 Task: Find connections with filter location Dharmanagar with filter topic #newyearwith filter profile language Potuguese with filter current company Indman with filter school Tagore Engineering College with filter industry Paper and Forest Product Manufacturing with filter service category Headshot Photography with filter keywords title Payroll Manager
Action: Mouse moved to (639, 74)
Screenshot: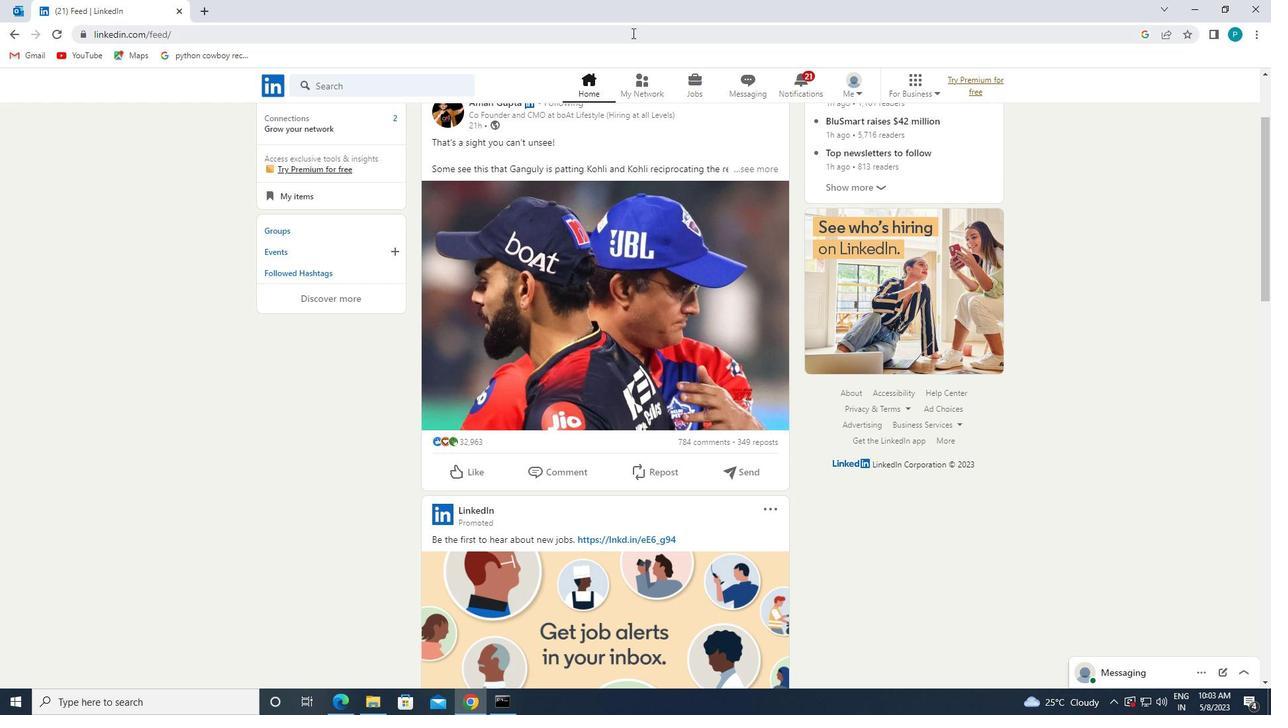 
Action: Mouse pressed left at (639, 74)
Screenshot: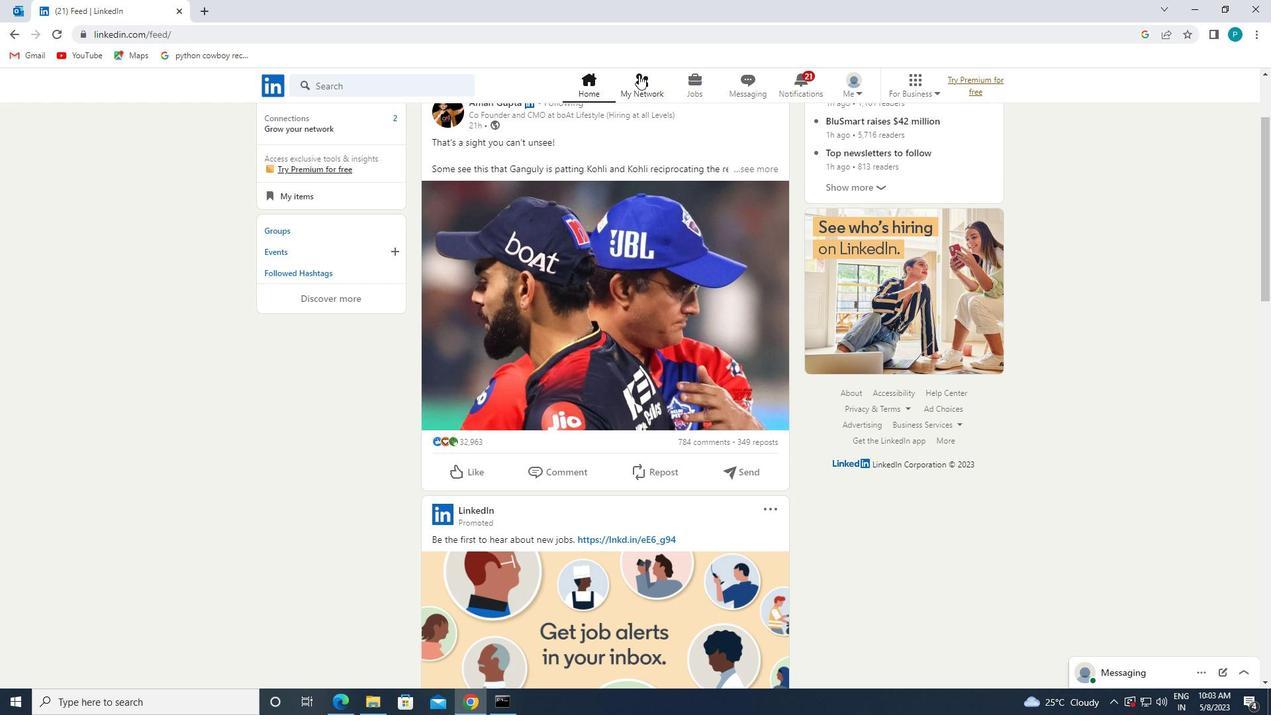 
Action: Mouse moved to (346, 170)
Screenshot: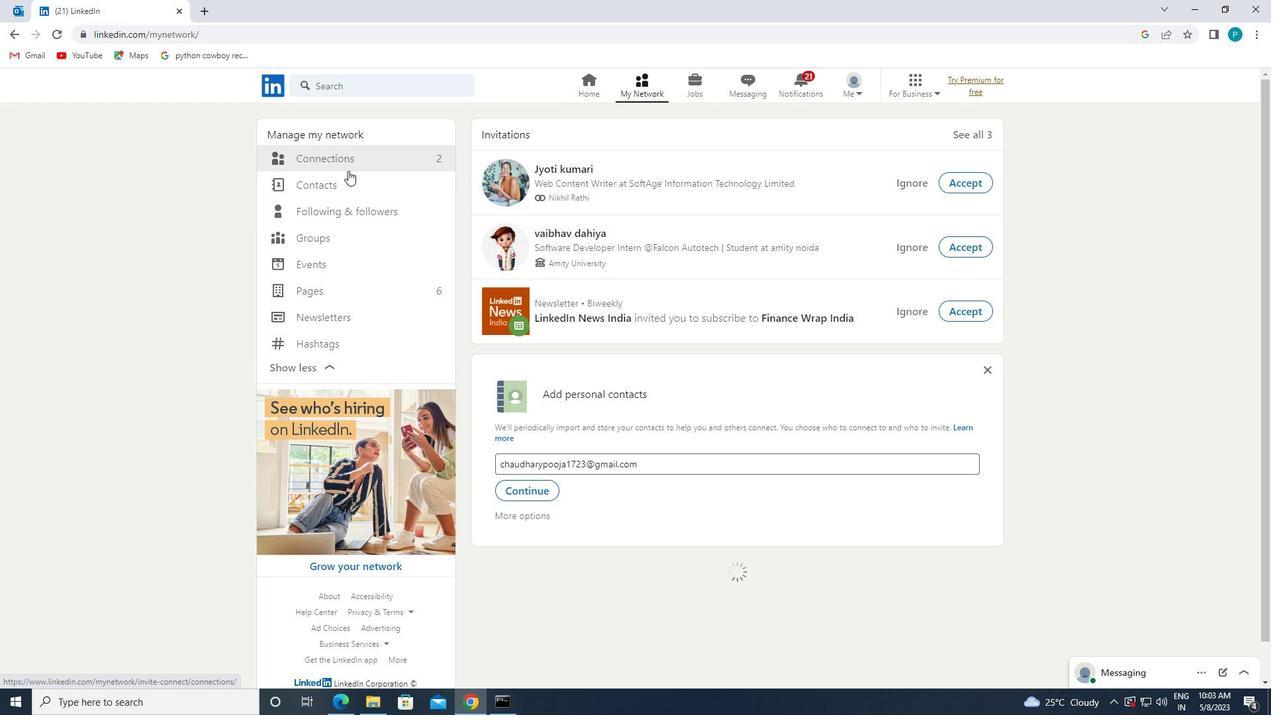 
Action: Mouse pressed left at (346, 170)
Screenshot: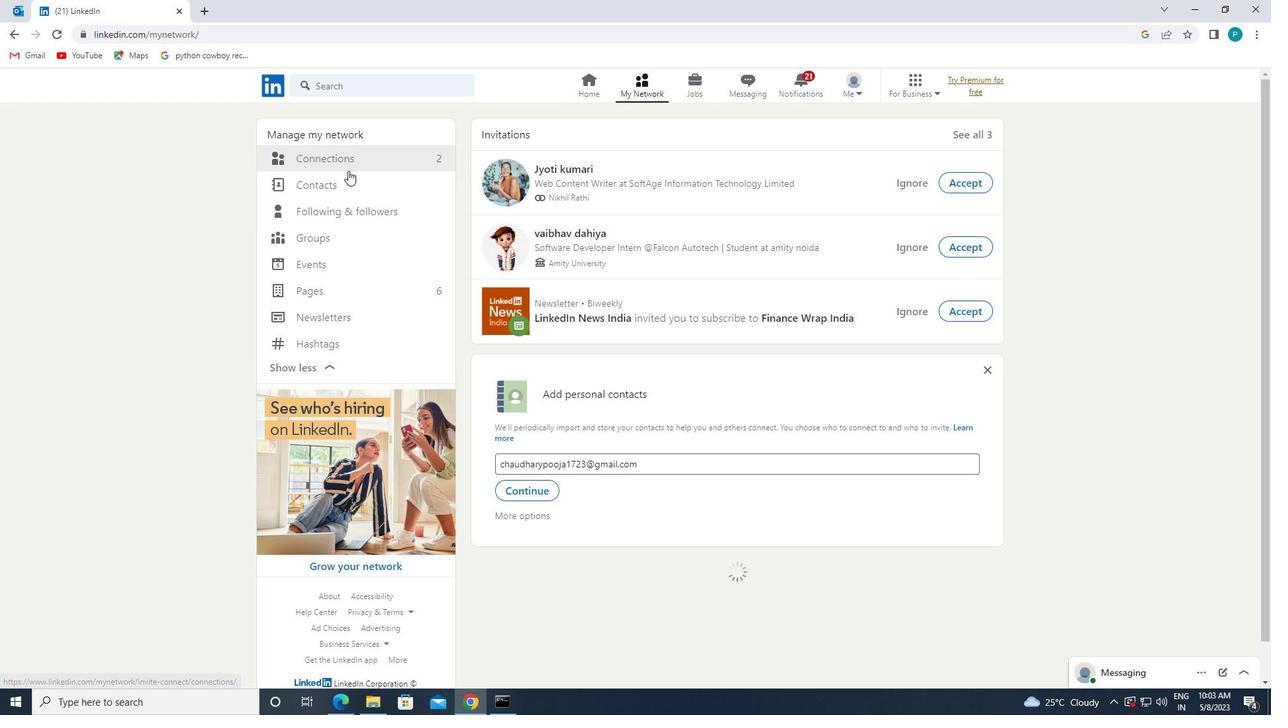 
Action: Mouse moved to (402, 158)
Screenshot: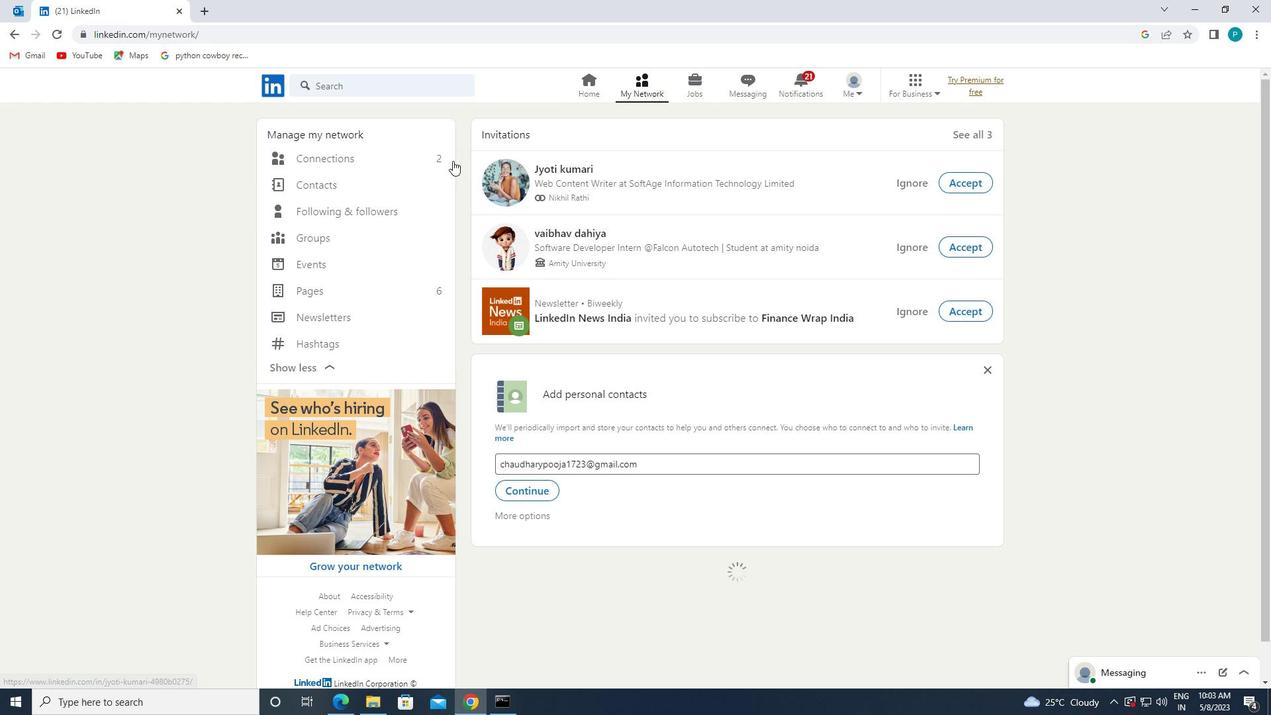
Action: Mouse pressed left at (402, 158)
Screenshot: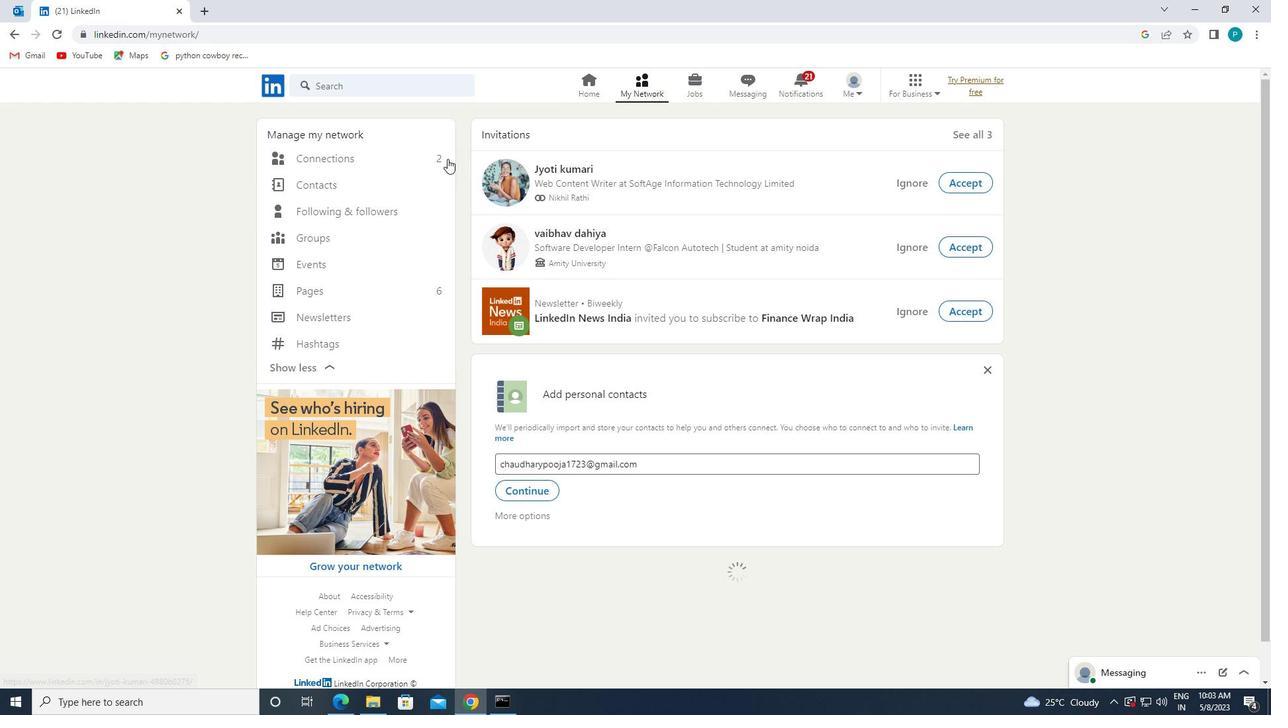 
Action: Mouse moved to (739, 162)
Screenshot: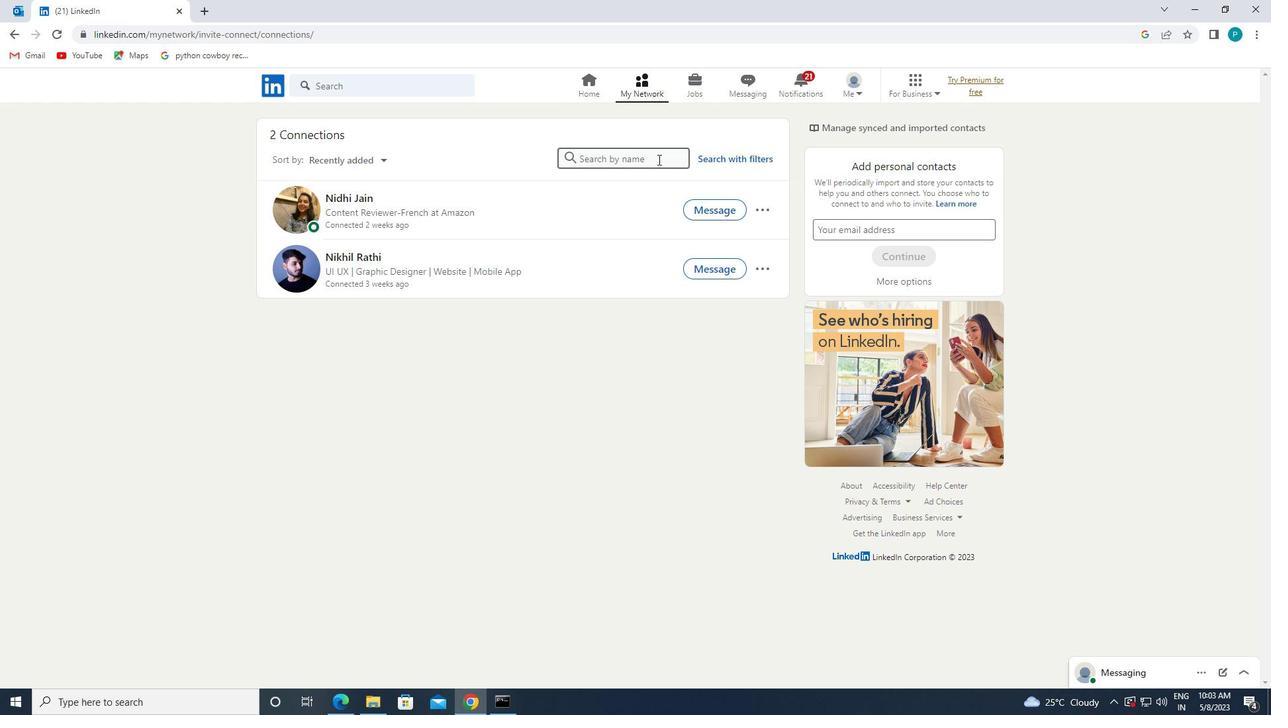 
Action: Mouse pressed left at (739, 162)
Screenshot: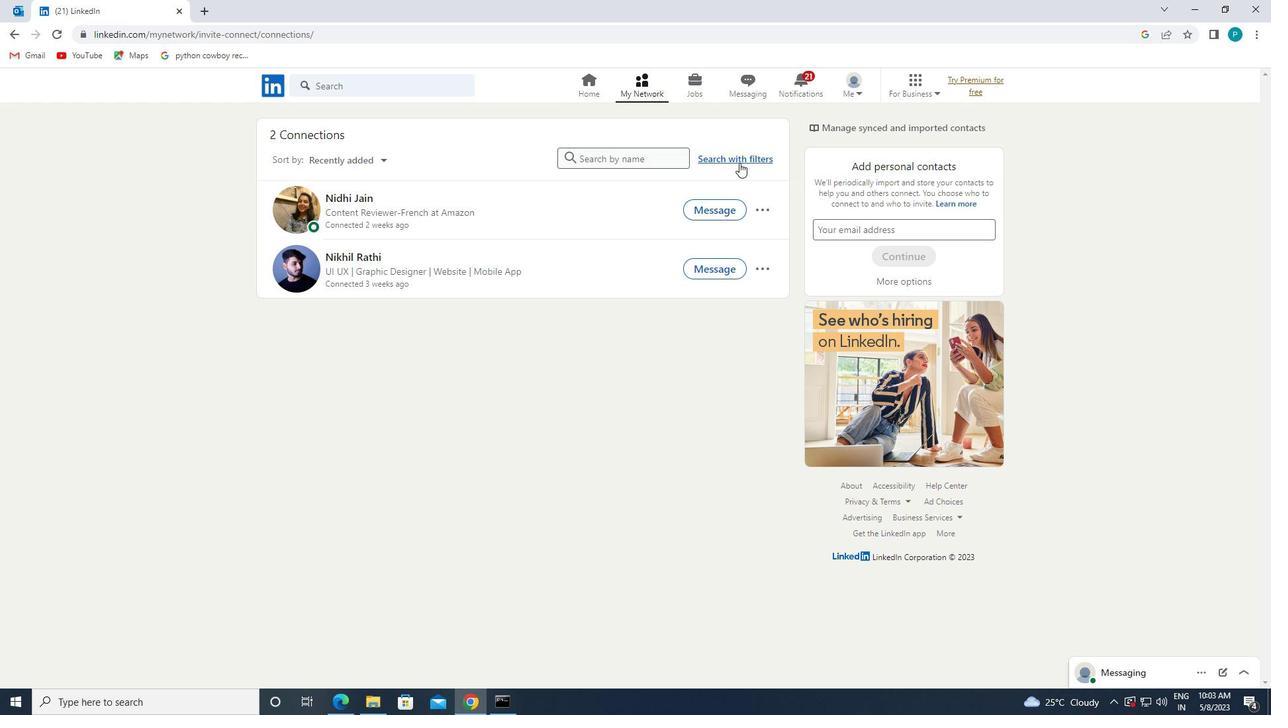 
Action: Mouse moved to (679, 123)
Screenshot: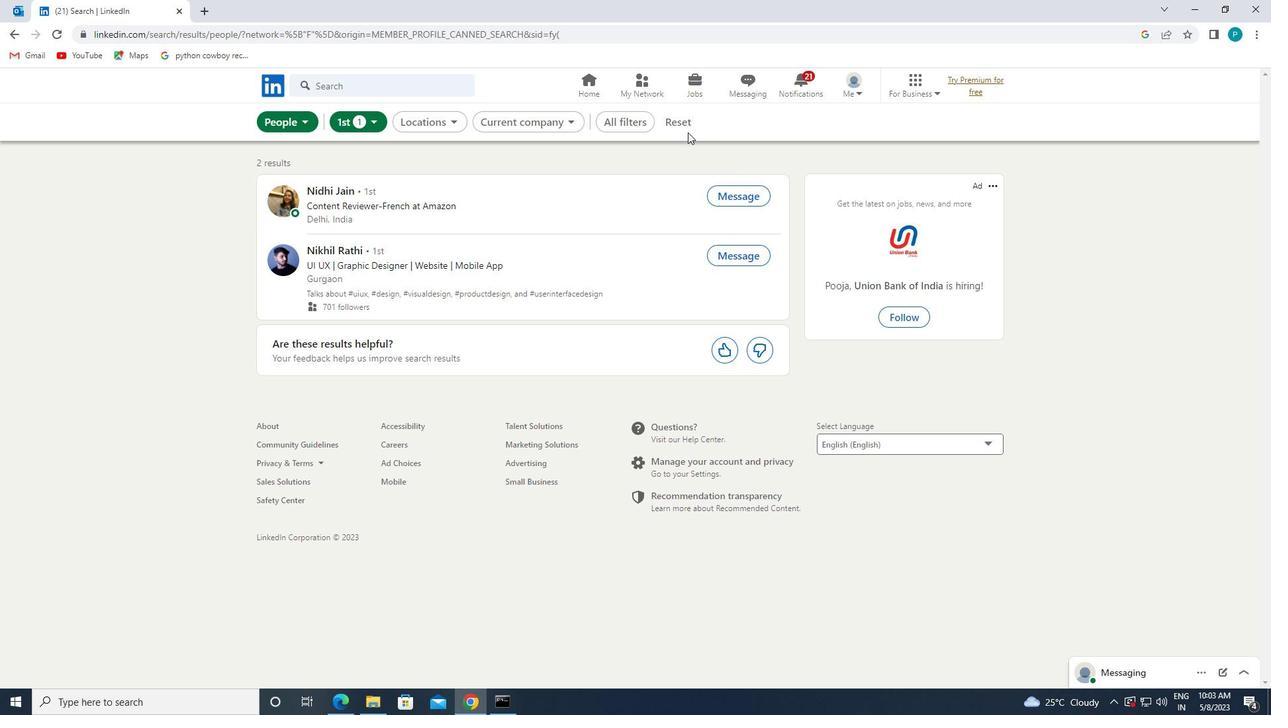 
Action: Mouse pressed left at (679, 123)
Screenshot: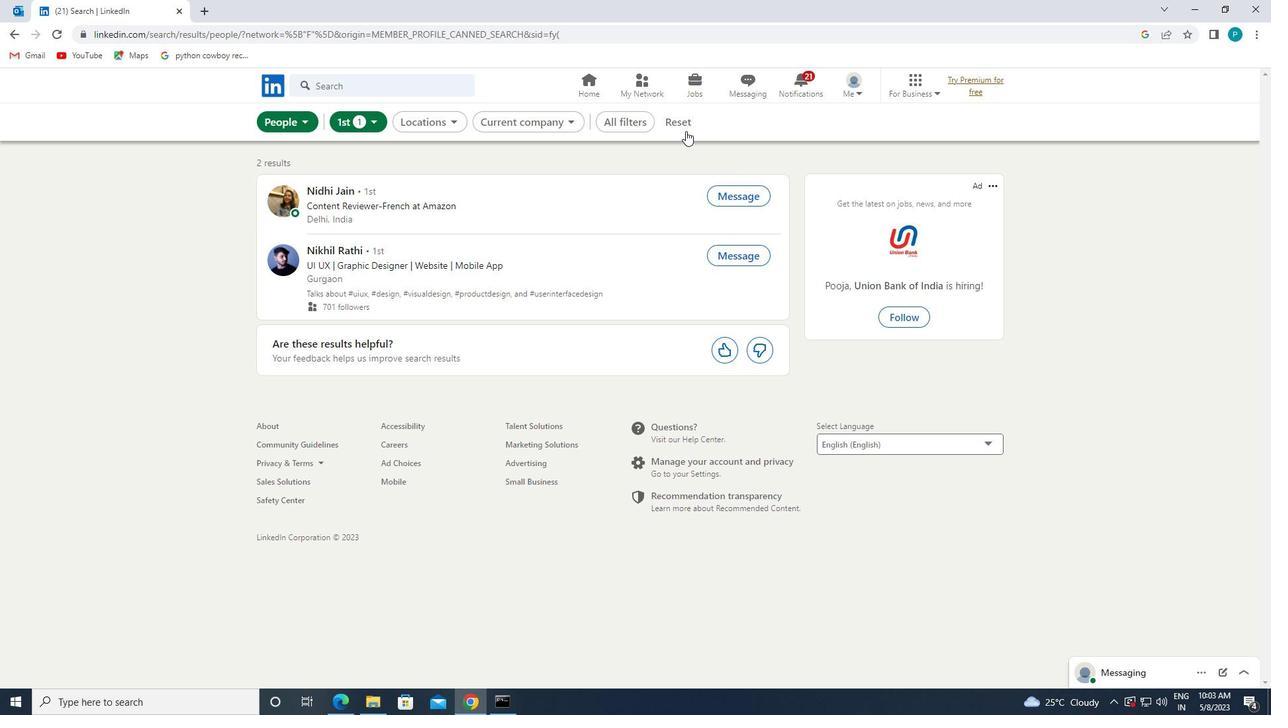 
Action: Mouse moved to (666, 117)
Screenshot: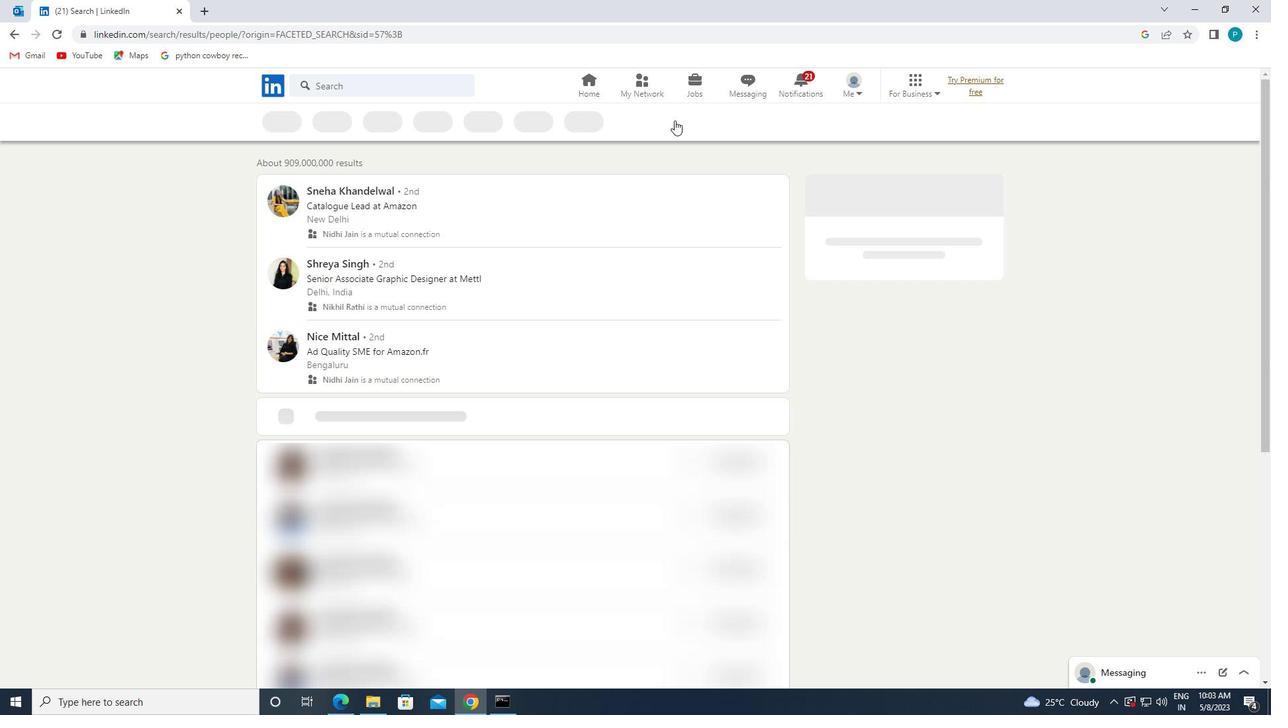 
Action: Mouse pressed left at (666, 117)
Screenshot: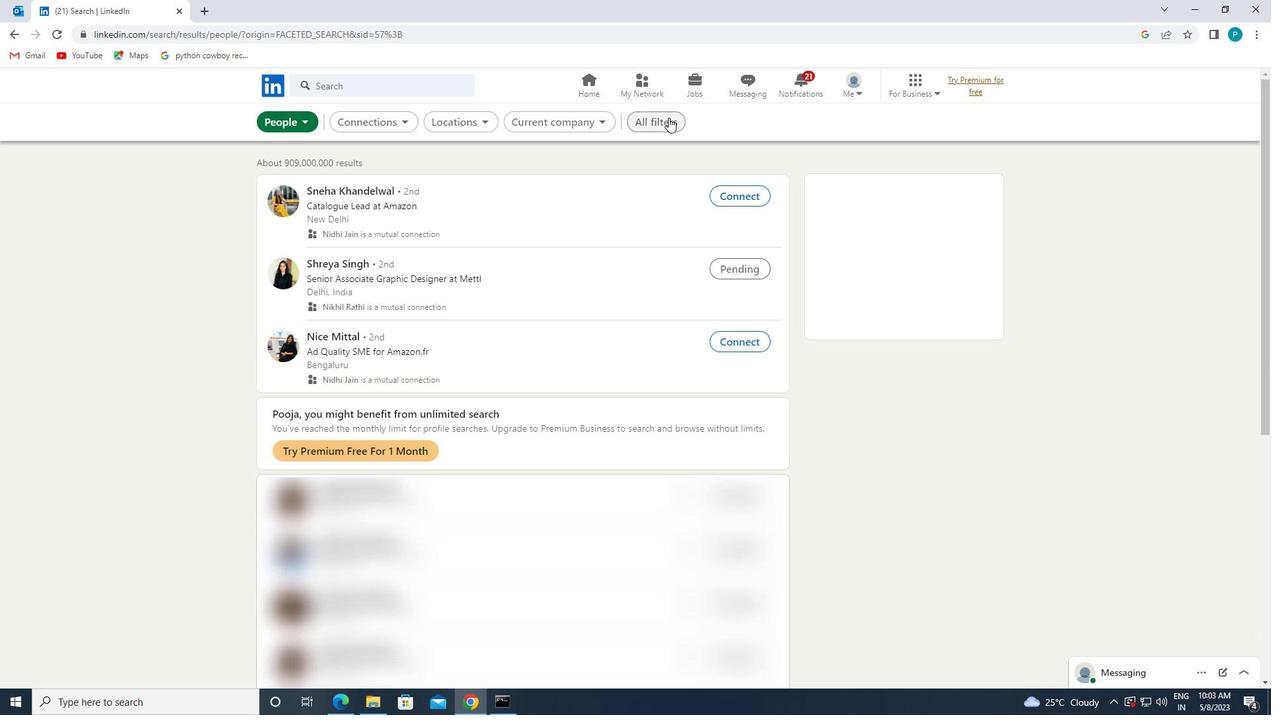 
Action: Mouse moved to (1162, 366)
Screenshot: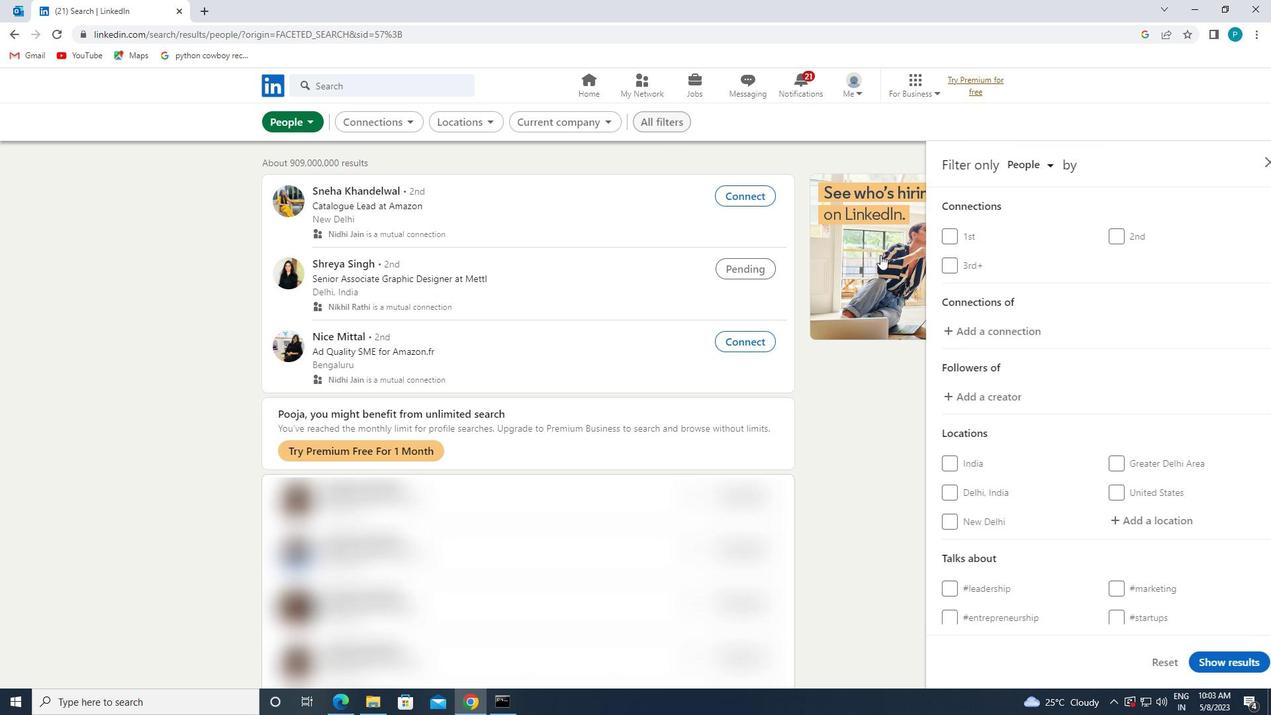 
Action: Mouse scrolled (1162, 366) with delta (0, 0)
Screenshot: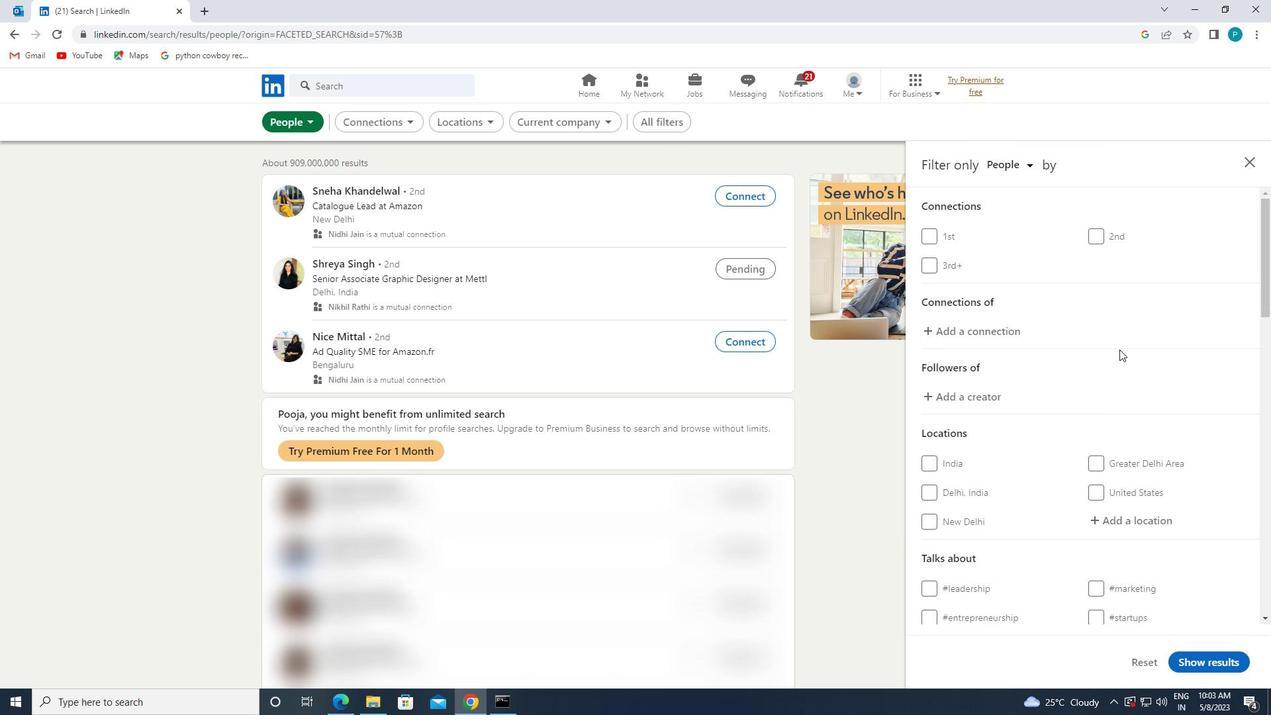 
Action: Mouse scrolled (1162, 366) with delta (0, 0)
Screenshot: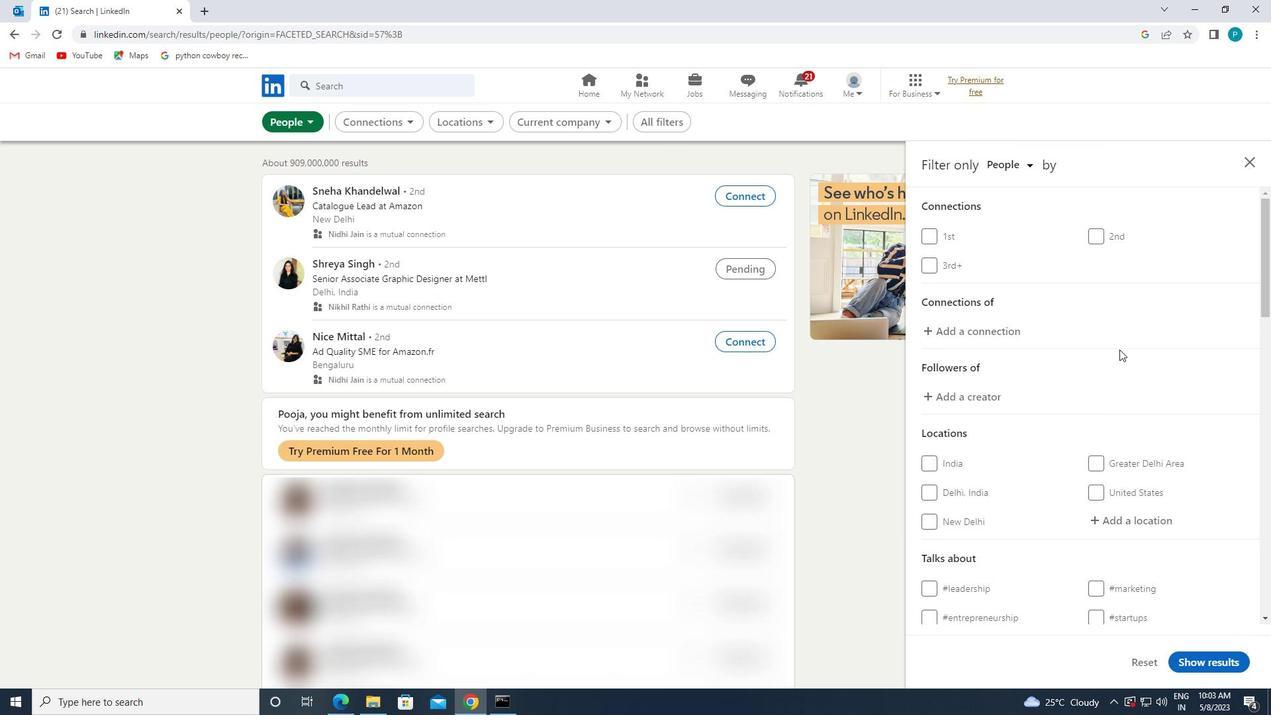 
Action: Mouse moved to (1148, 396)
Screenshot: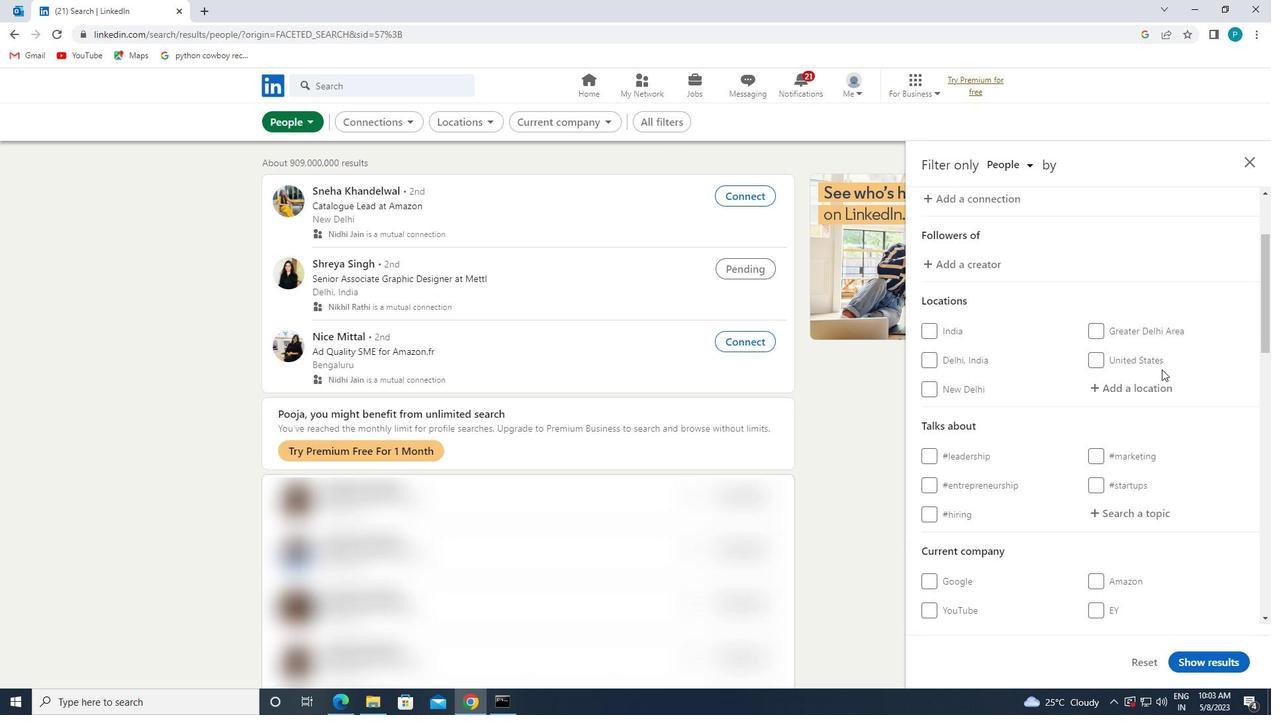 
Action: Mouse pressed left at (1148, 396)
Screenshot: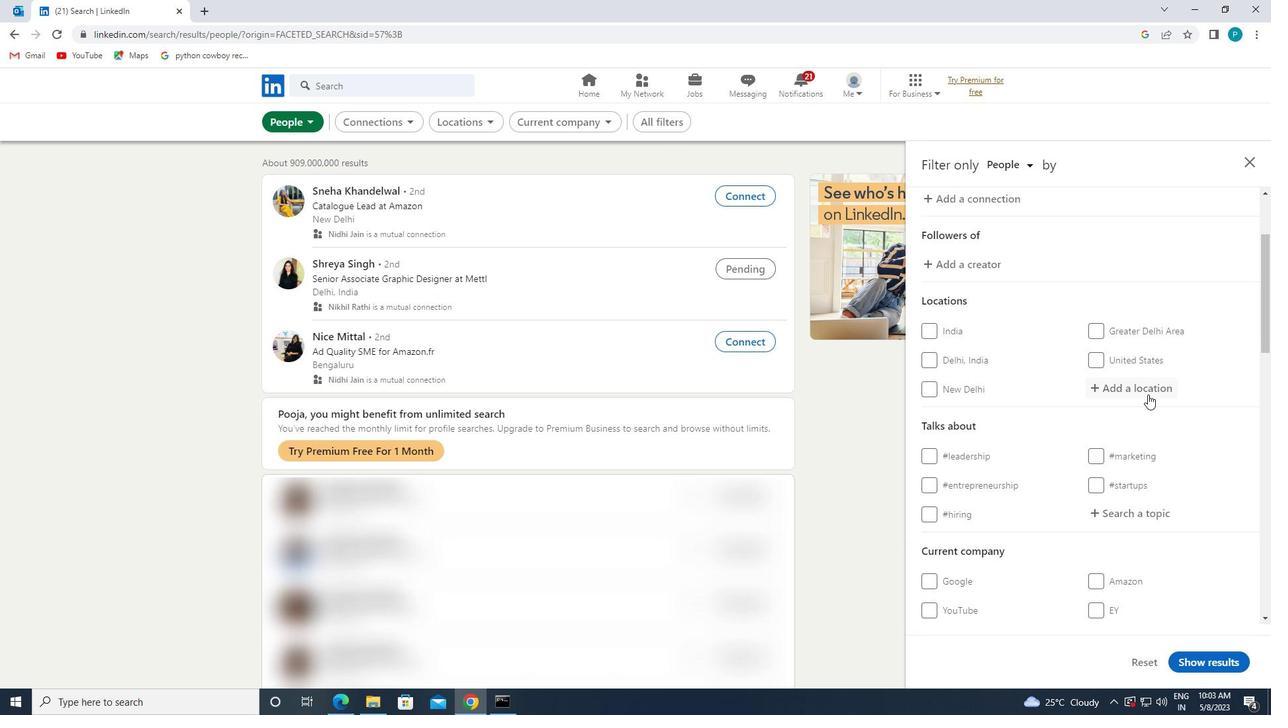 
Action: Key pressed <Key.caps_lock>d<Key.caps_lock>harmanager<Key.backspace><Key.backspace>ar
Screenshot: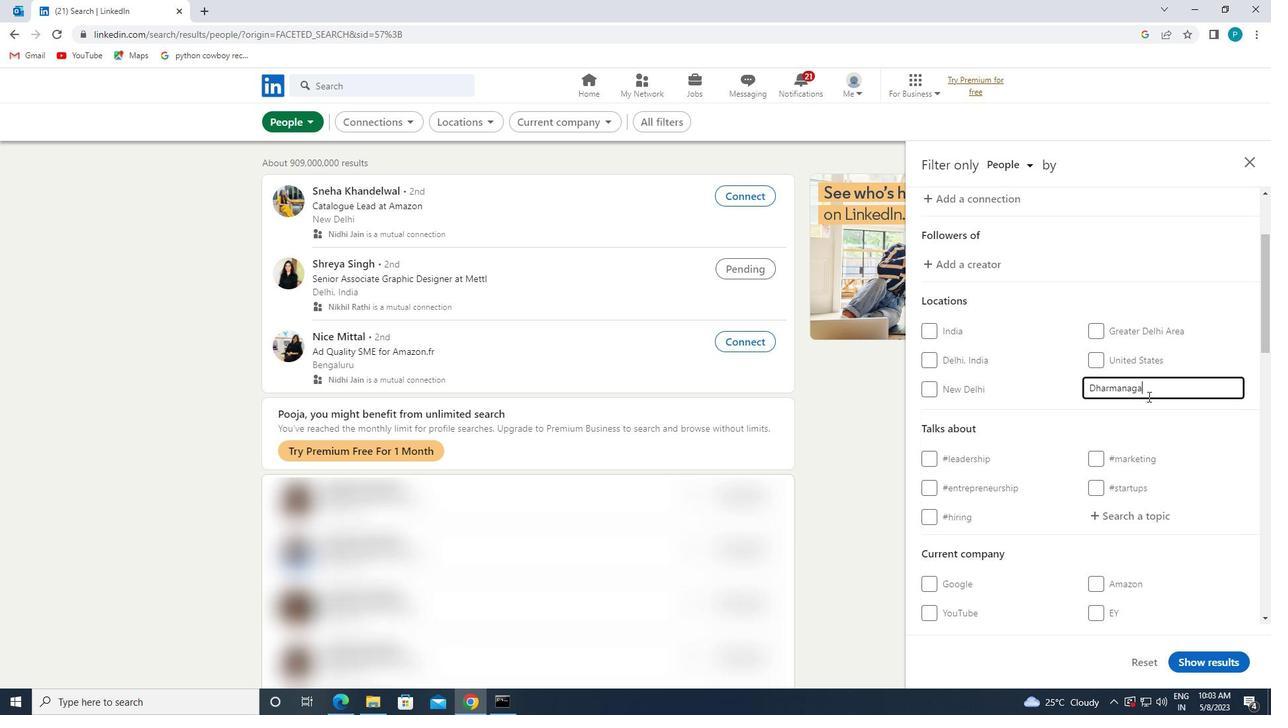 
Action: Mouse moved to (1091, 511)
Screenshot: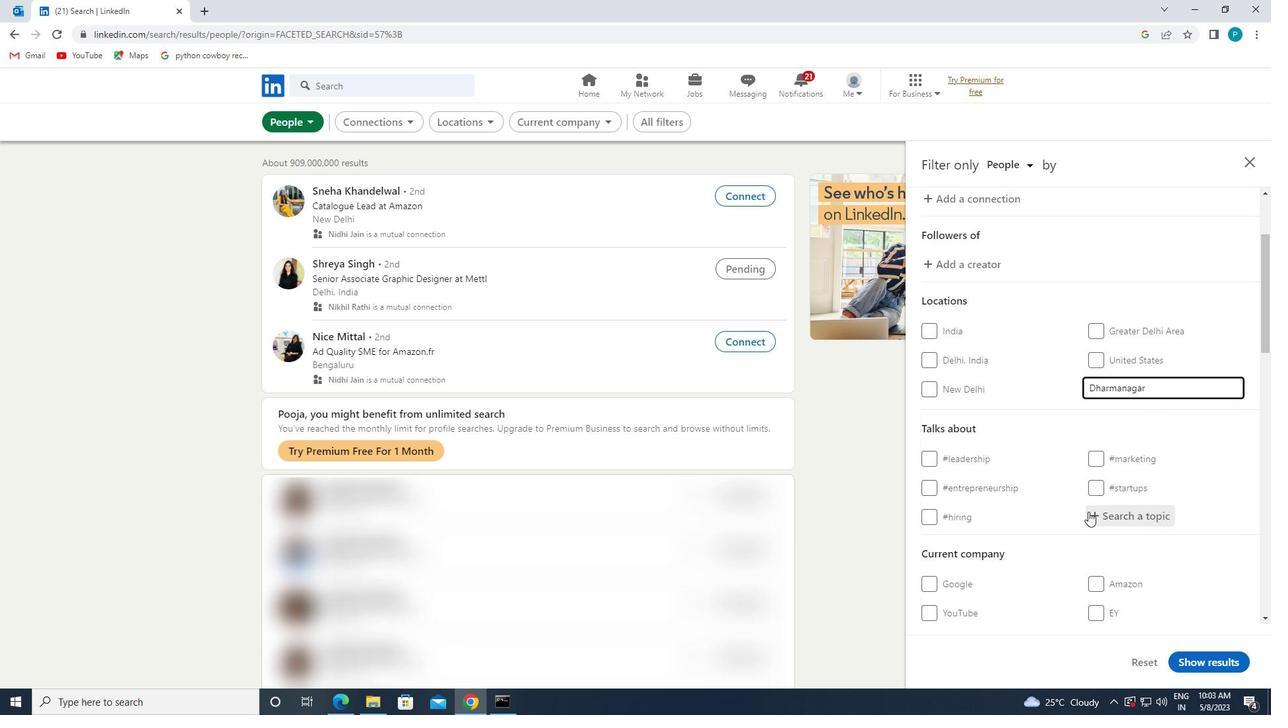 
Action: Mouse pressed left at (1091, 511)
Screenshot: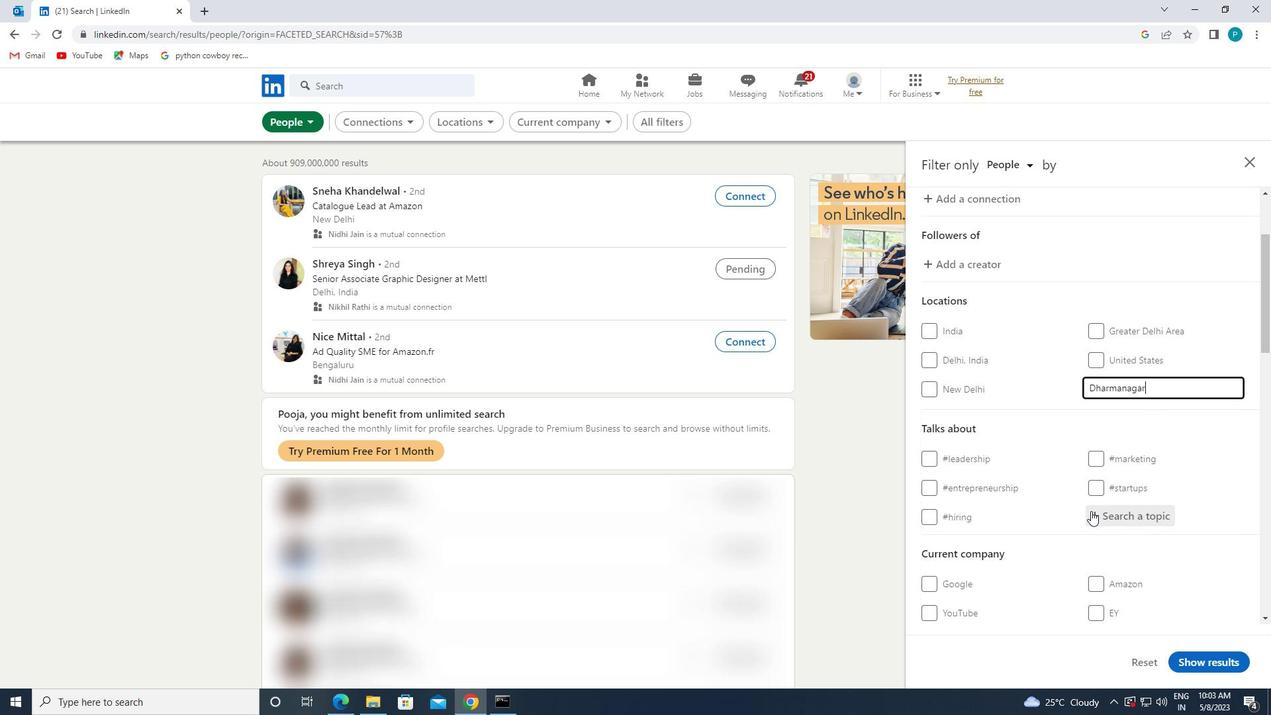
Action: Key pressed <Key.shift><Key.shift><Key.shift><Key.shift><Key.shift><Key.shift><Key.shift><Key.shift><Key.shift>#NEWYR<Key.backspace>EAR
Screenshot: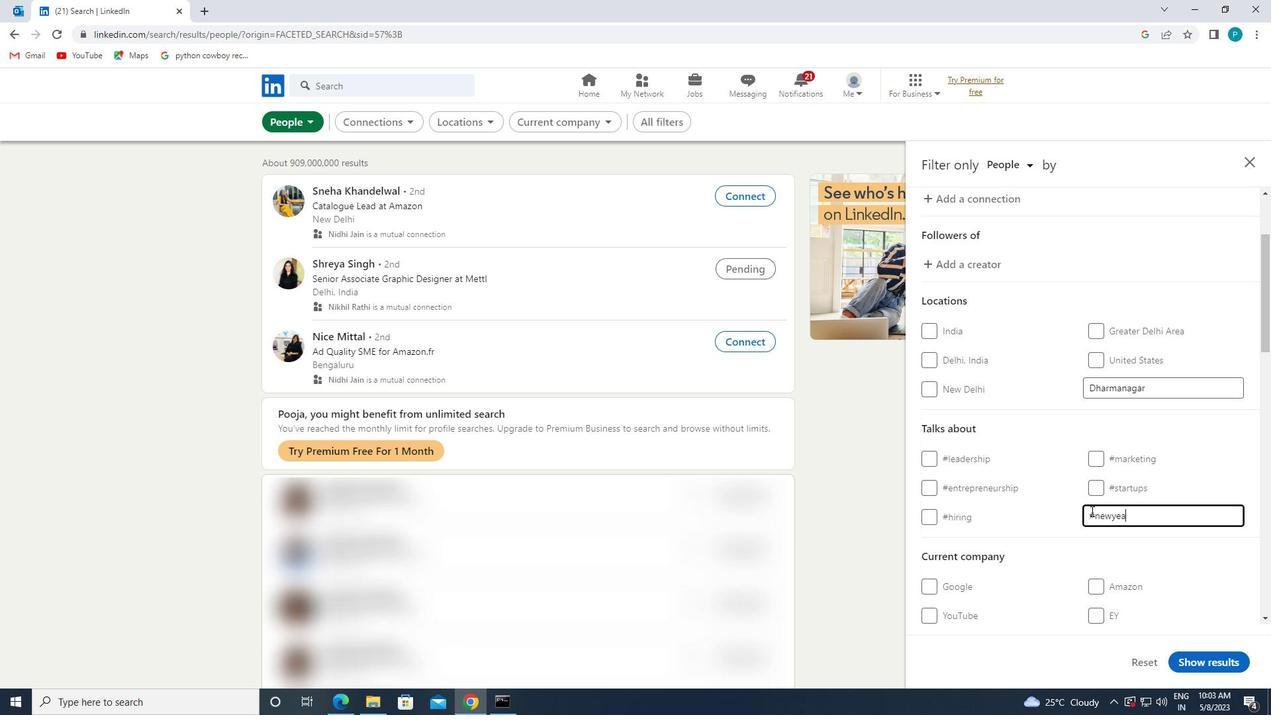 
Action: Mouse moved to (1073, 515)
Screenshot: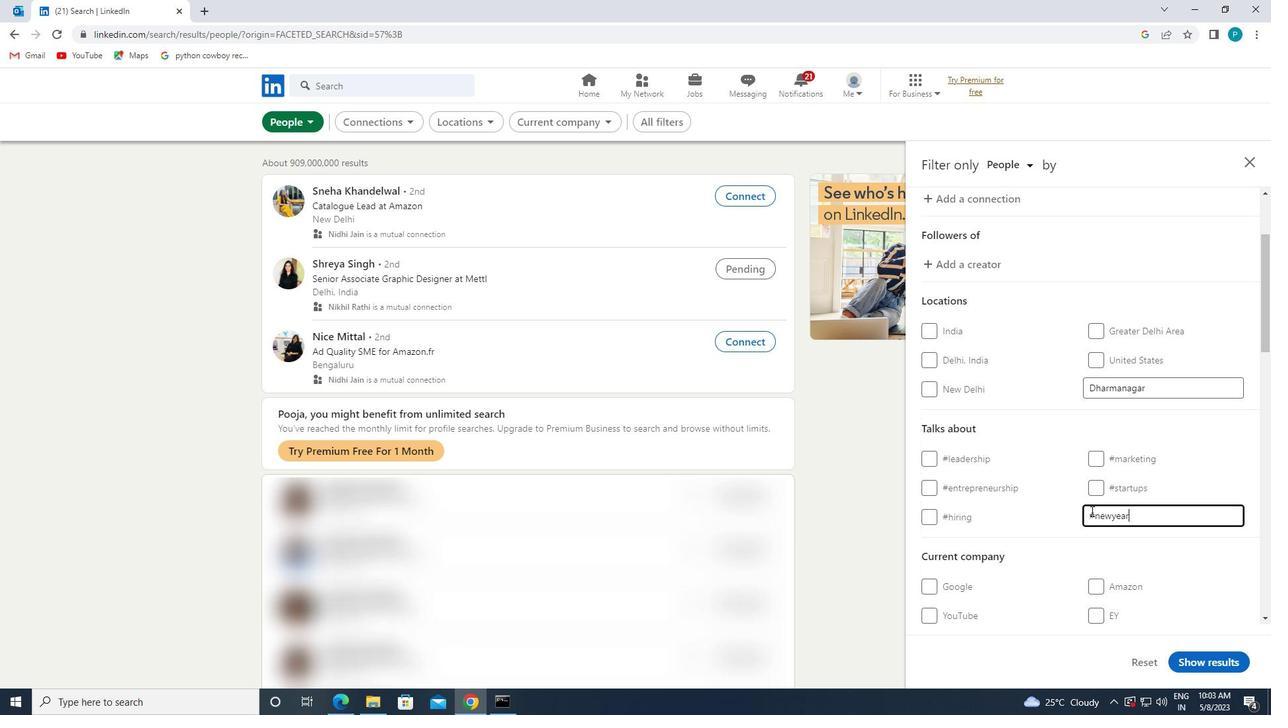
Action: Mouse scrolled (1073, 514) with delta (0, 0)
Screenshot: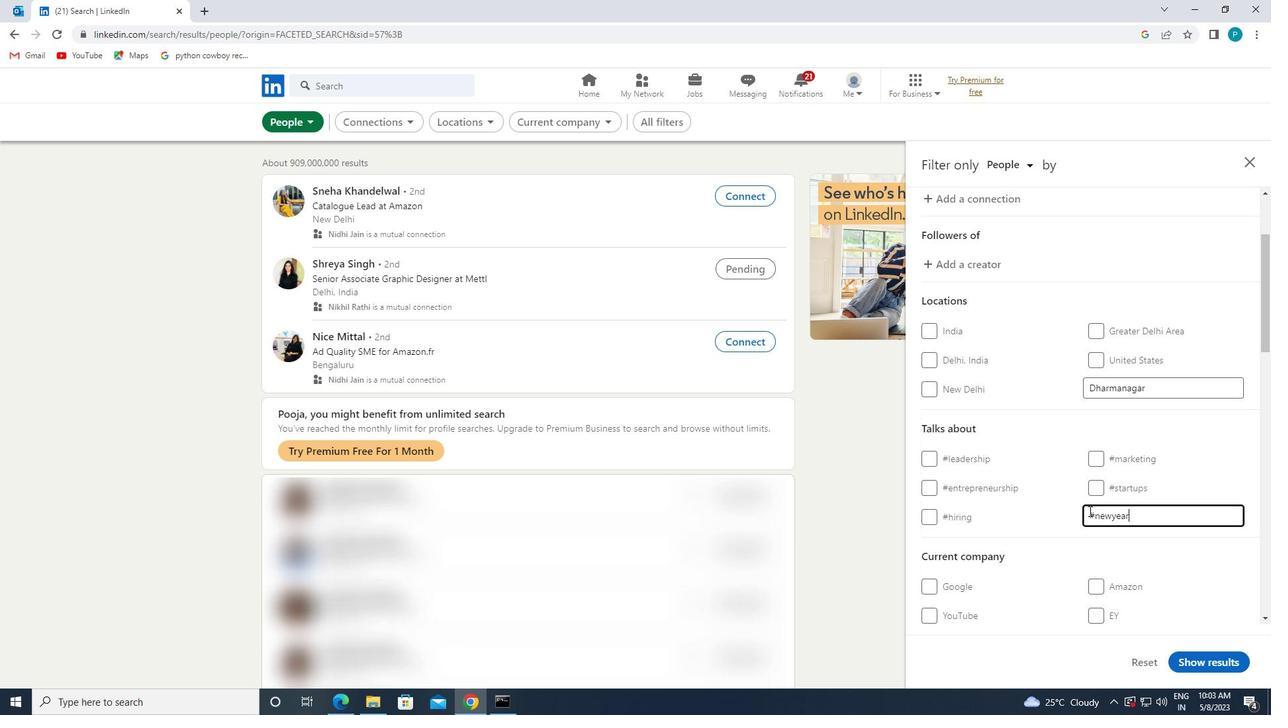 
Action: Mouse moved to (1073, 515)
Screenshot: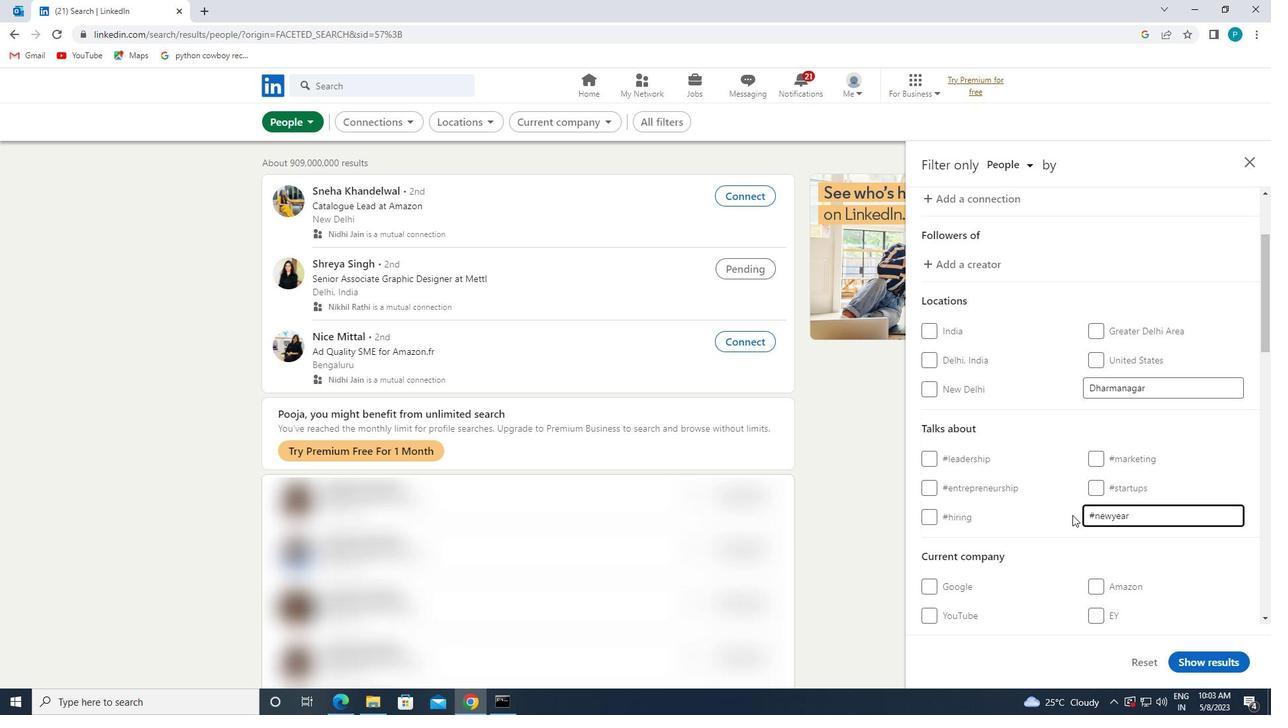 
Action: Mouse scrolled (1073, 515) with delta (0, 0)
Screenshot: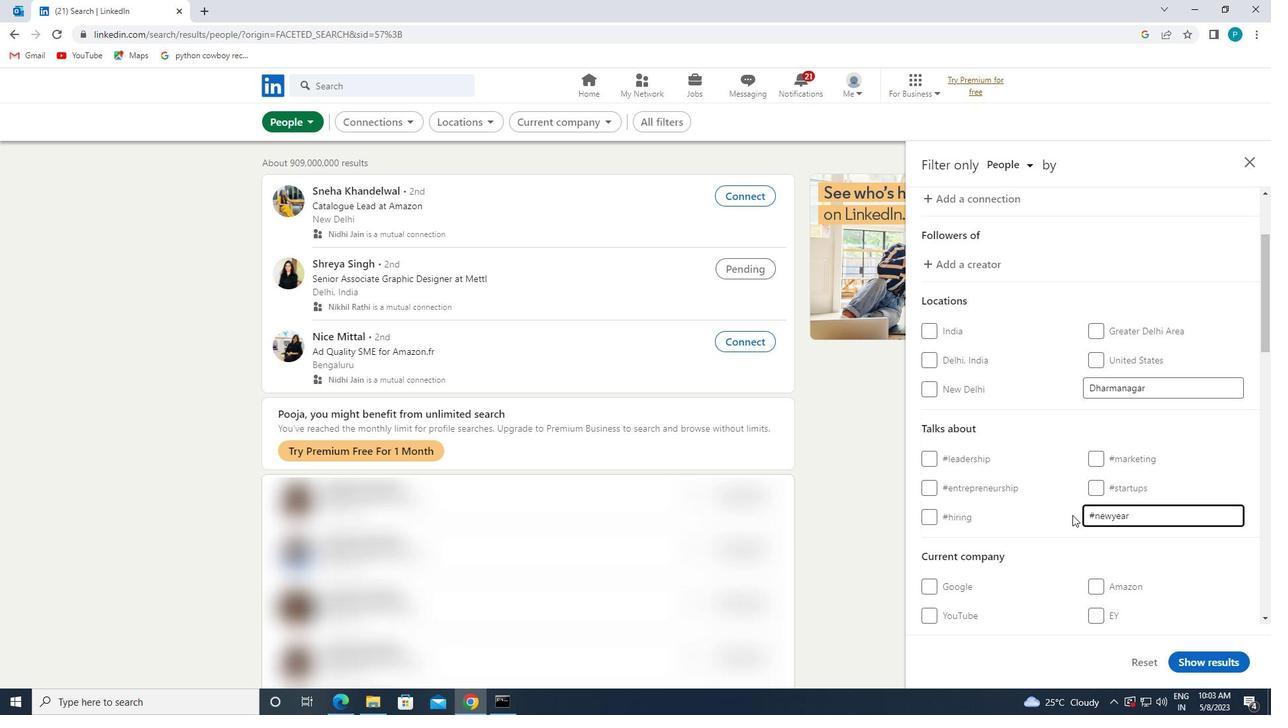 
Action: Mouse moved to (1074, 517)
Screenshot: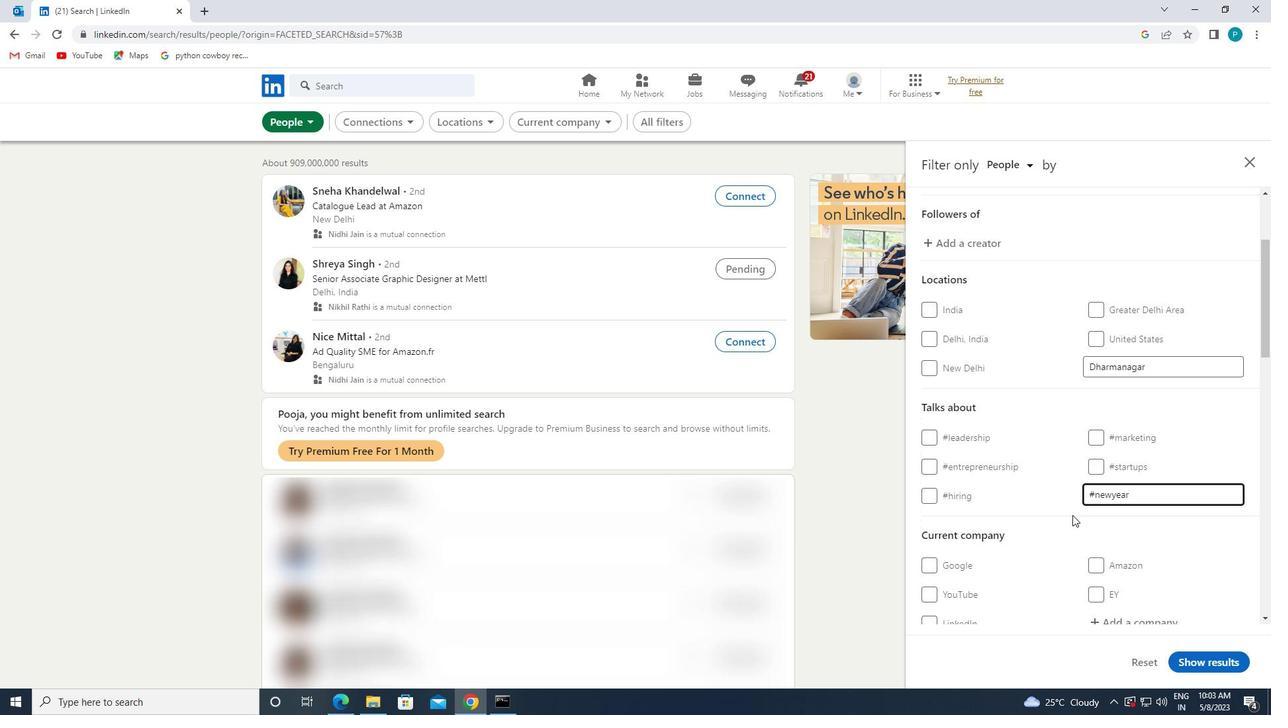 
Action: Mouse scrolled (1074, 516) with delta (0, 0)
Screenshot: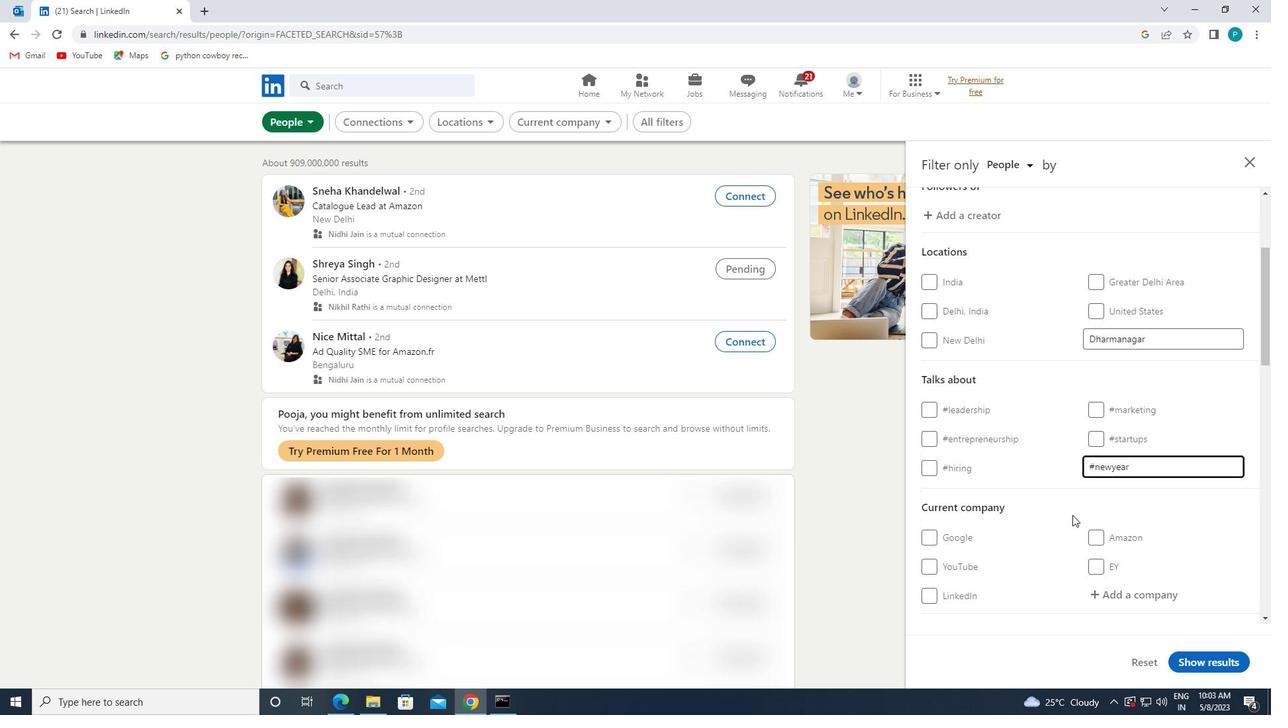 
Action: Mouse scrolled (1074, 516) with delta (0, 0)
Screenshot: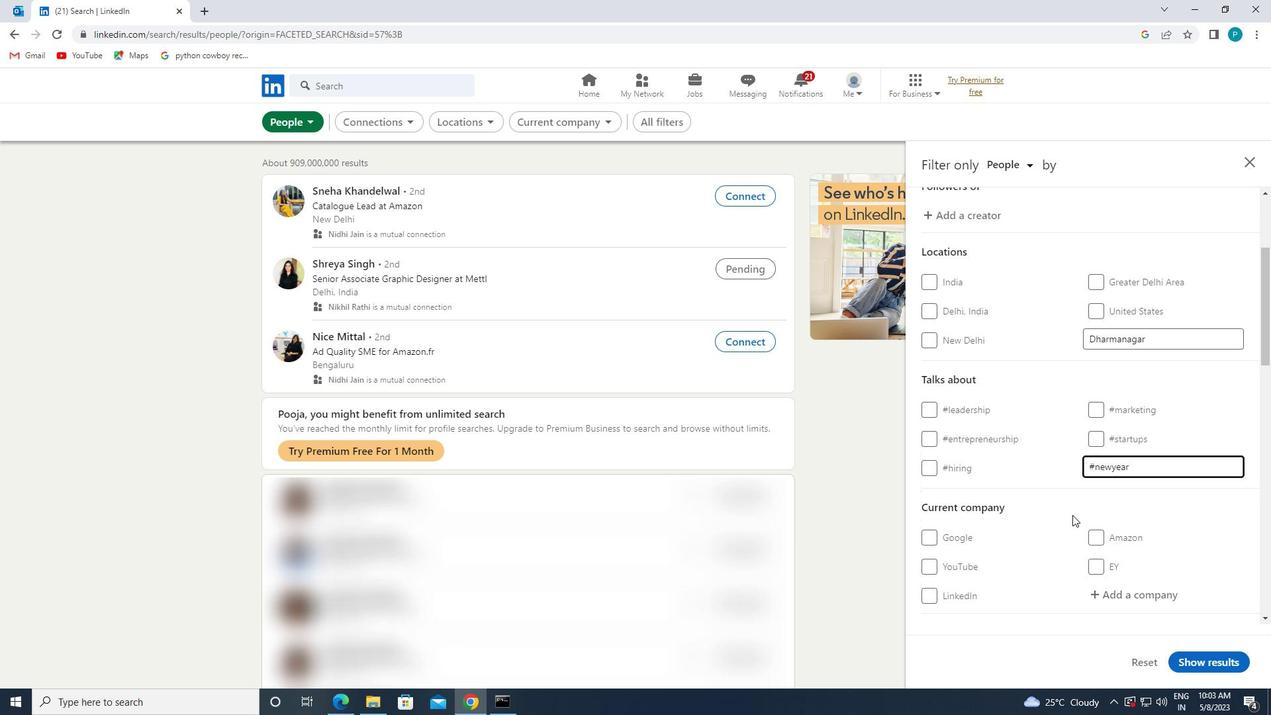 
Action: Mouse moved to (1076, 517)
Screenshot: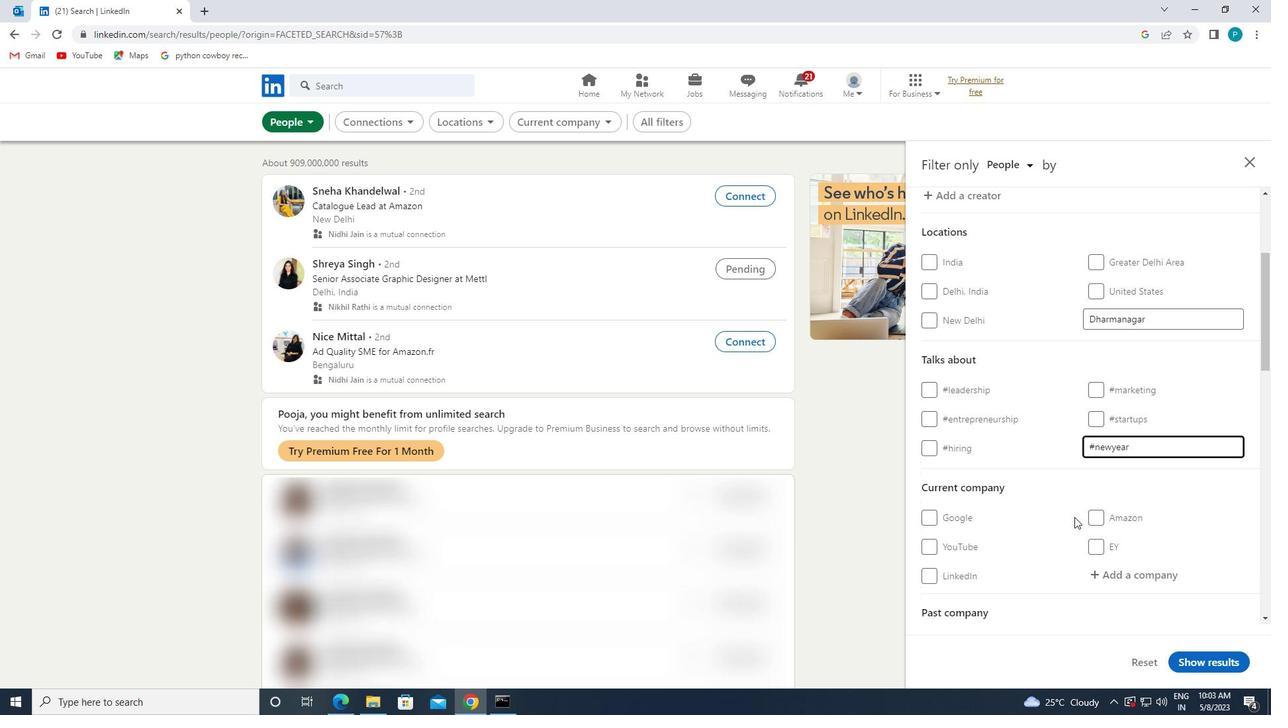 
Action: Mouse scrolled (1076, 517) with delta (0, 0)
Screenshot: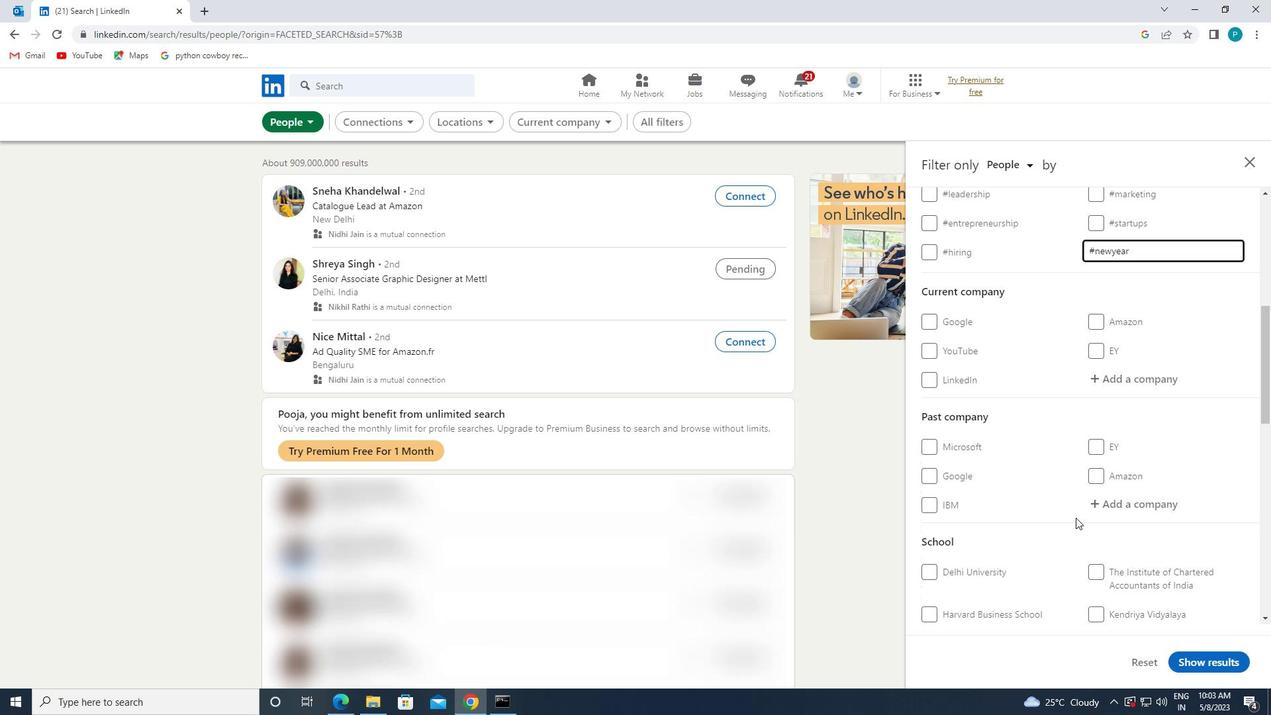 
Action: Mouse scrolled (1076, 517) with delta (0, 0)
Screenshot: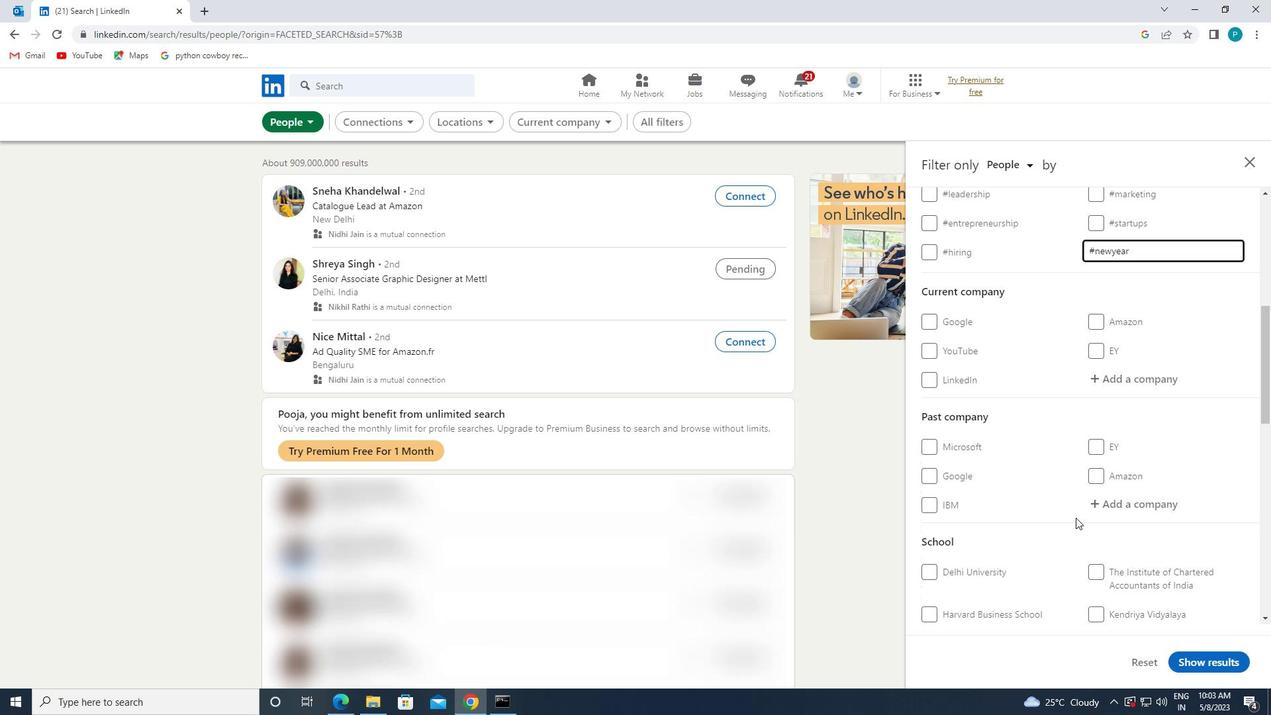 
Action: Mouse scrolled (1076, 517) with delta (0, 0)
Screenshot: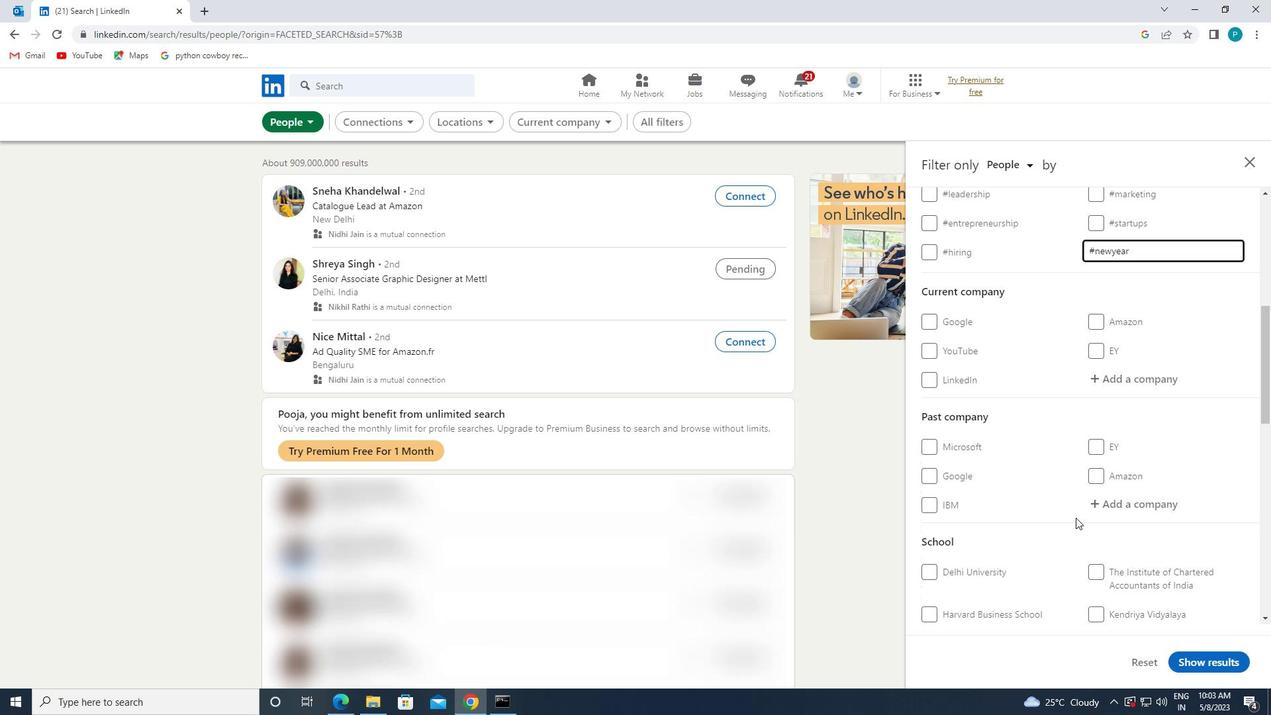
Action: Mouse moved to (1056, 511)
Screenshot: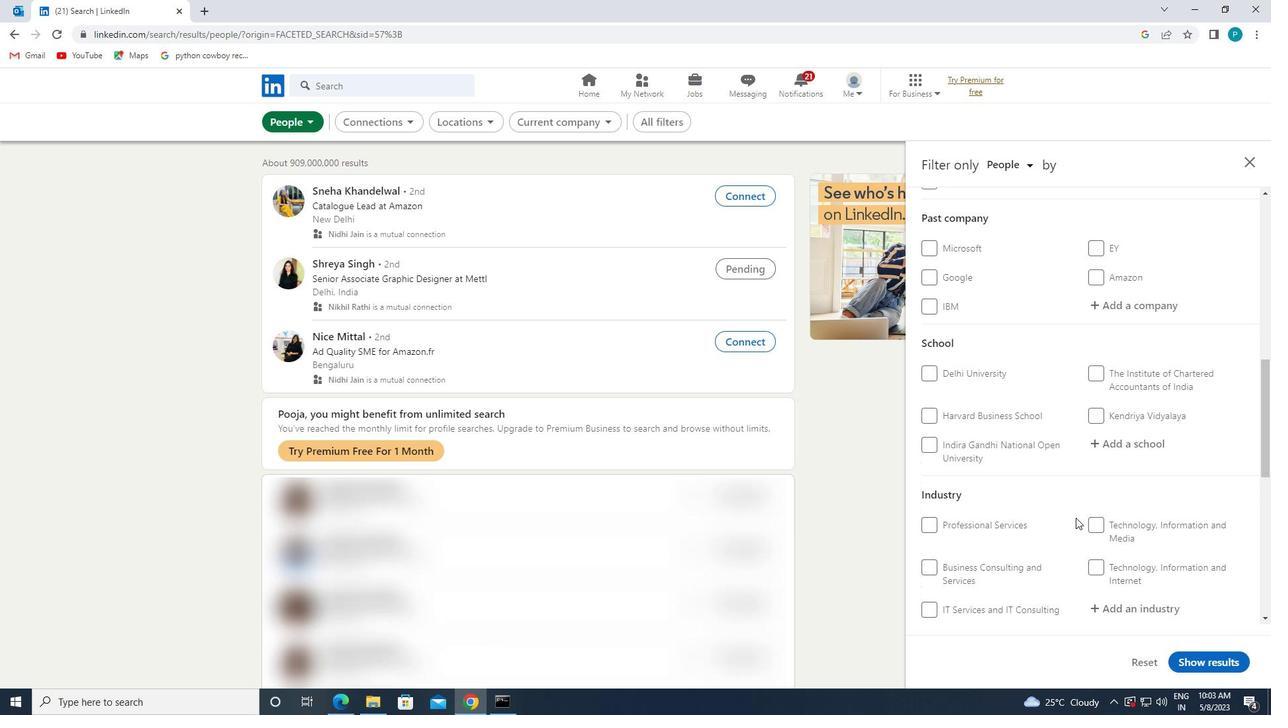 
Action: Mouse scrolled (1056, 510) with delta (0, 0)
Screenshot: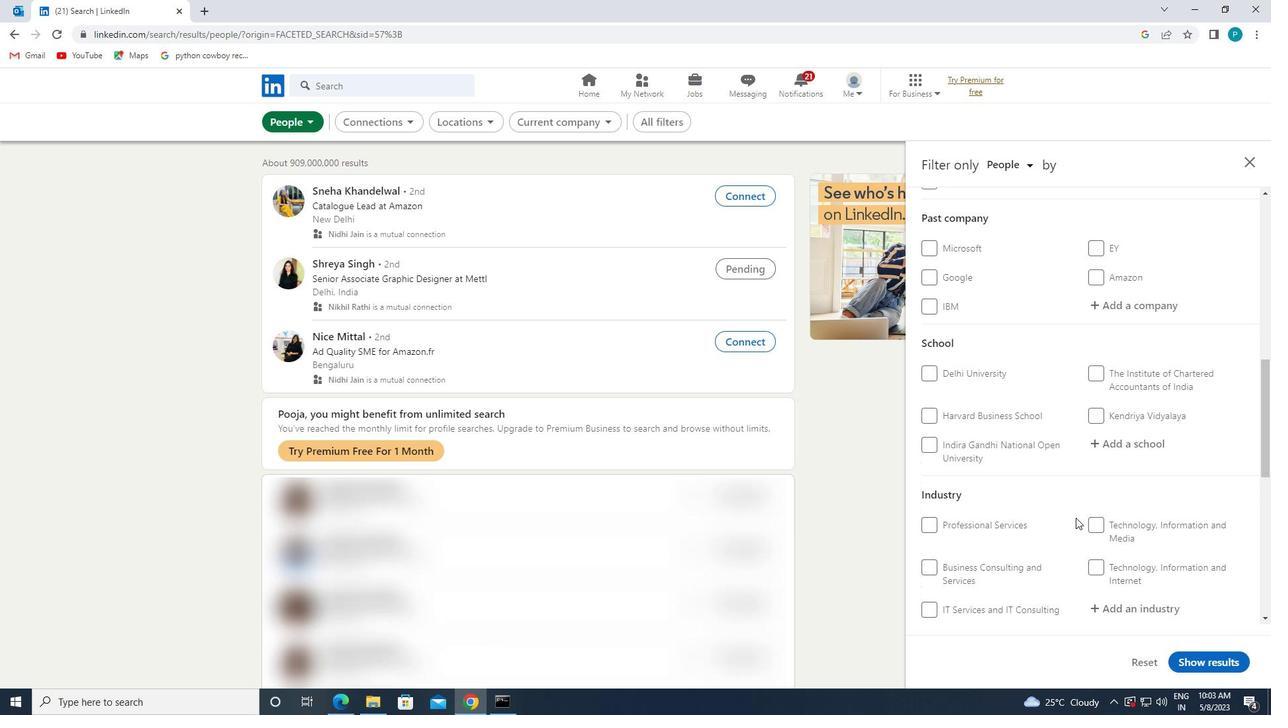 
Action: Mouse scrolled (1056, 510) with delta (0, 0)
Screenshot: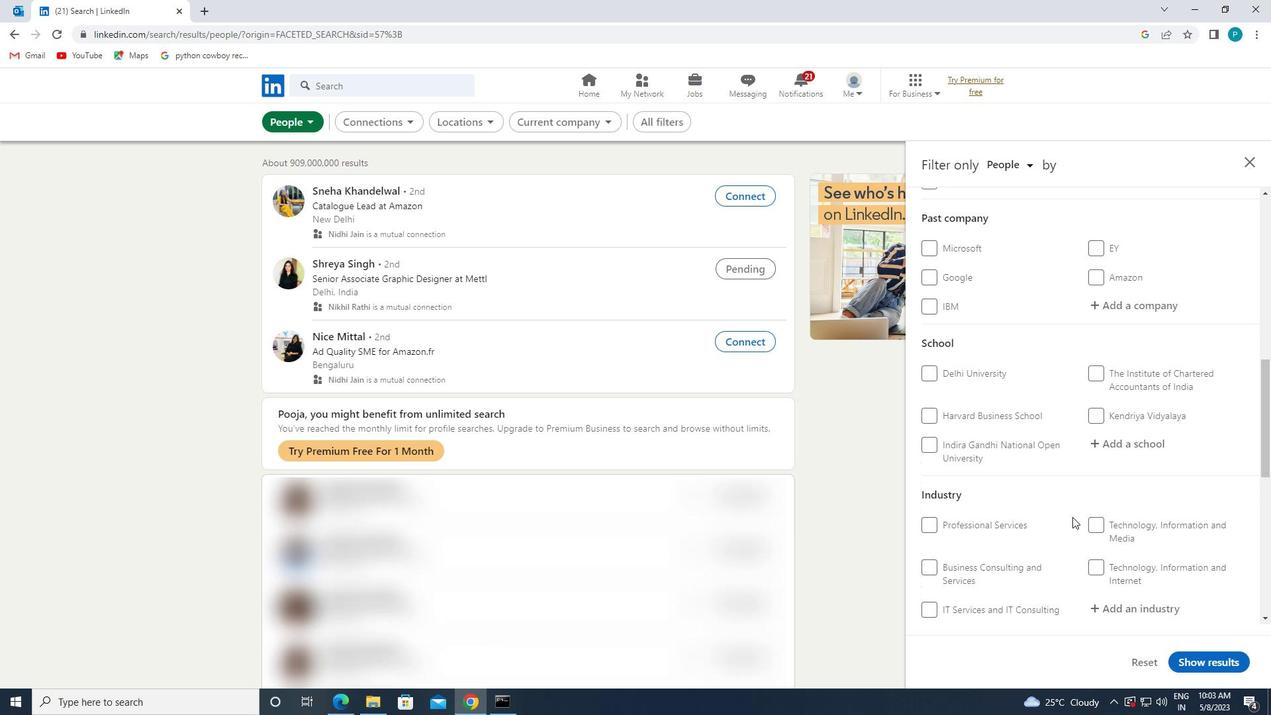 
Action: Mouse scrolled (1056, 510) with delta (0, 0)
Screenshot: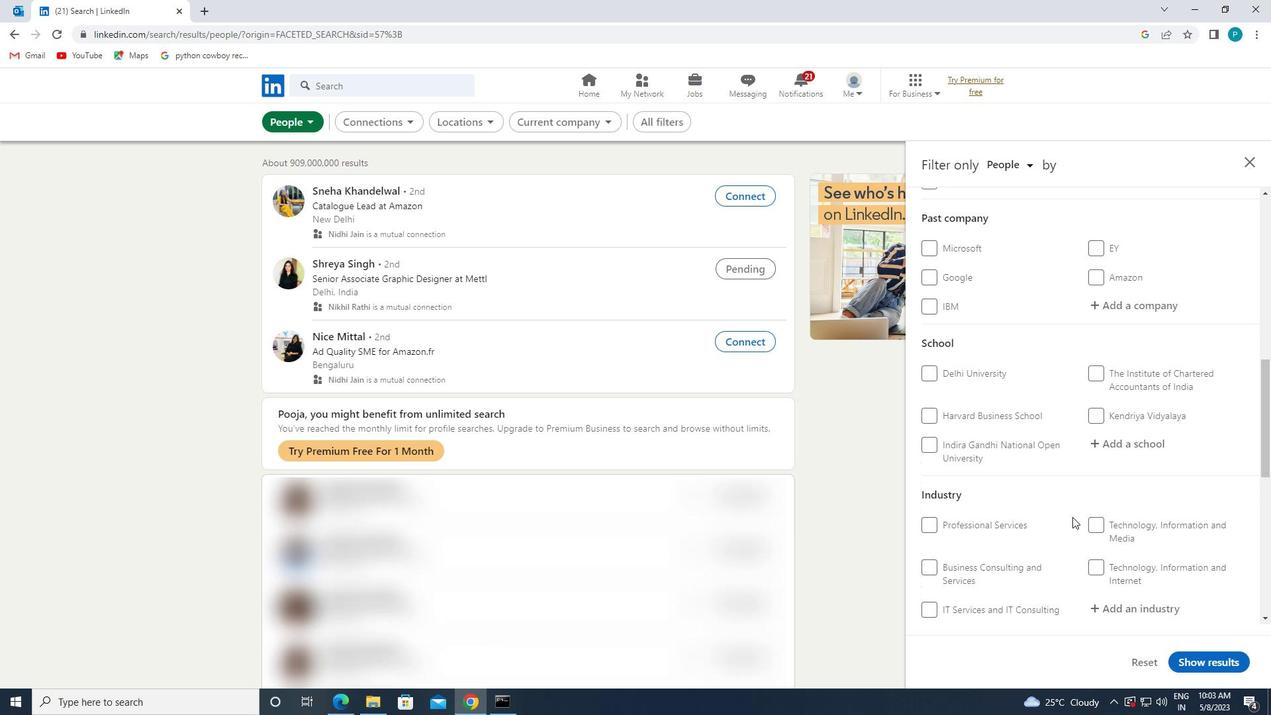 
Action: Mouse moved to (1055, 510)
Screenshot: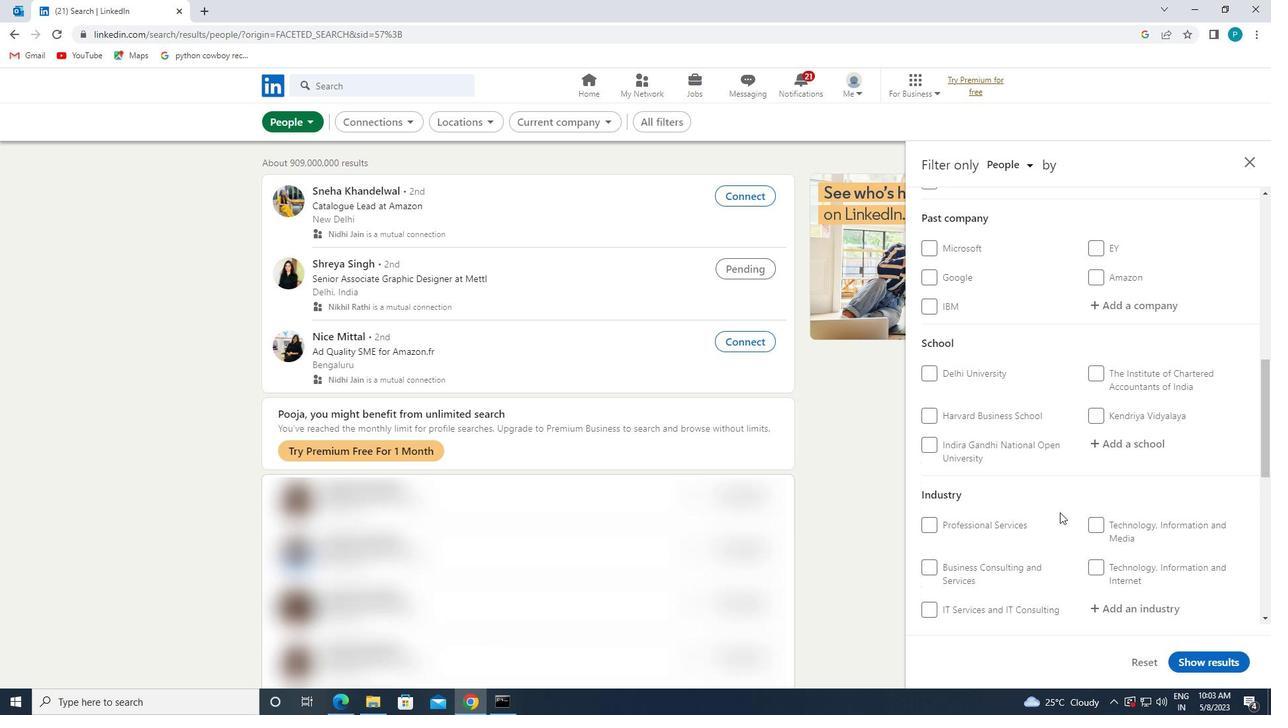 
Action: Mouse scrolled (1055, 509) with delta (0, 0)
Screenshot: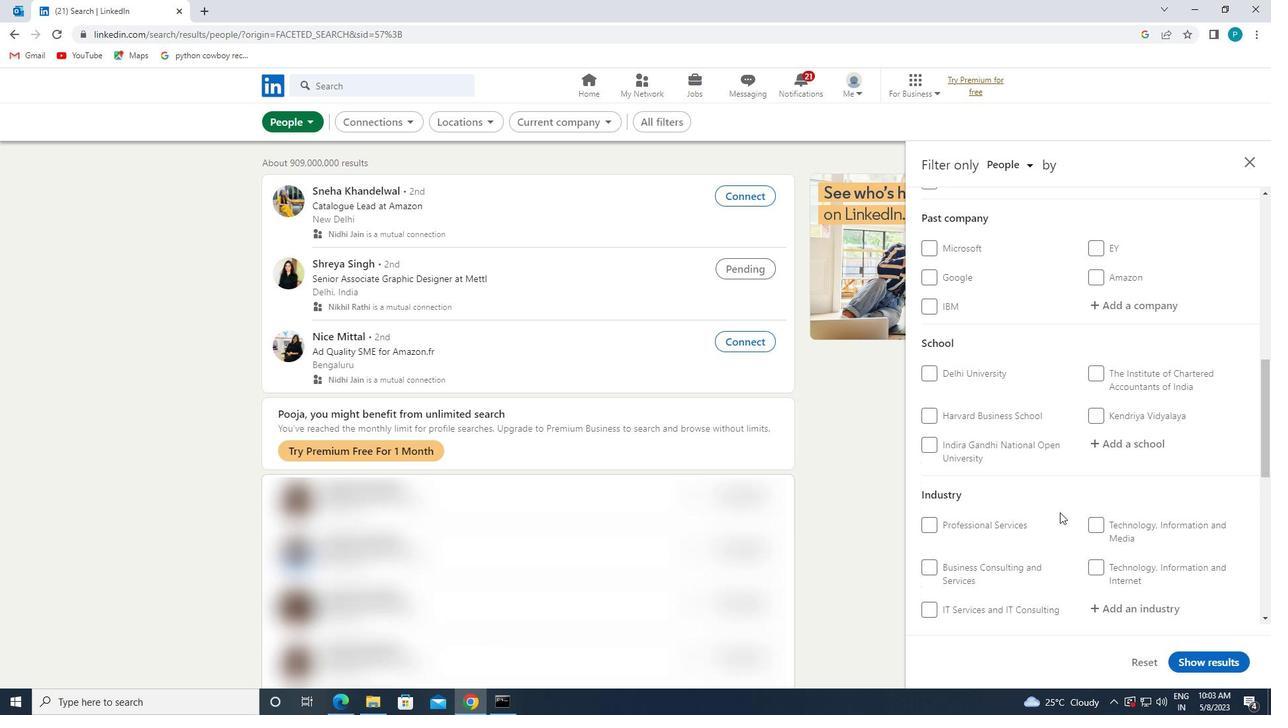 
Action: Mouse moved to (933, 488)
Screenshot: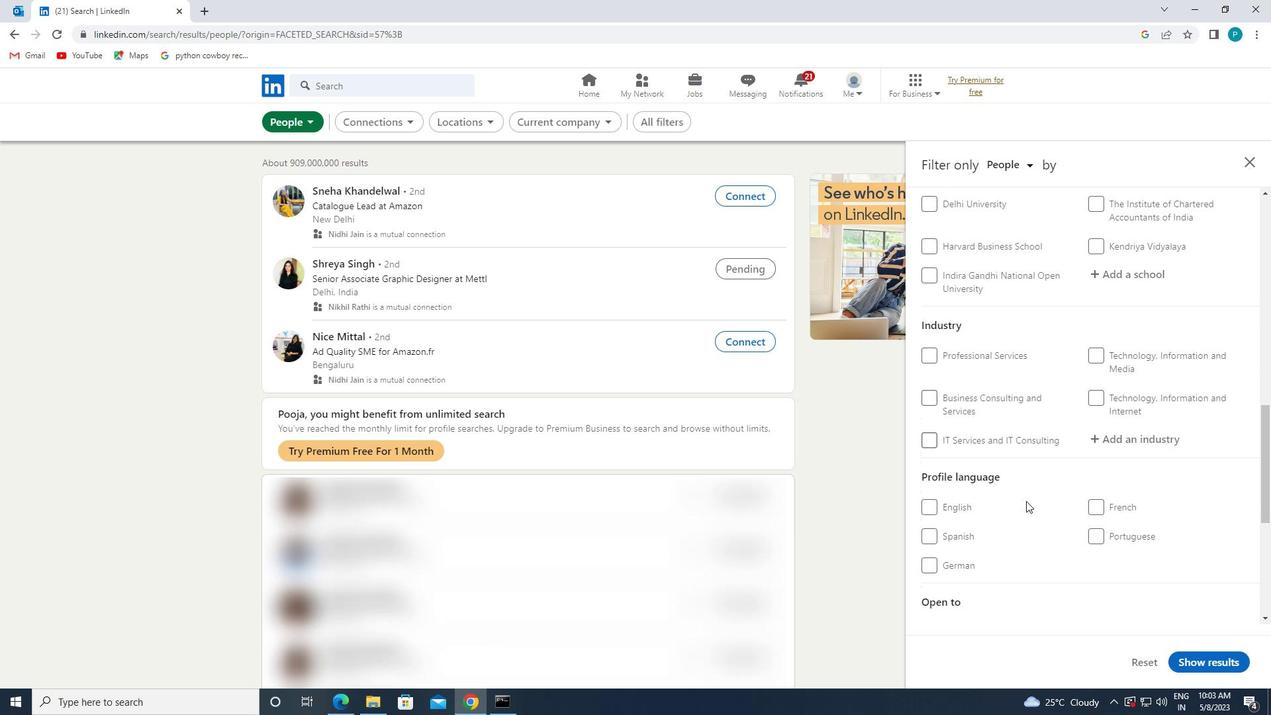 
Action: Mouse scrolled (933, 487) with delta (0, 0)
Screenshot: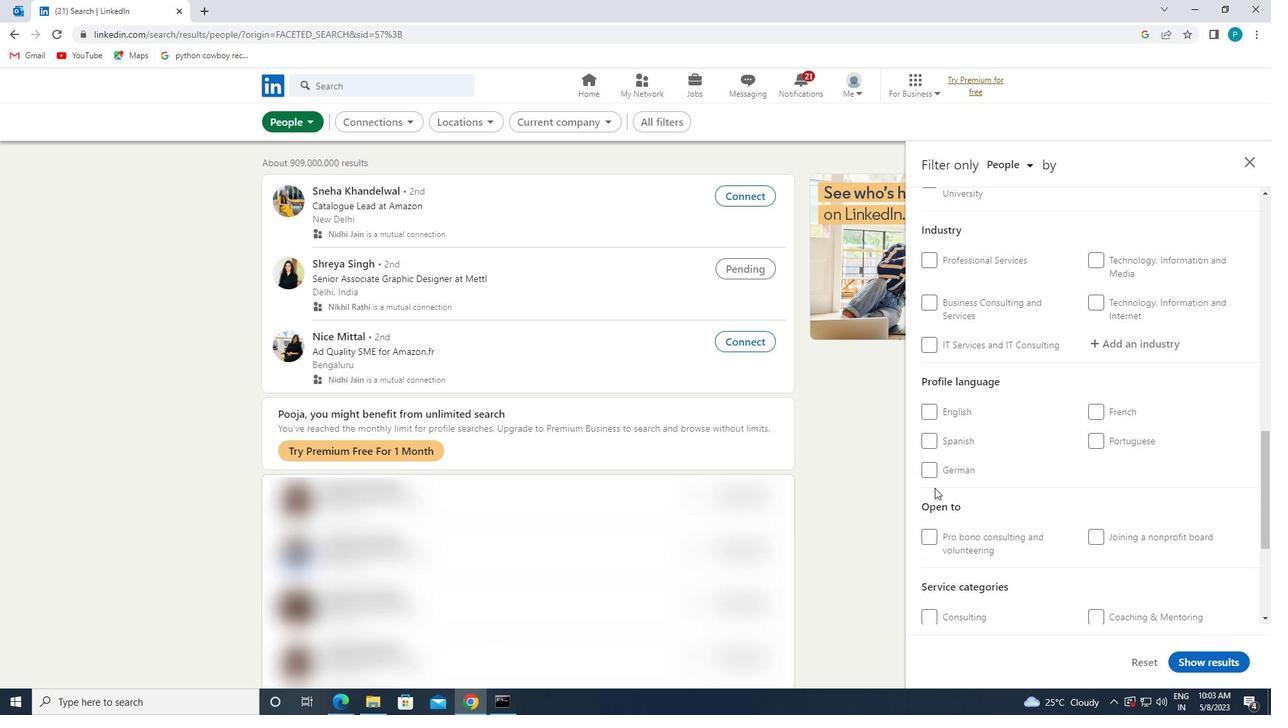 
Action: Mouse scrolled (933, 487) with delta (0, 0)
Screenshot: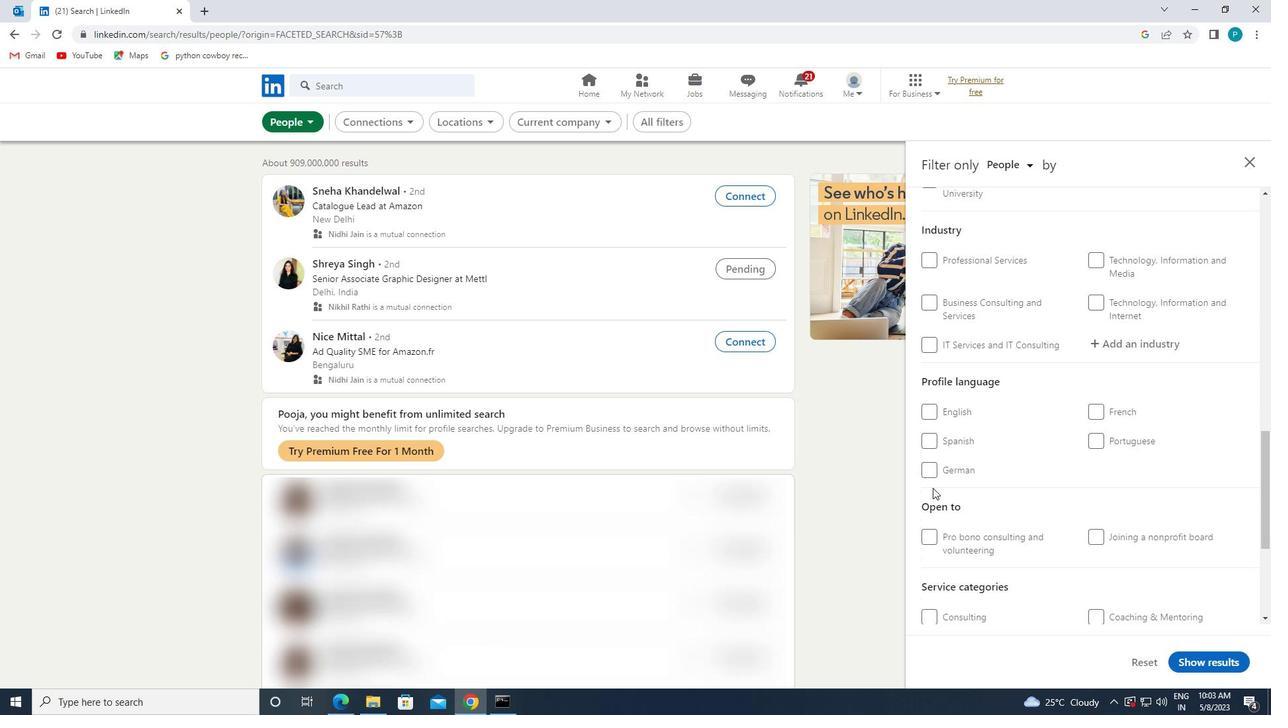 
Action: Mouse moved to (989, 532)
Screenshot: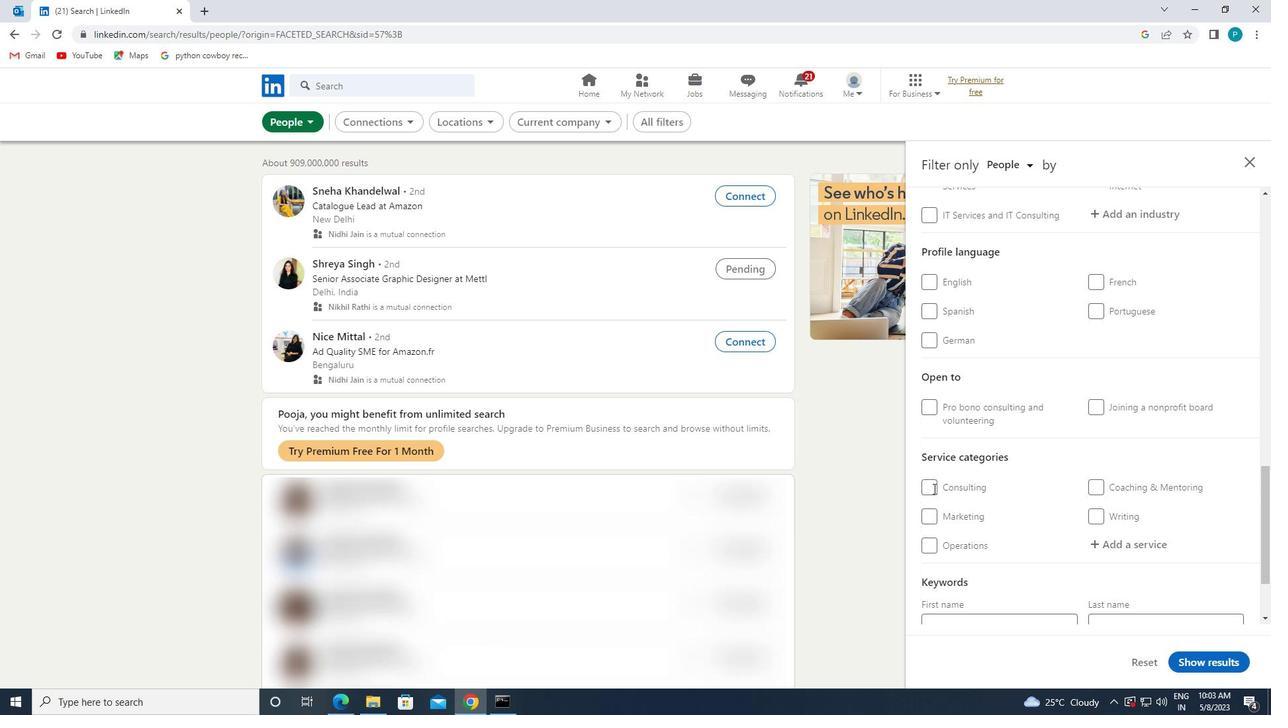 
Action: Mouse scrolled (989, 531) with delta (0, 0)
Screenshot: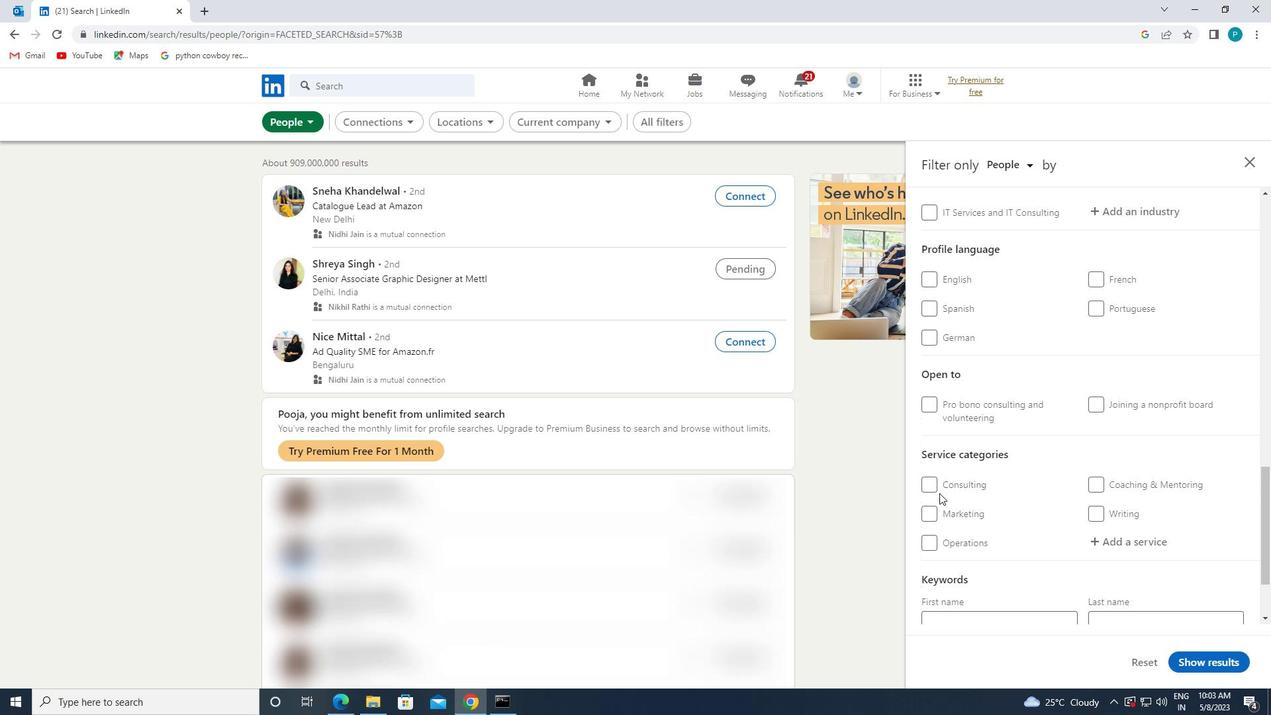 
Action: Mouse scrolled (989, 531) with delta (0, 0)
Screenshot: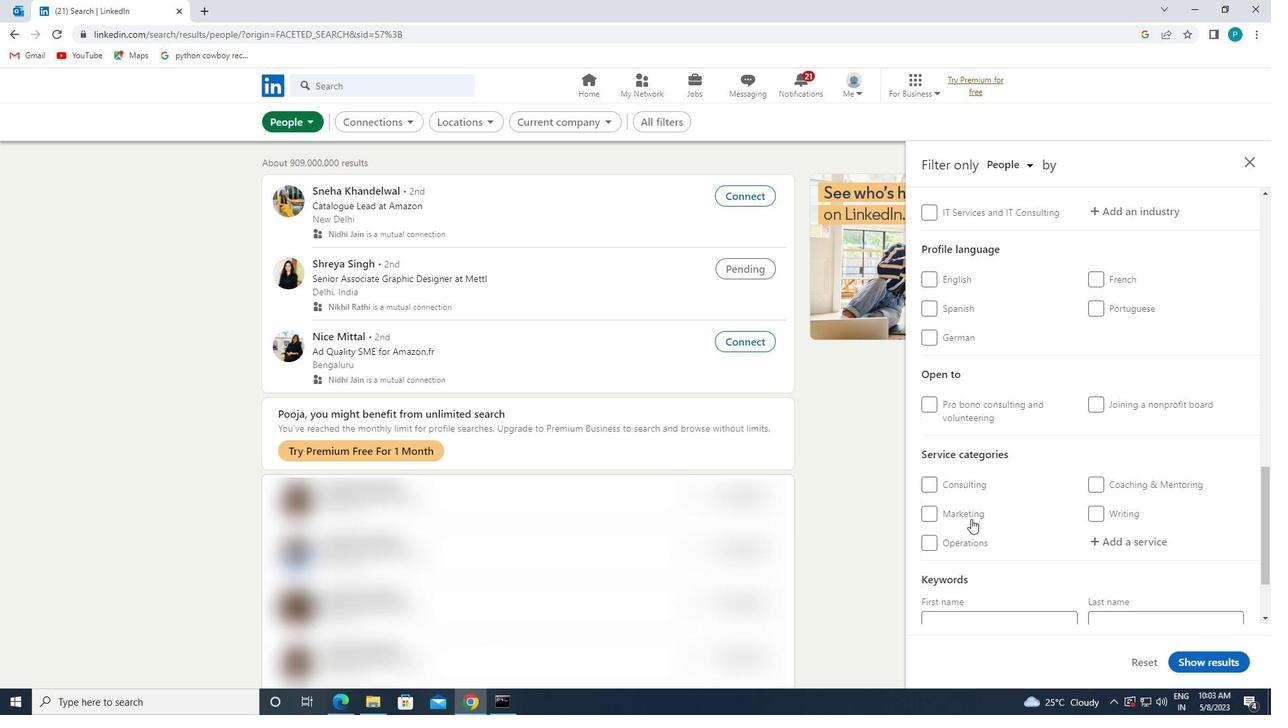 
Action: Mouse moved to (1074, 456)
Screenshot: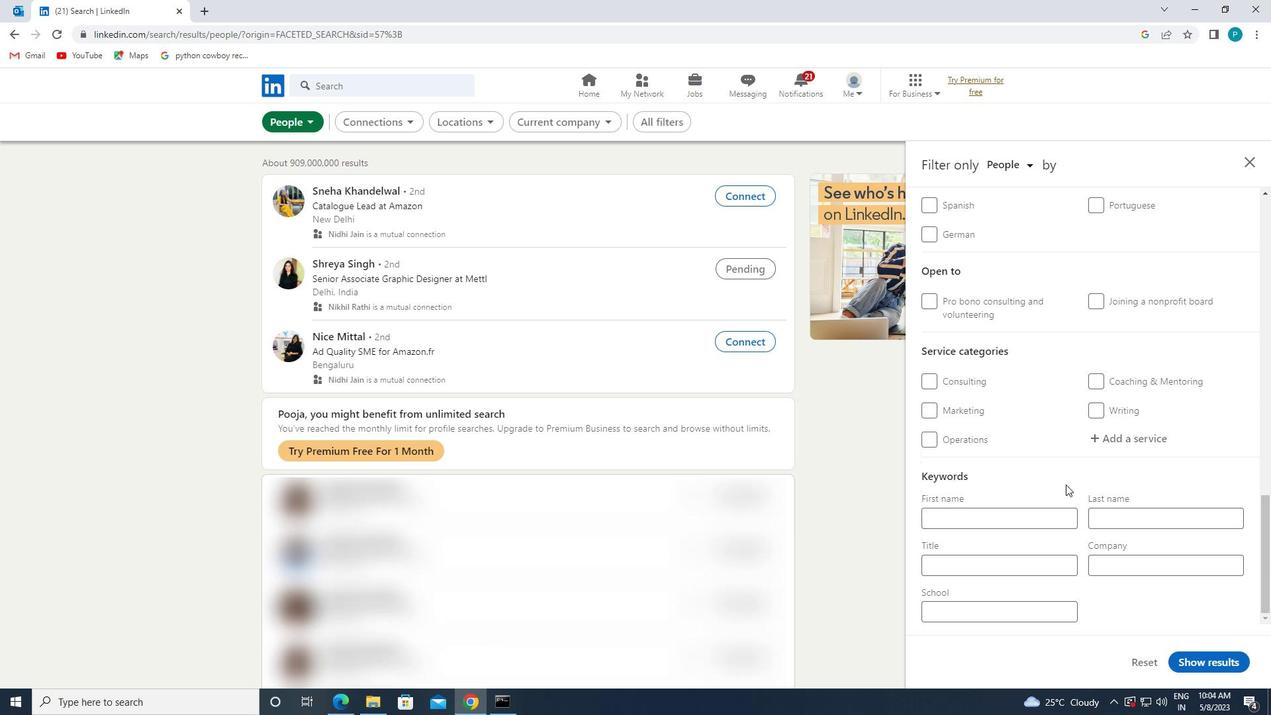 
Action: Mouse scrolled (1074, 457) with delta (0, 0)
Screenshot: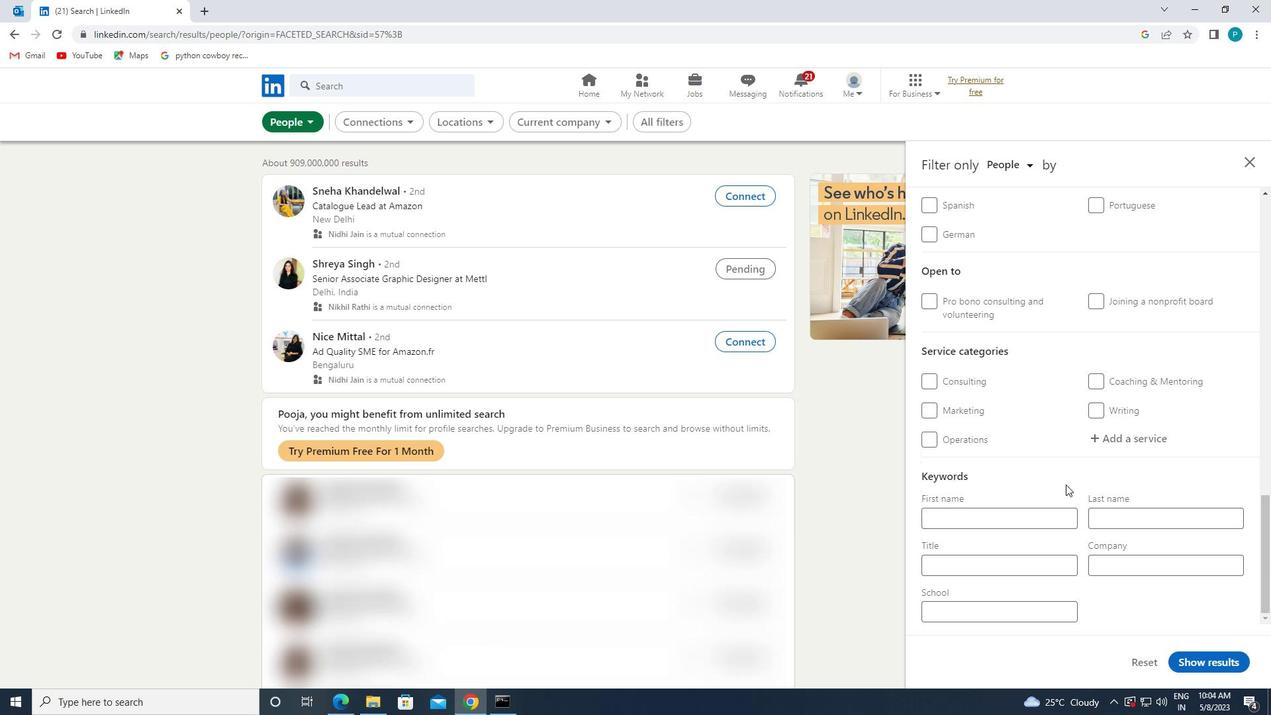 
Action: Mouse scrolled (1074, 457) with delta (0, 0)
Screenshot: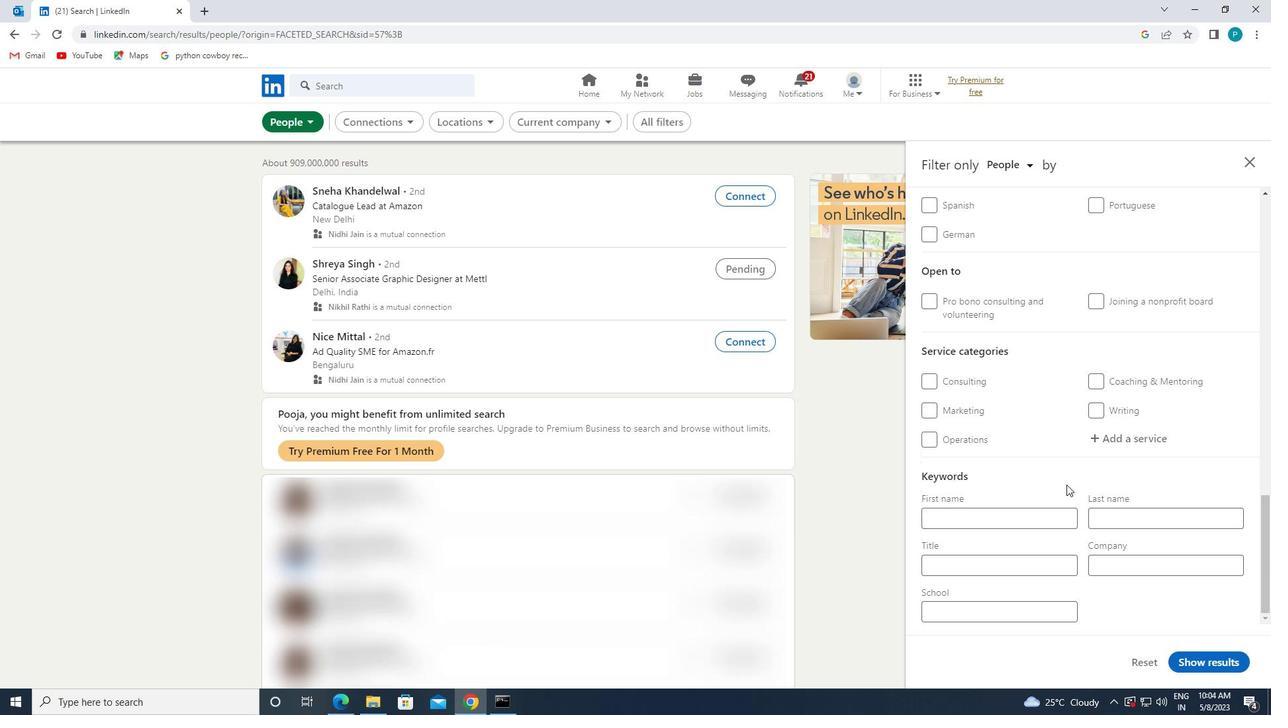 
Action: Mouse scrolled (1074, 457) with delta (0, 0)
Screenshot: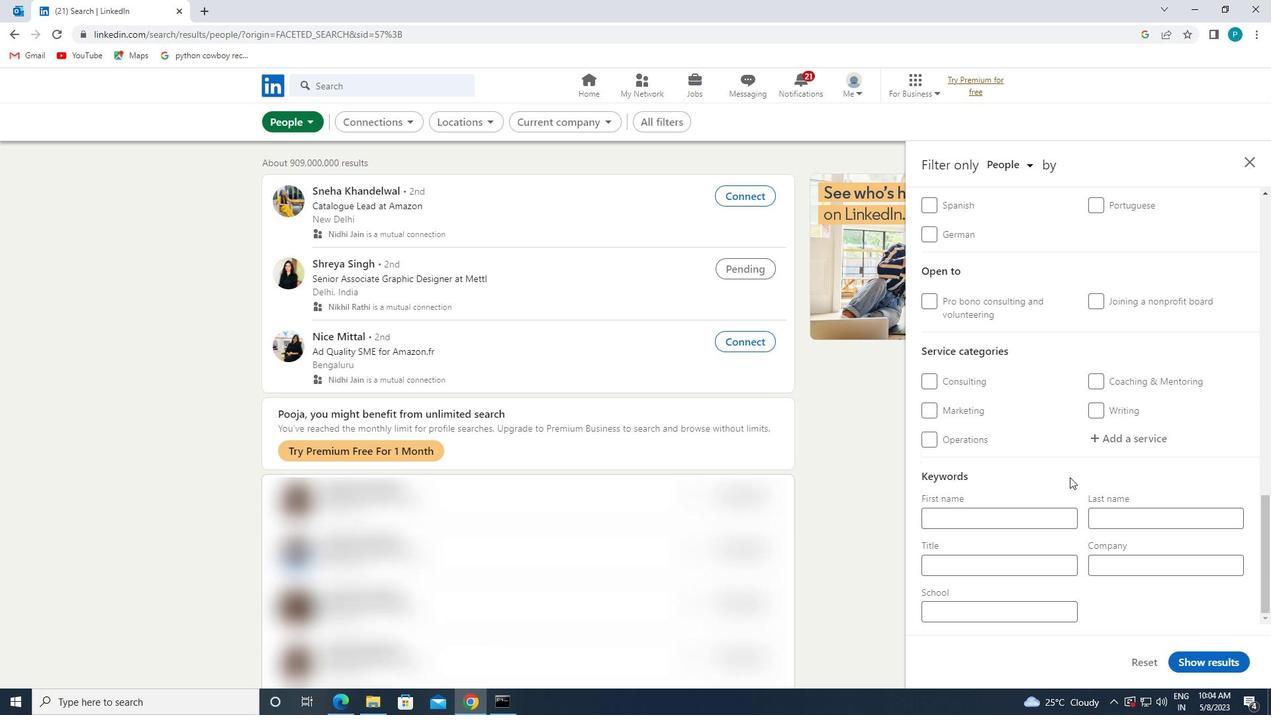 
Action: Mouse scrolled (1074, 457) with delta (0, 0)
Screenshot: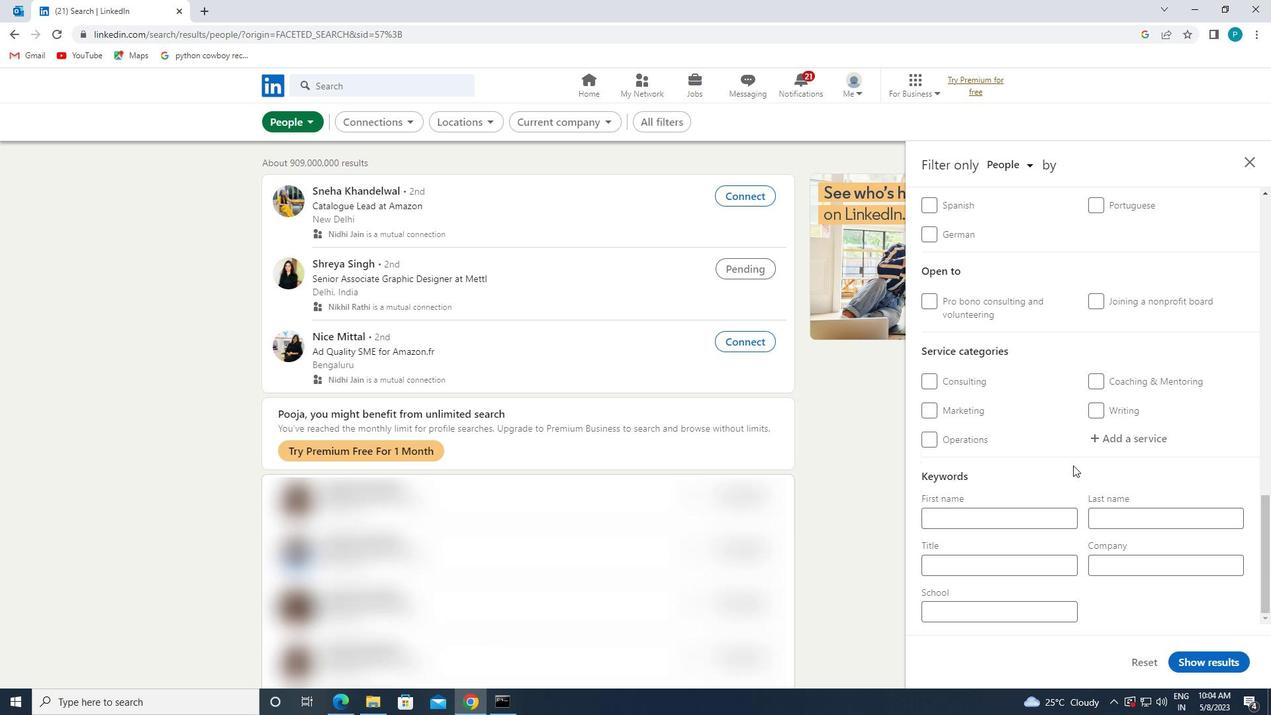 
Action: Mouse moved to (1102, 470)
Screenshot: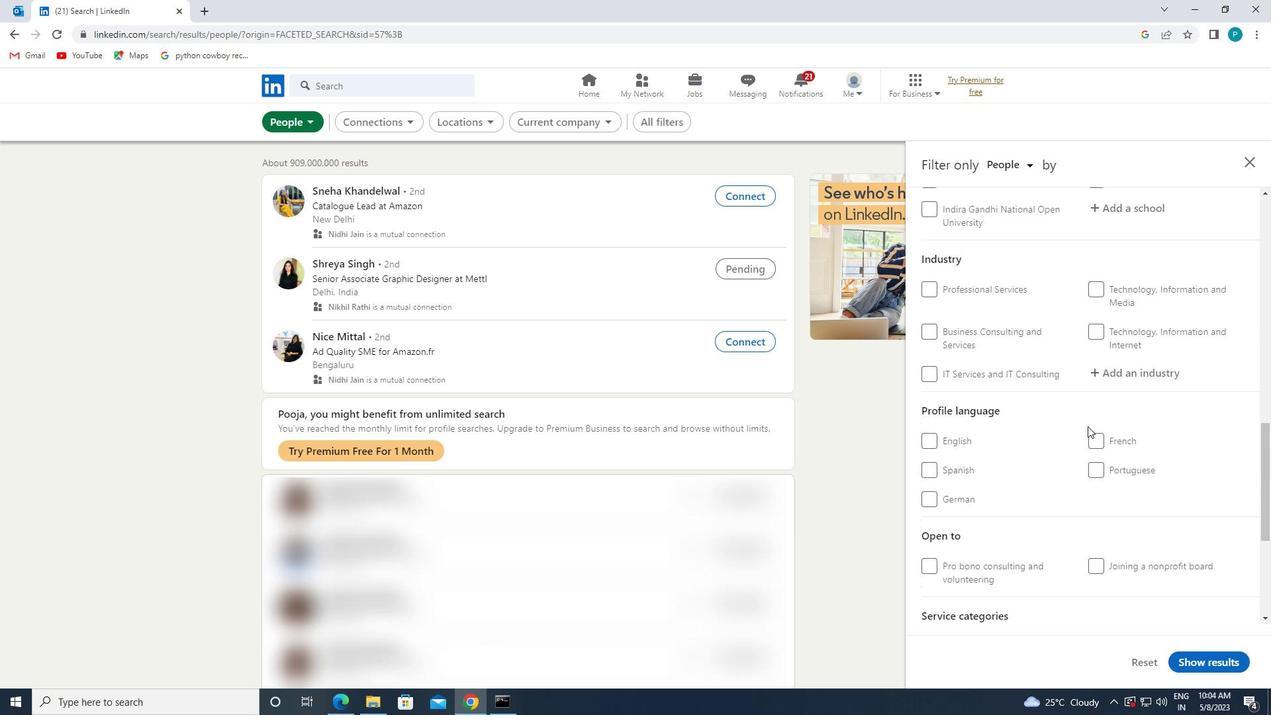 
Action: Mouse pressed left at (1102, 470)
Screenshot: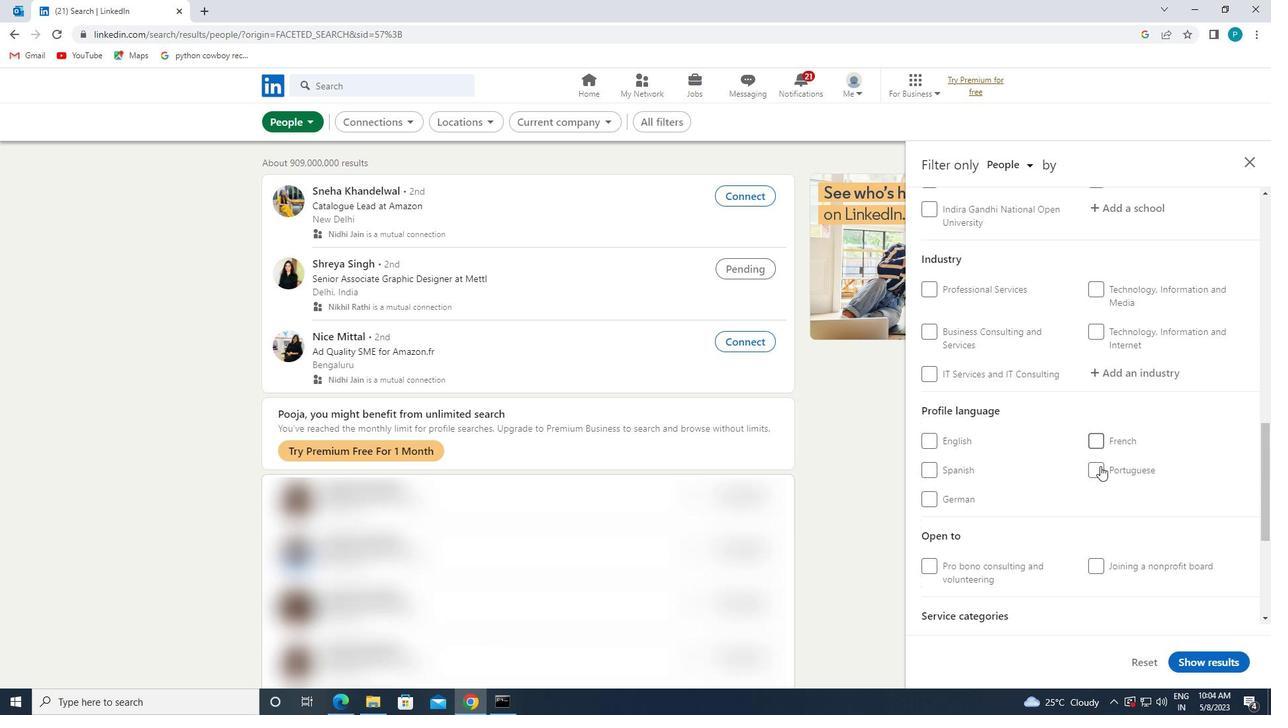 
Action: Mouse moved to (1106, 430)
Screenshot: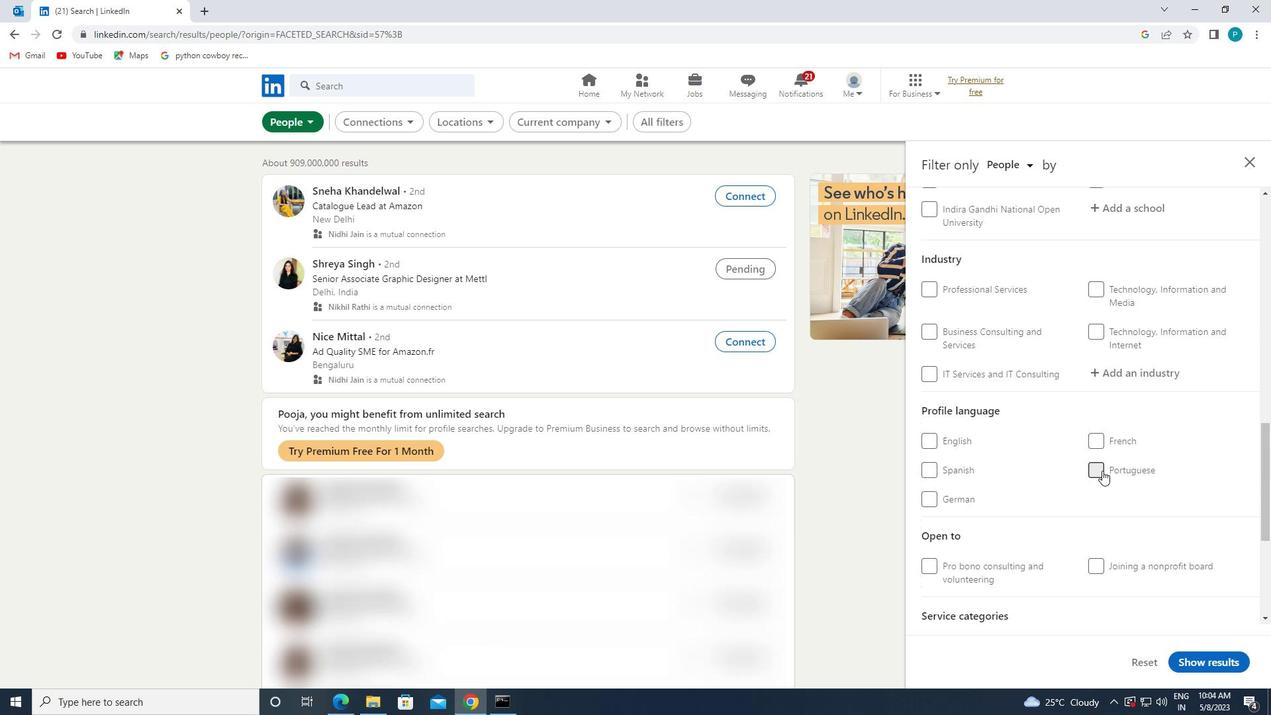 
Action: Mouse scrolled (1106, 431) with delta (0, 0)
Screenshot: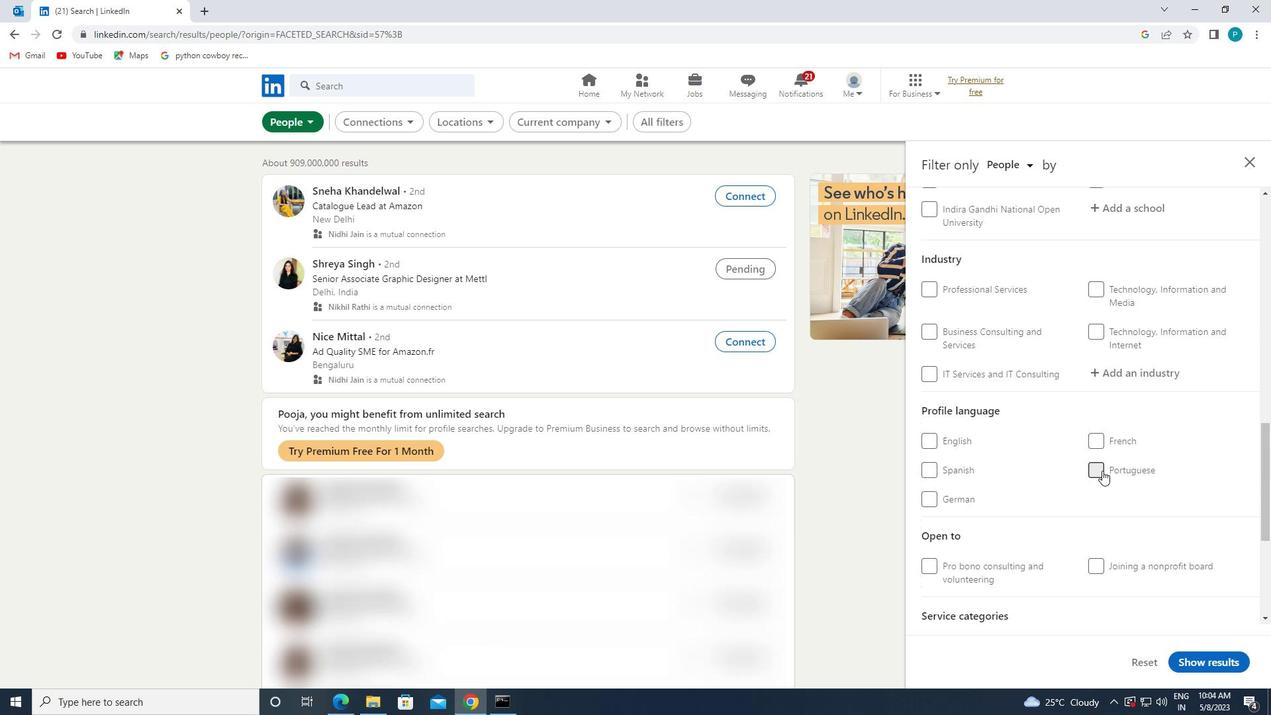 
Action: Mouse scrolled (1106, 431) with delta (0, 0)
Screenshot: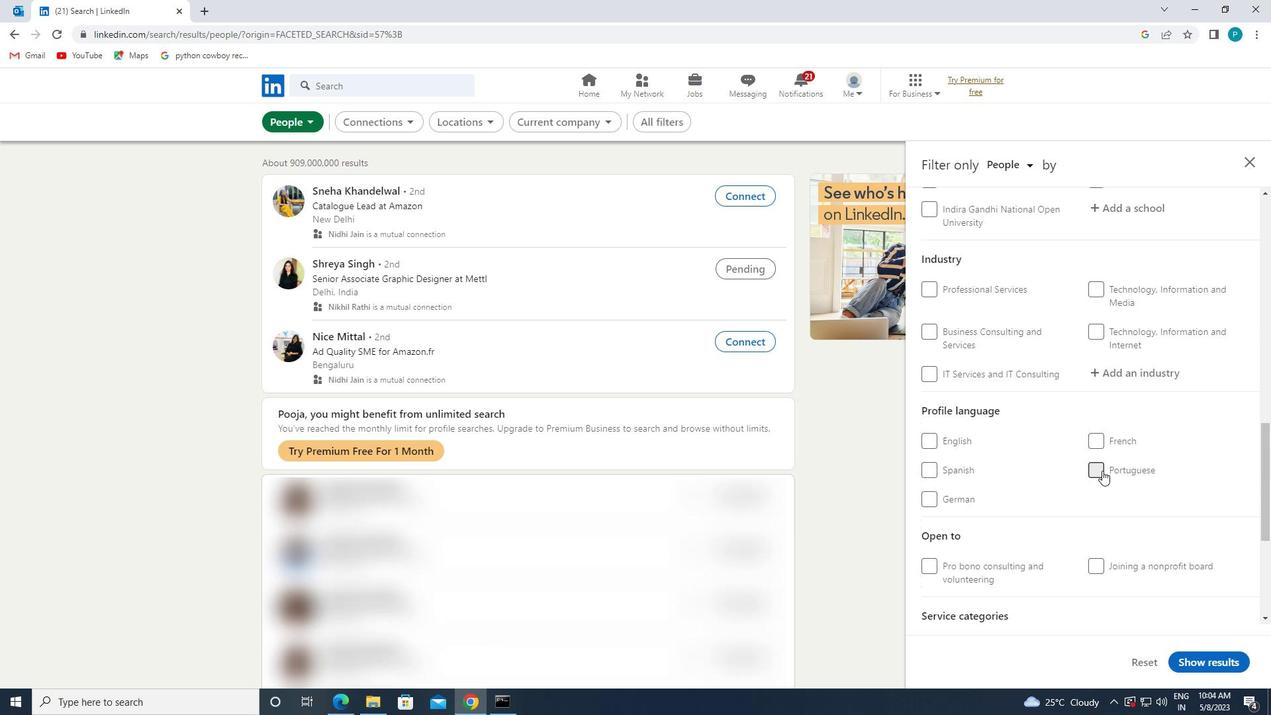 
Action: Mouse scrolled (1106, 431) with delta (0, 0)
Screenshot: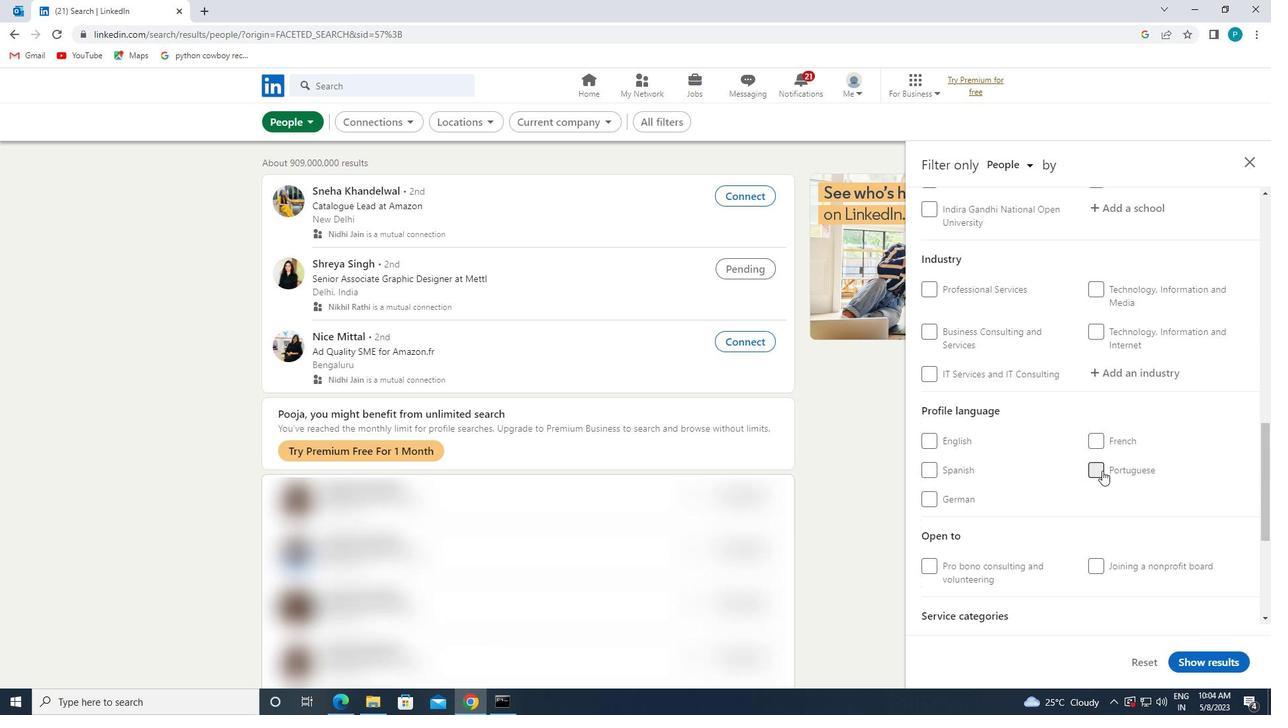
Action: Mouse scrolled (1106, 431) with delta (0, 0)
Screenshot: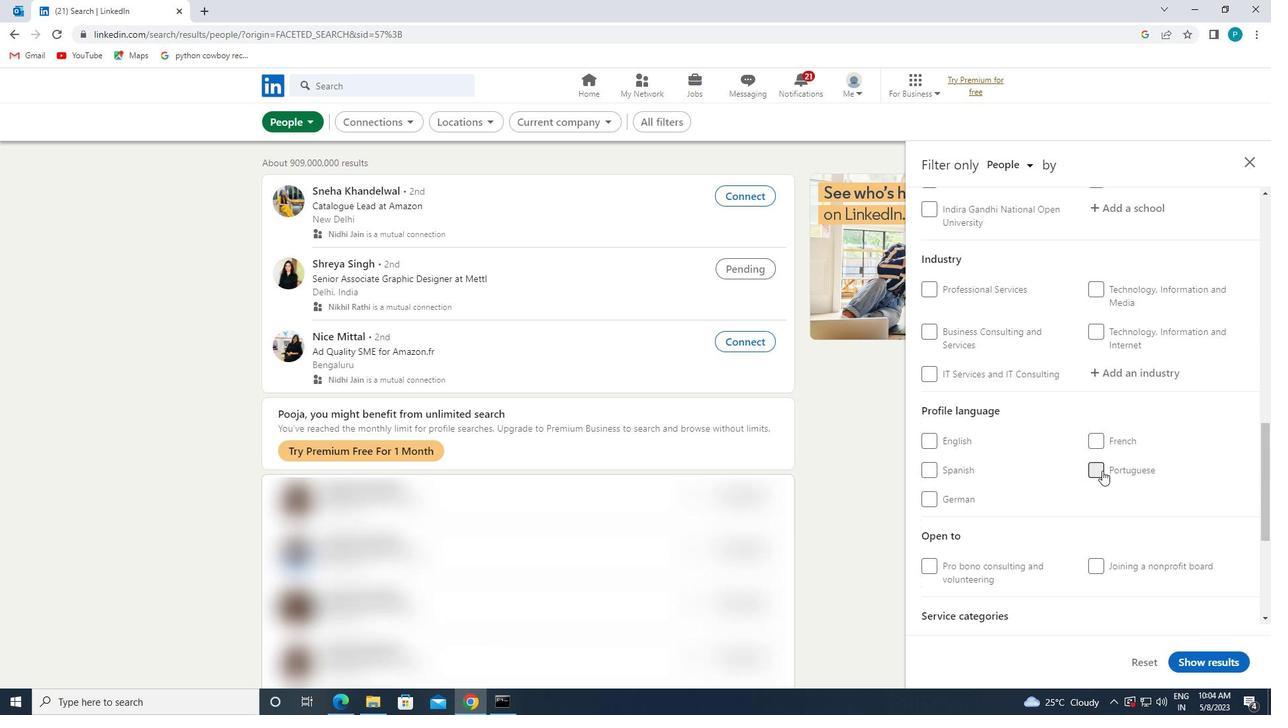 
Action: Mouse scrolled (1106, 431) with delta (0, 0)
Screenshot: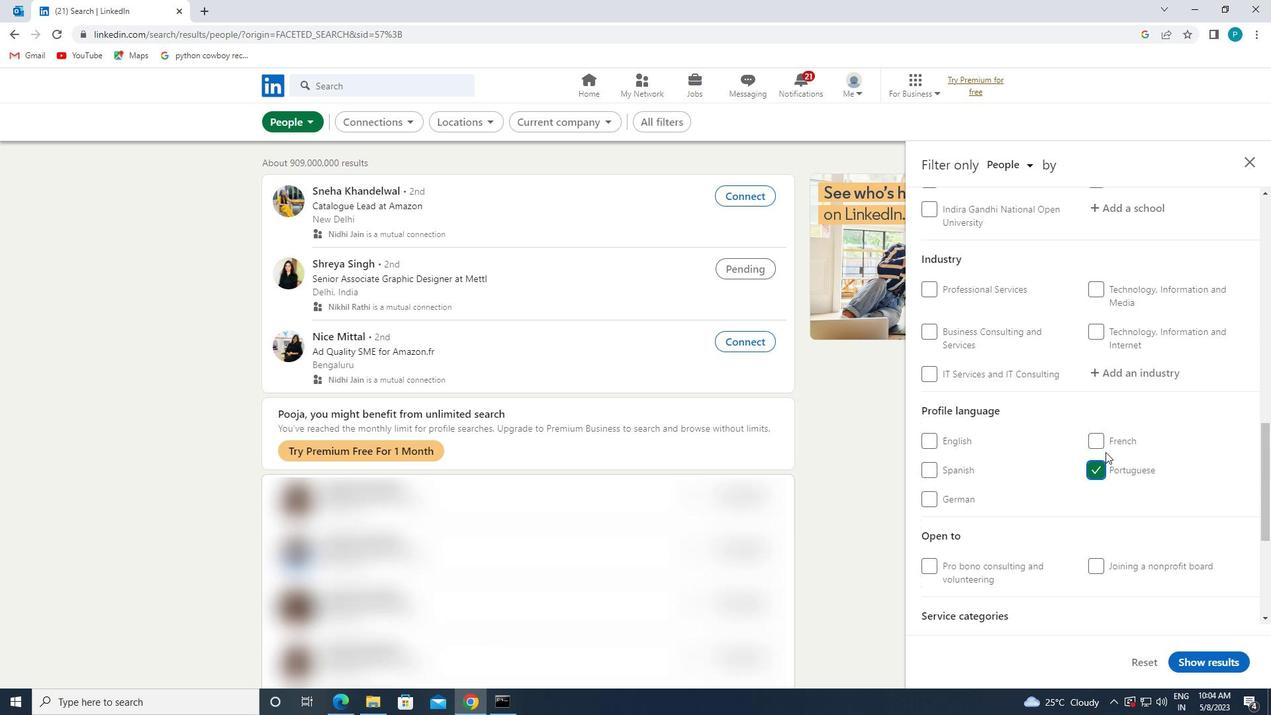 
Action: Mouse scrolled (1106, 431) with delta (0, 0)
Screenshot: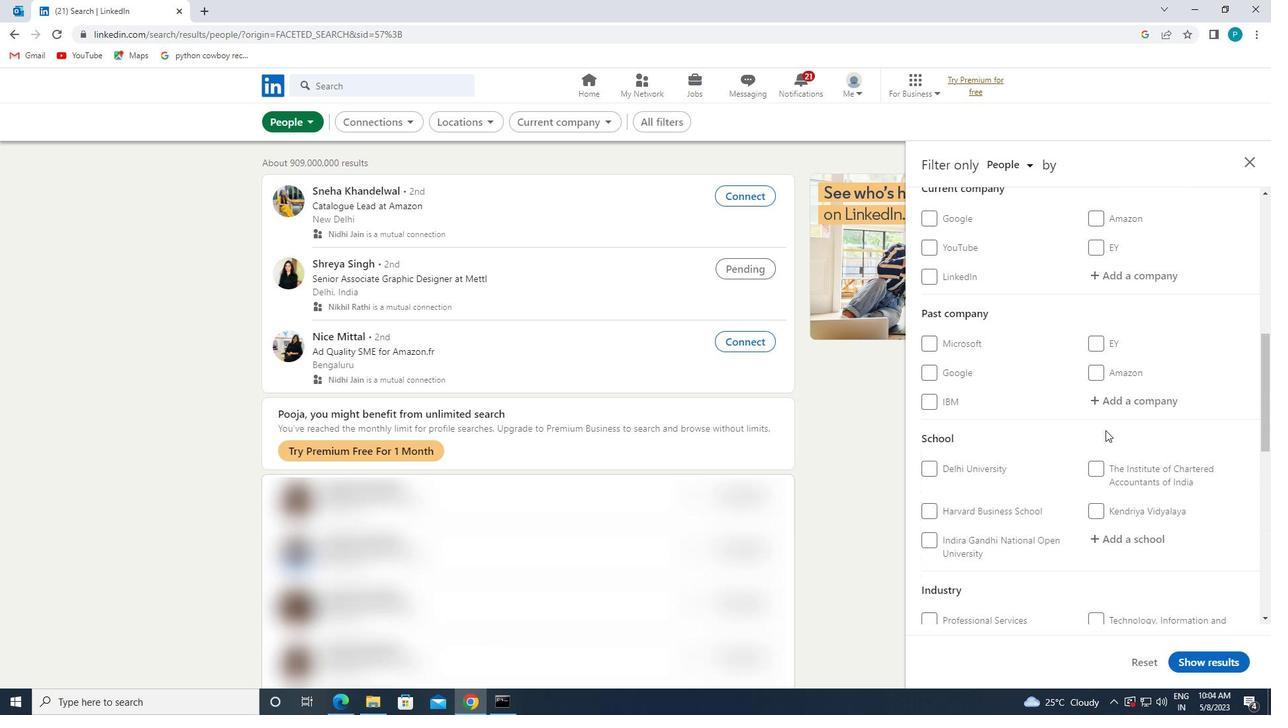 
Action: Mouse scrolled (1106, 431) with delta (0, 0)
Screenshot: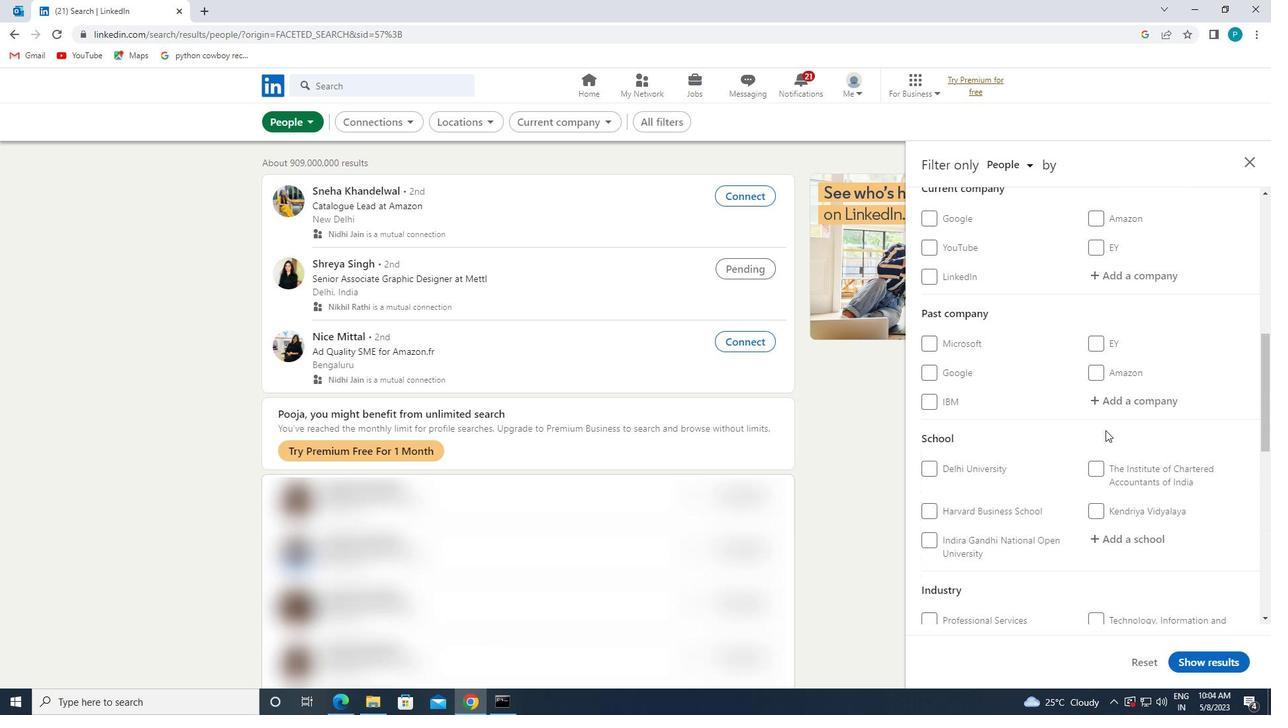
Action: Mouse scrolled (1106, 431) with delta (0, 0)
Screenshot: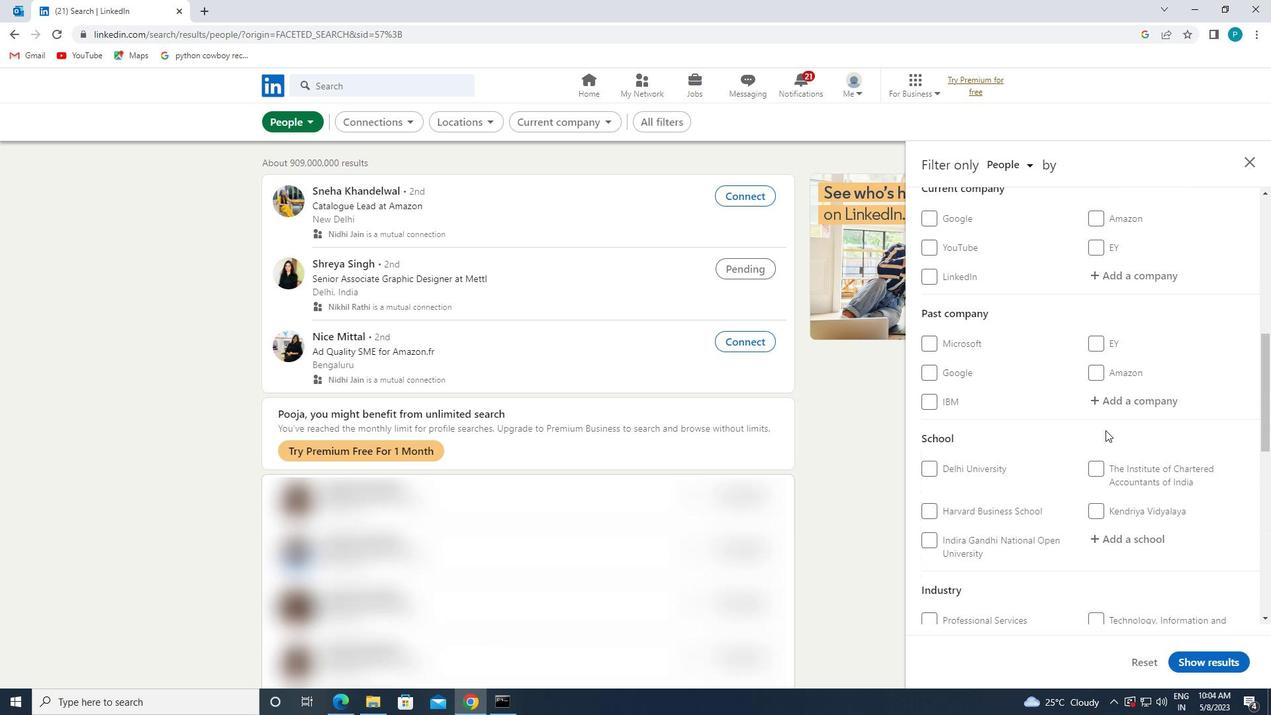 
Action: Mouse moved to (1137, 479)
Screenshot: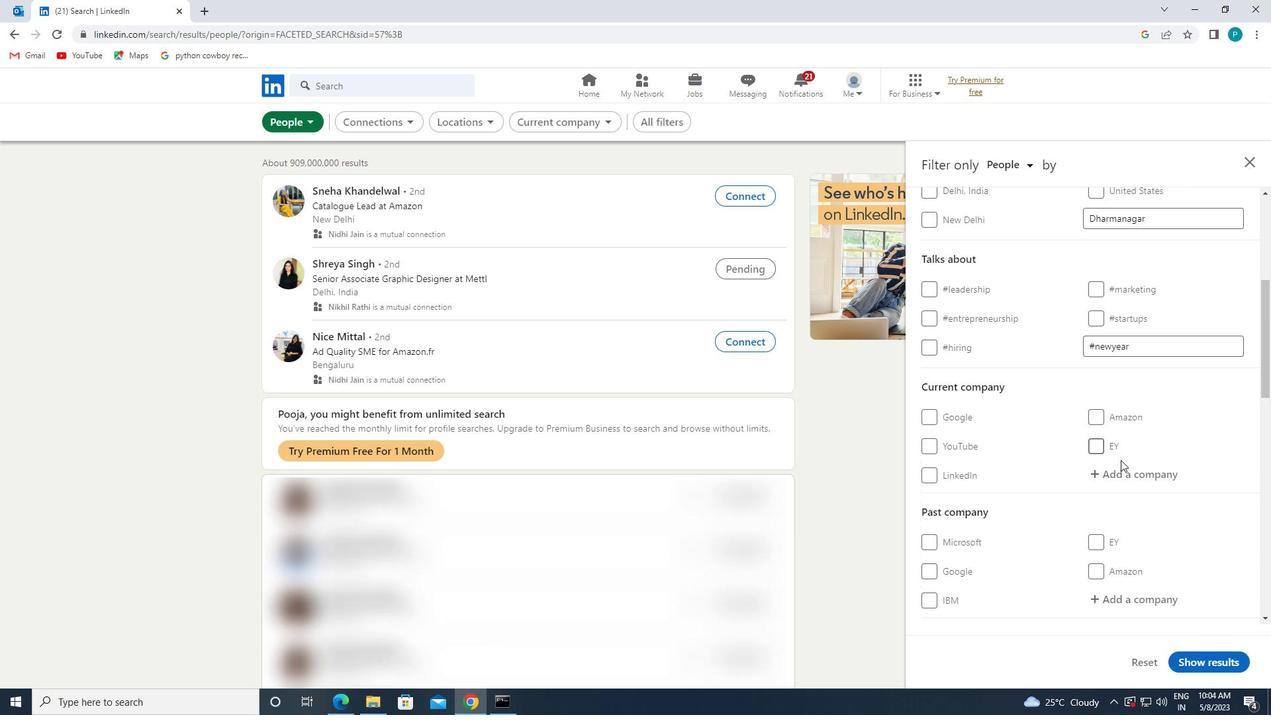 
Action: Mouse pressed left at (1137, 479)
Screenshot: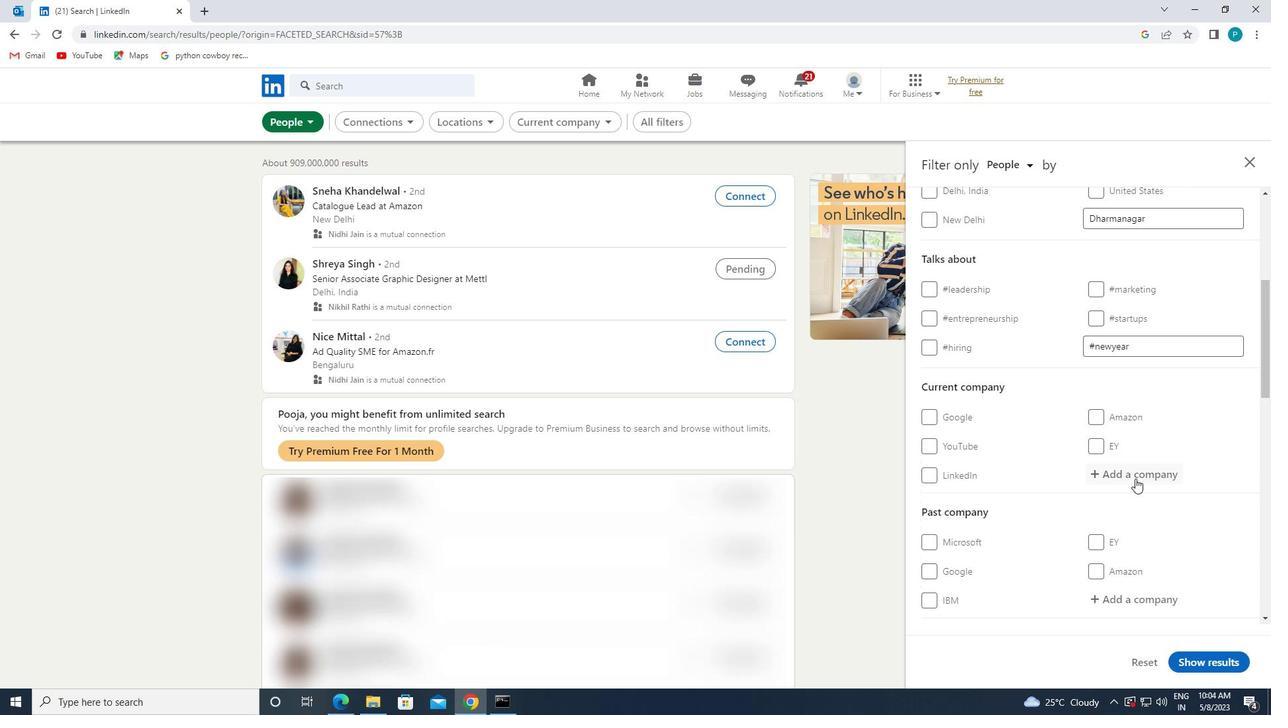 
Action: Key pressed <Key.caps_lock>I<Key.caps_lock>NDMAN
Screenshot: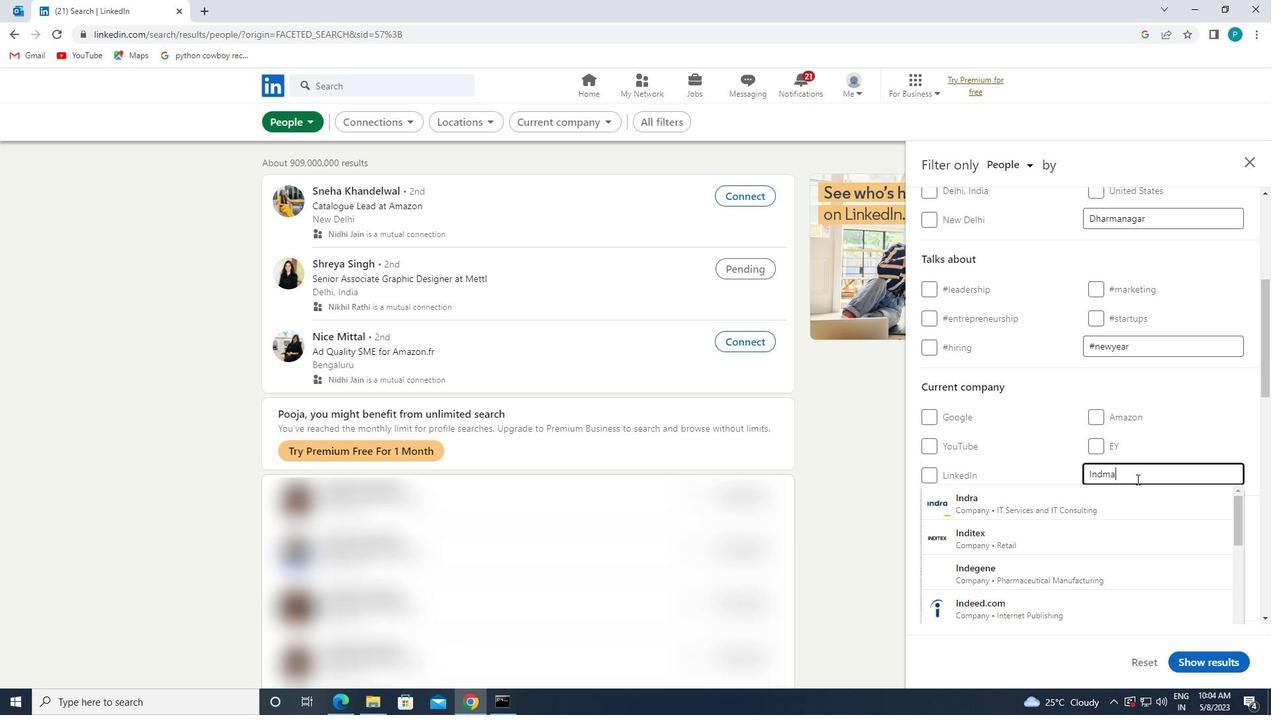 
Action: Mouse moved to (1132, 504)
Screenshot: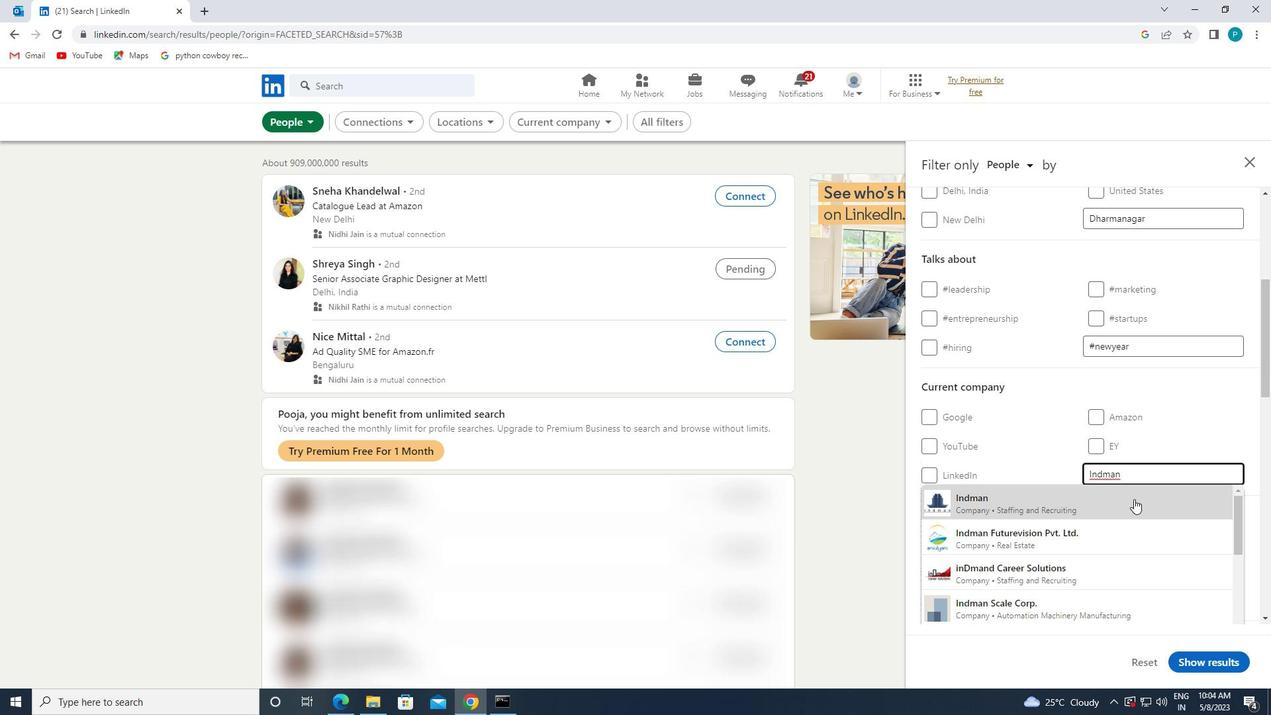 
Action: Mouse pressed left at (1132, 504)
Screenshot: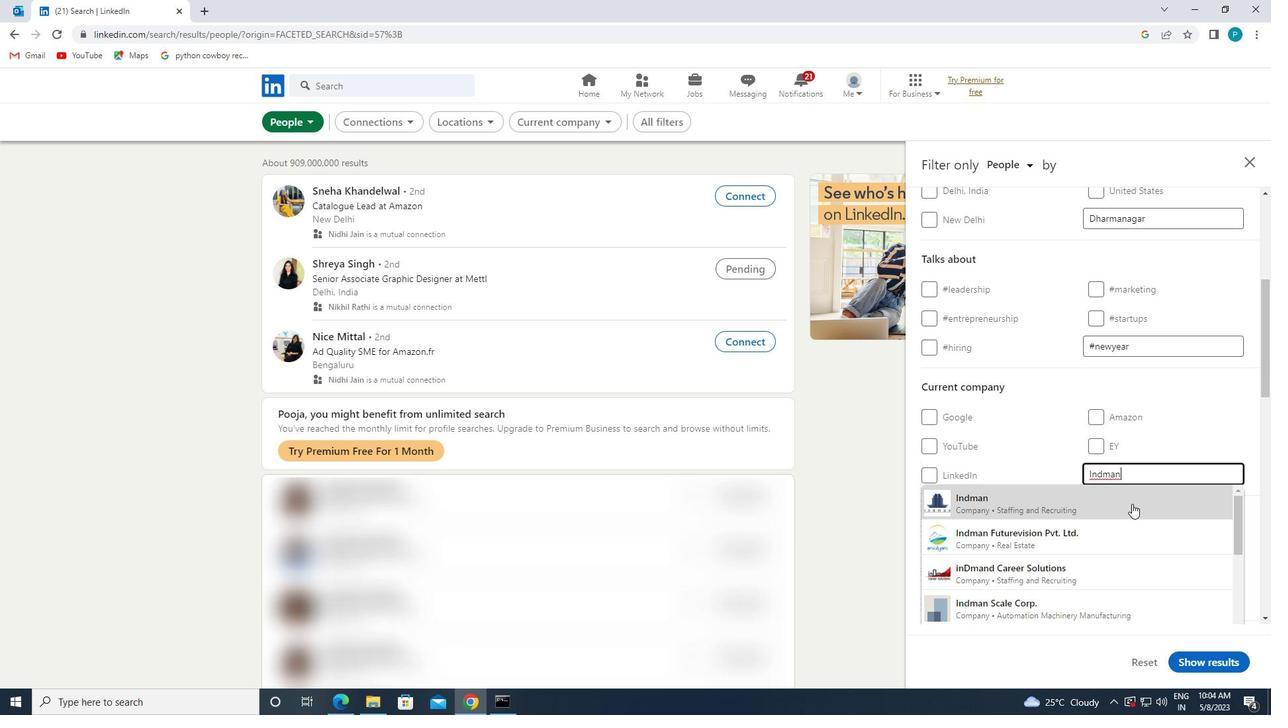 
Action: Mouse scrolled (1132, 503) with delta (0, 0)
Screenshot: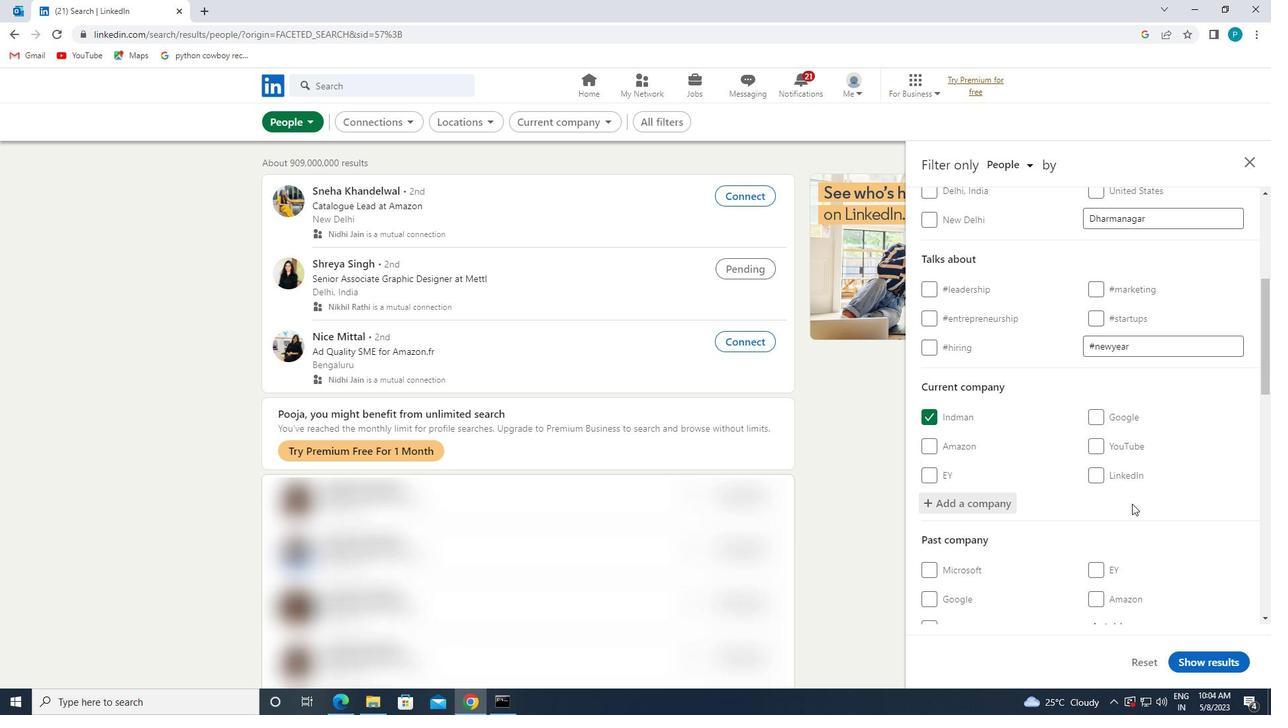 
Action: Mouse scrolled (1132, 503) with delta (0, 0)
Screenshot: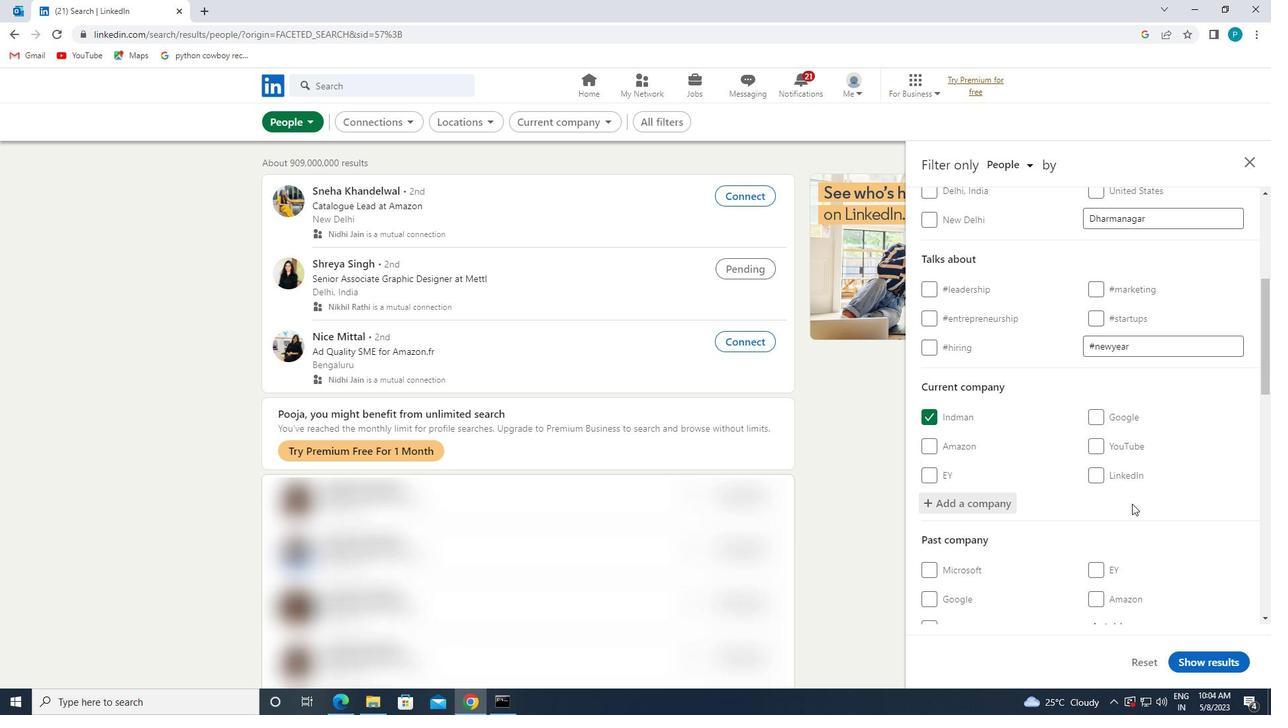 
Action: Mouse scrolled (1132, 503) with delta (0, 0)
Screenshot: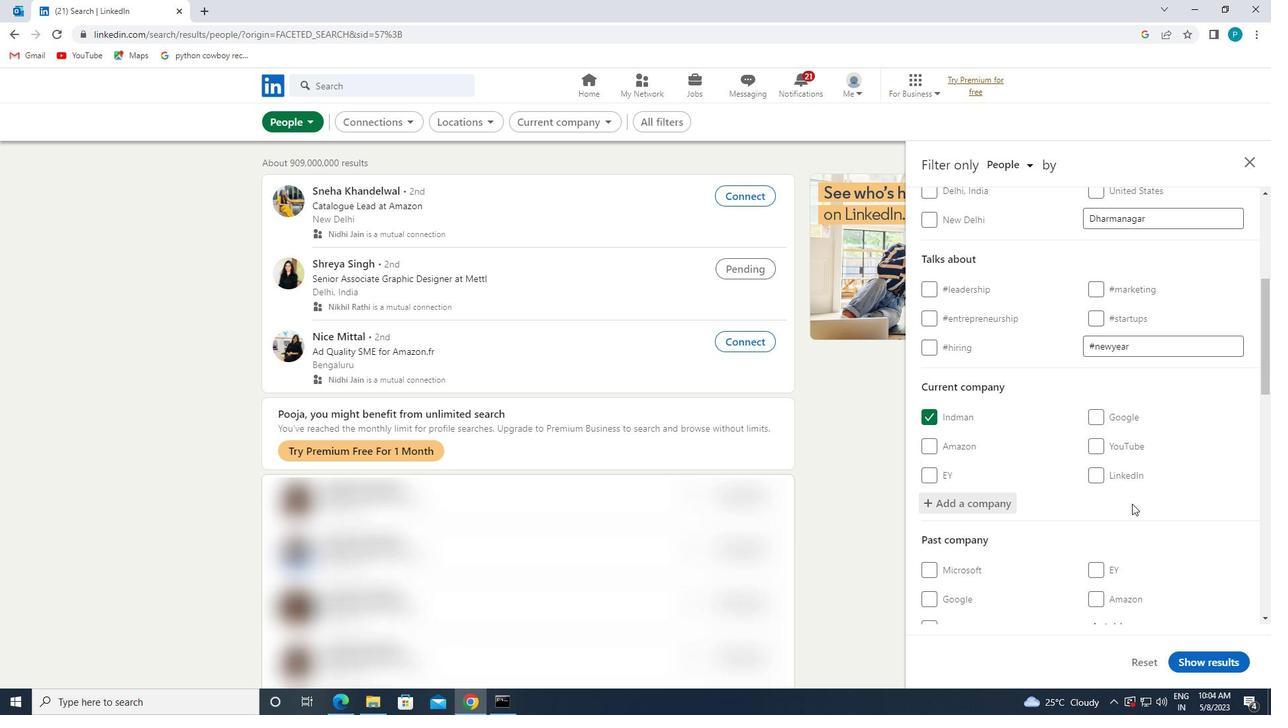 
Action: Mouse scrolled (1132, 503) with delta (0, 0)
Screenshot: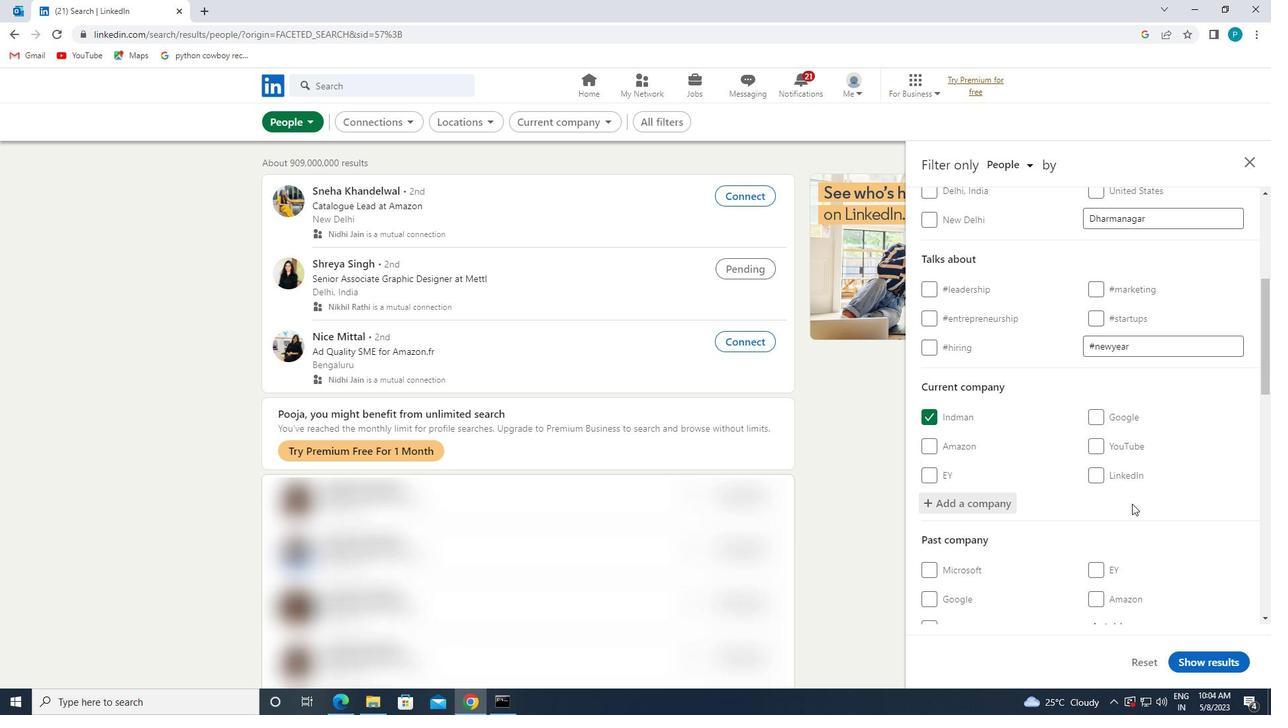
Action: Mouse moved to (1133, 498)
Screenshot: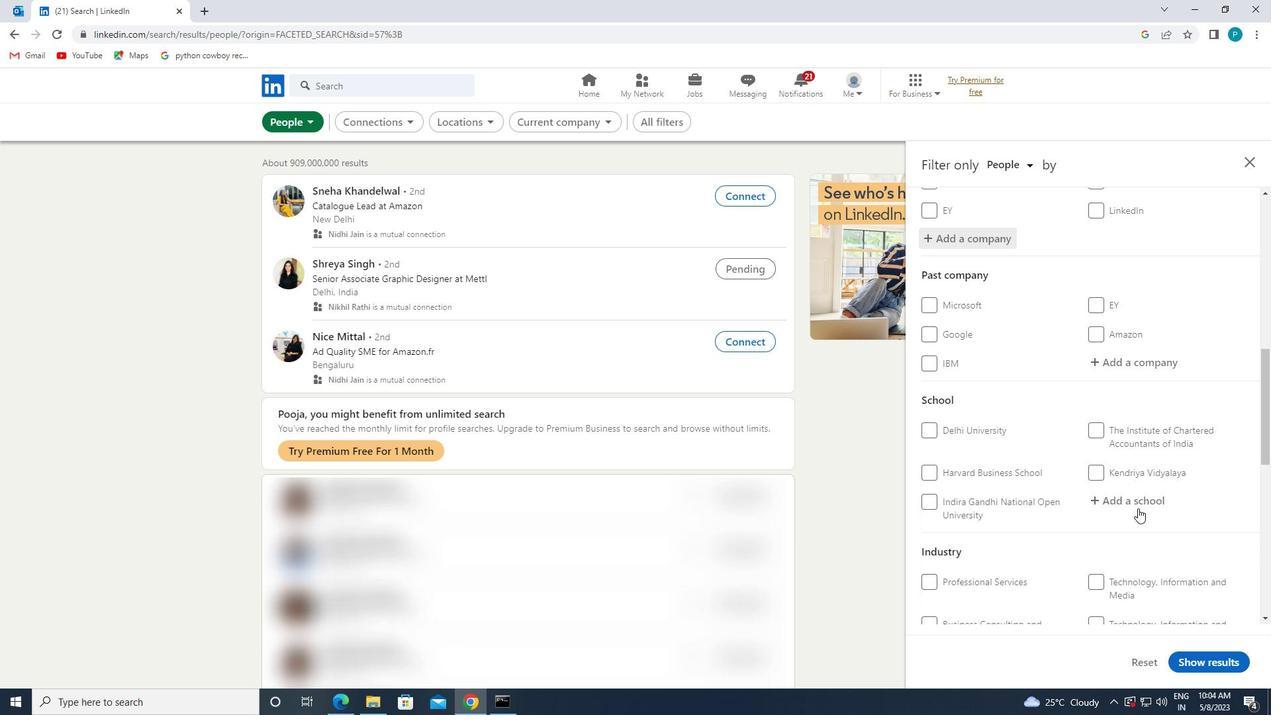 
Action: Mouse pressed left at (1133, 498)
Screenshot: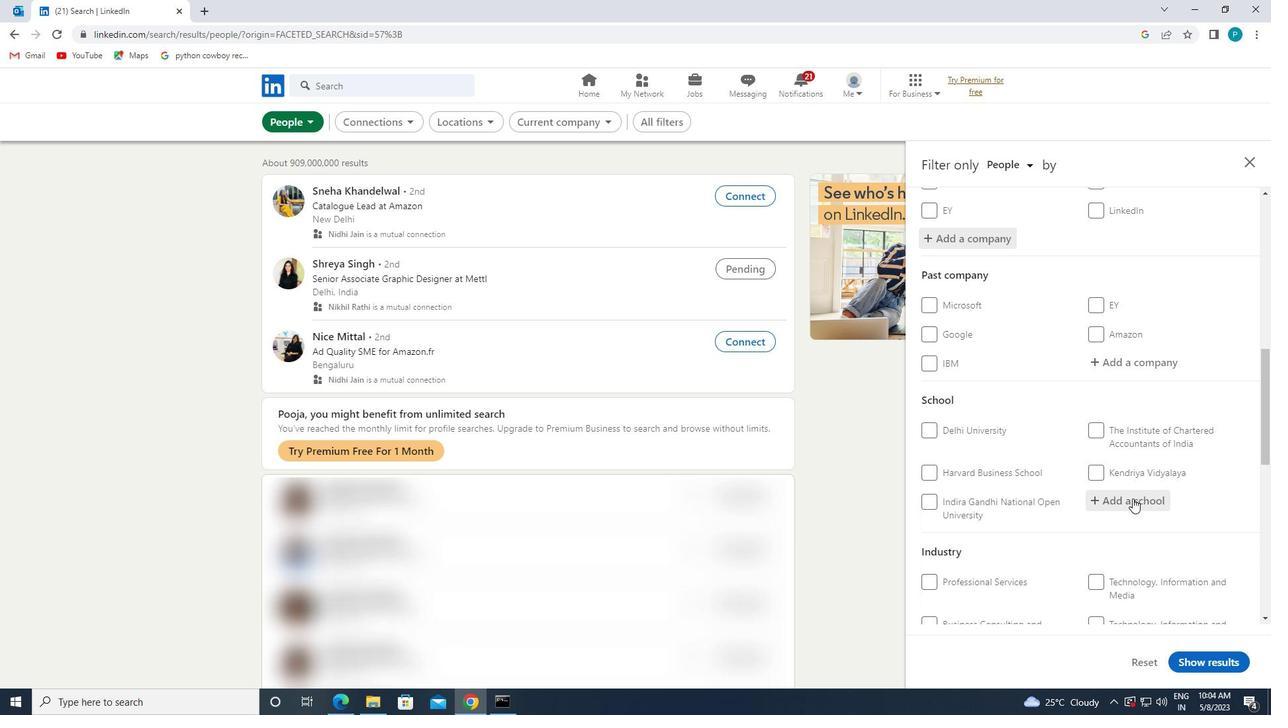 
Action: Key pressed <Key.caps_lock>TAGORE
Screenshot: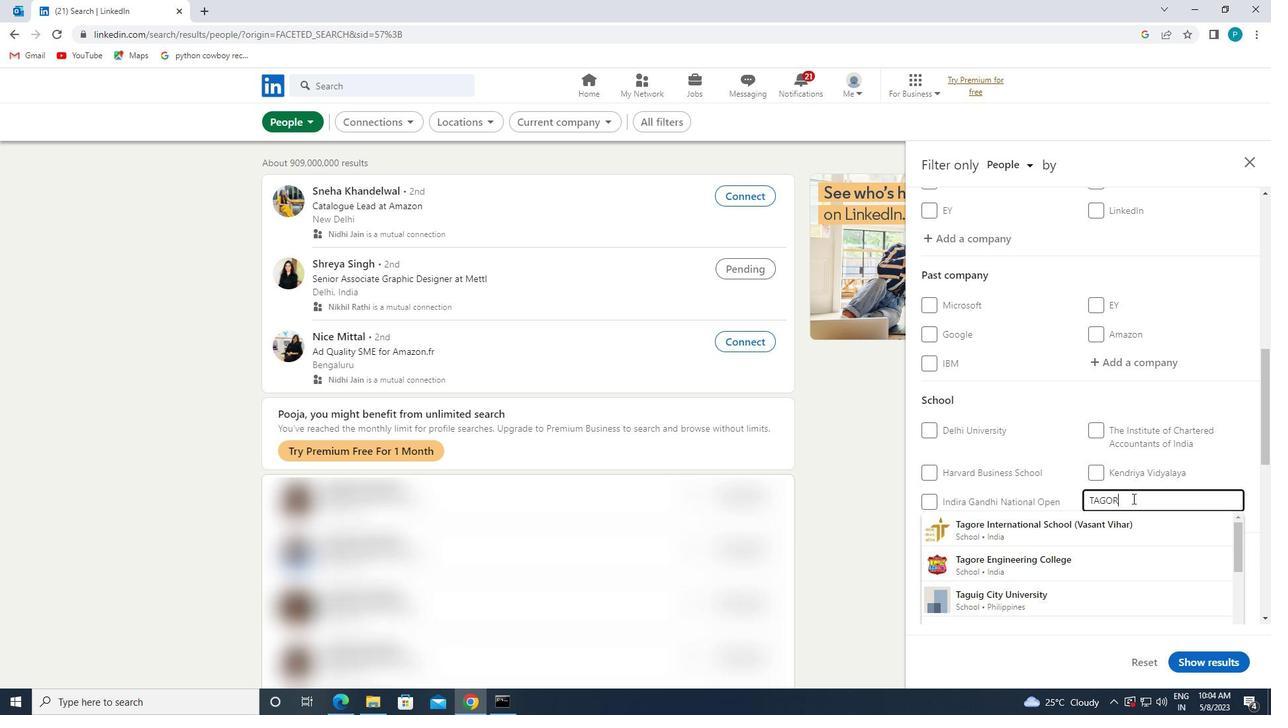 
Action: Mouse moved to (1109, 563)
Screenshot: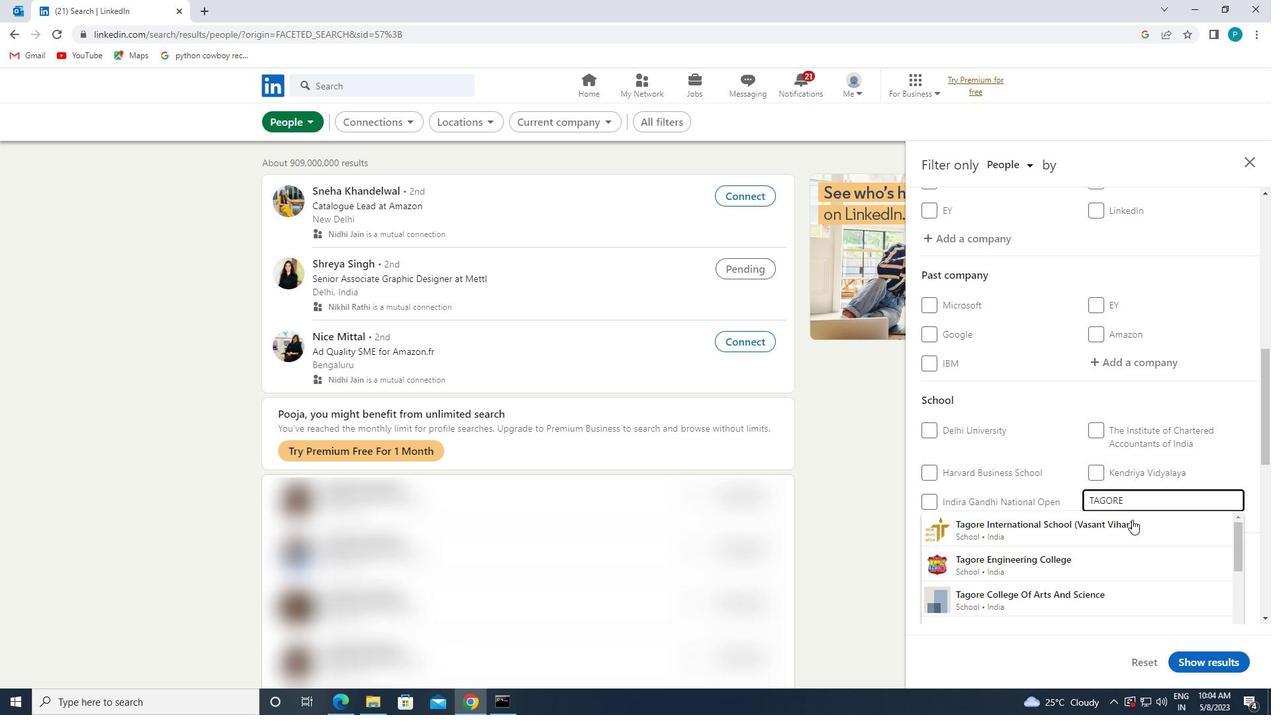 
Action: Mouse pressed left at (1109, 563)
Screenshot: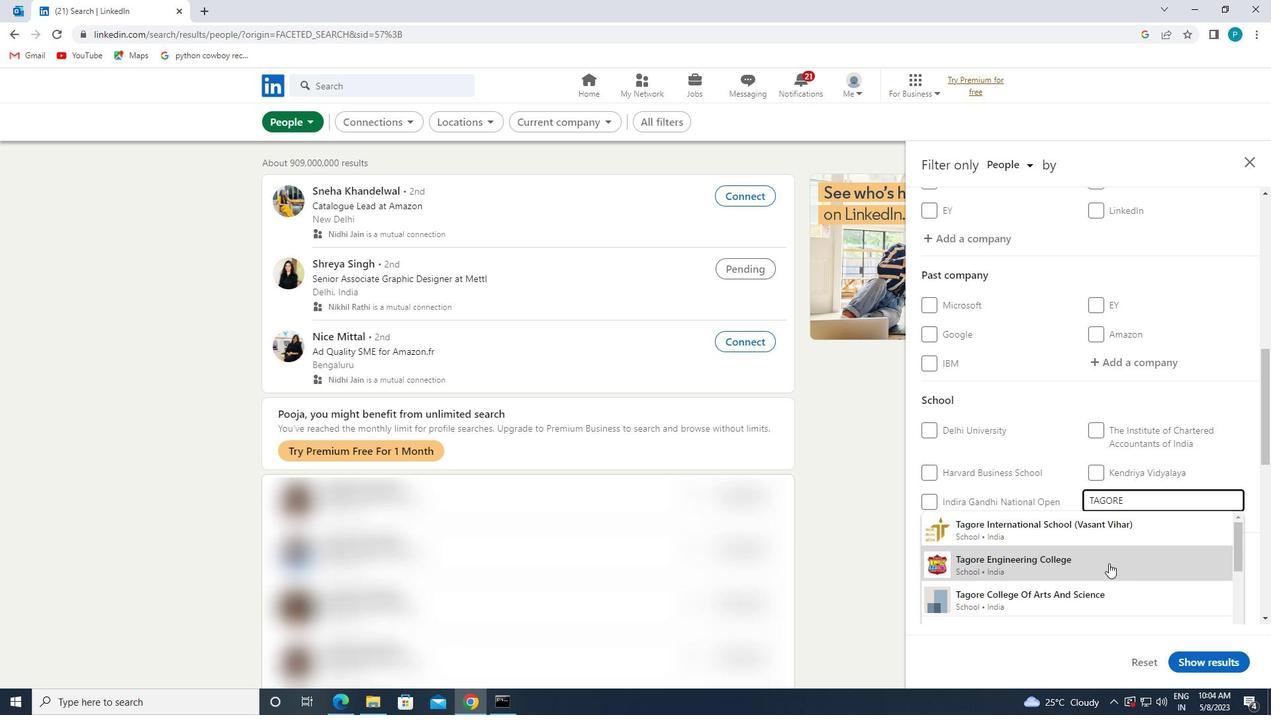 
Action: Mouse moved to (1223, 484)
Screenshot: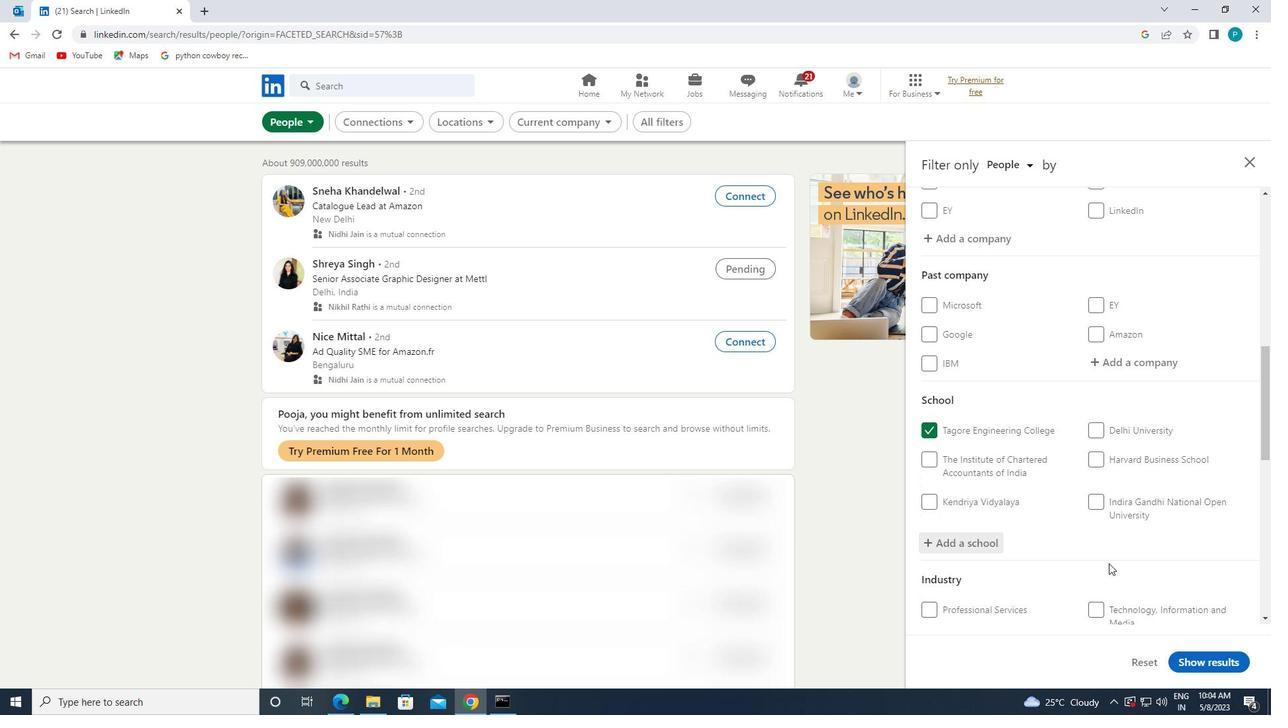 
Action: Mouse scrolled (1223, 483) with delta (0, 0)
Screenshot: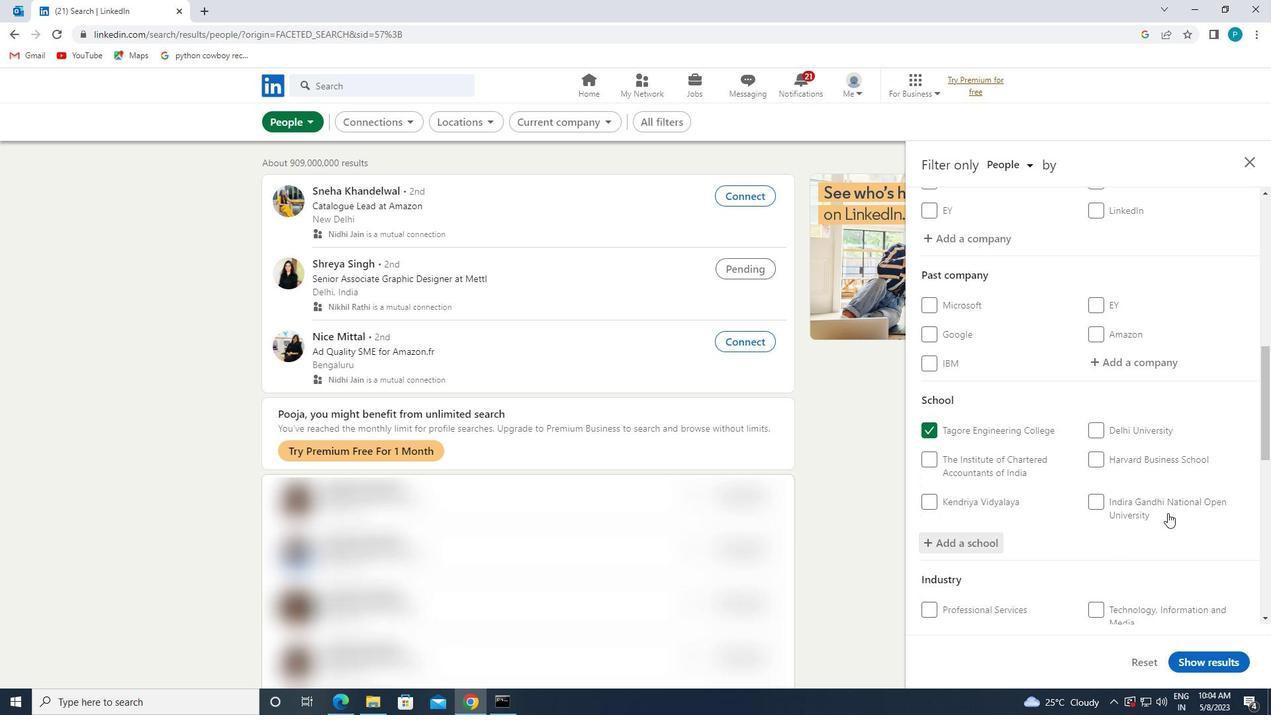 
Action: Mouse scrolled (1223, 483) with delta (0, 0)
Screenshot: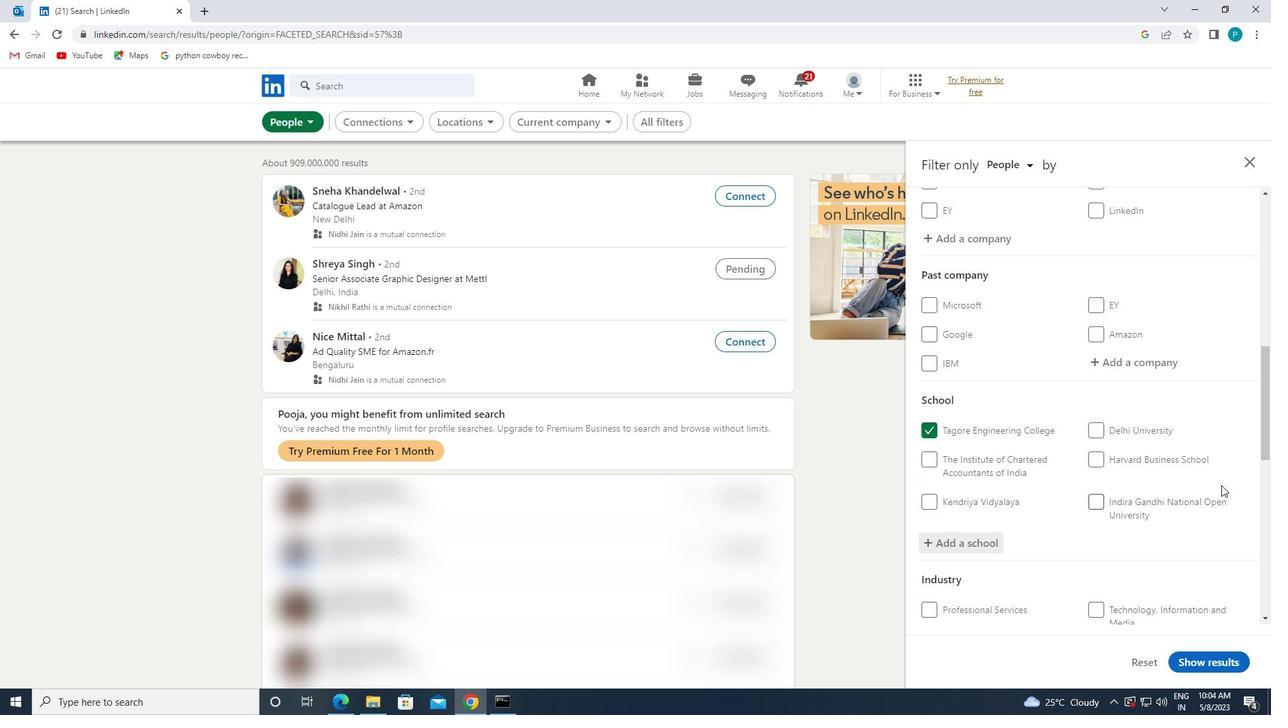 
Action: Mouse scrolled (1223, 483) with delta (0, 0)
Screenshot: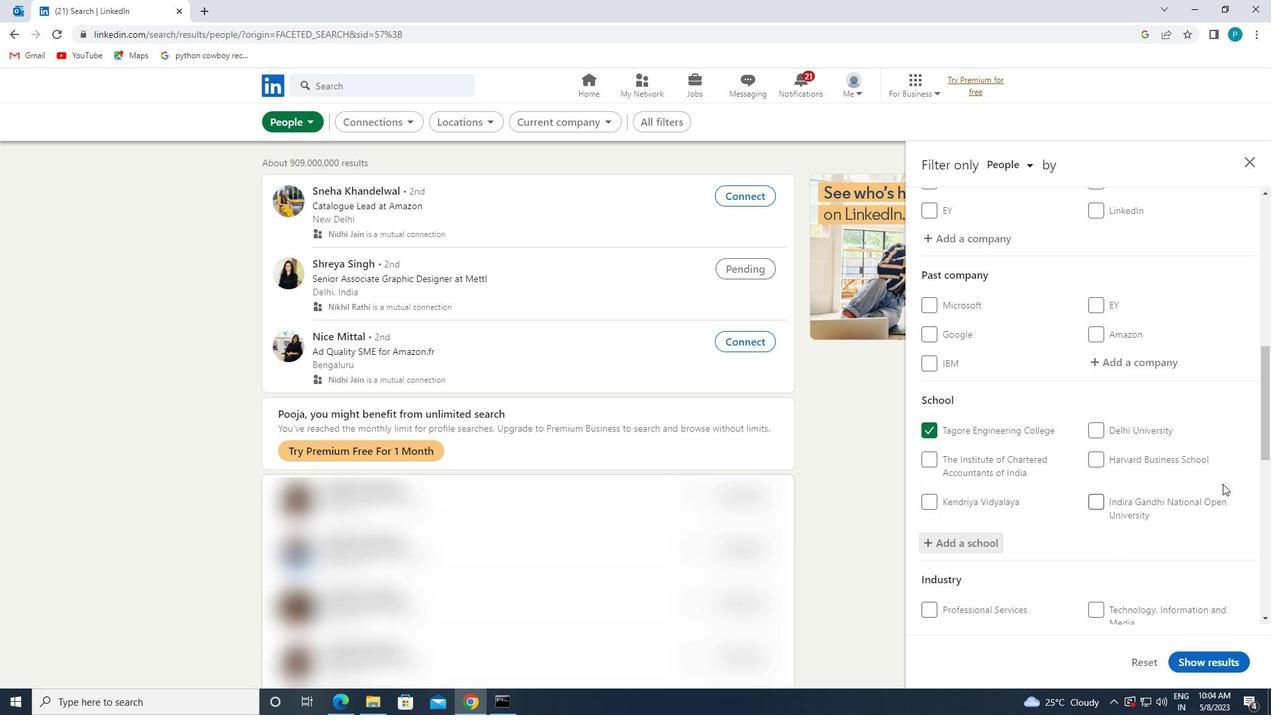 
Action: Mouse scrolled (1223, 483) with delta (0, 0)
Screenshot: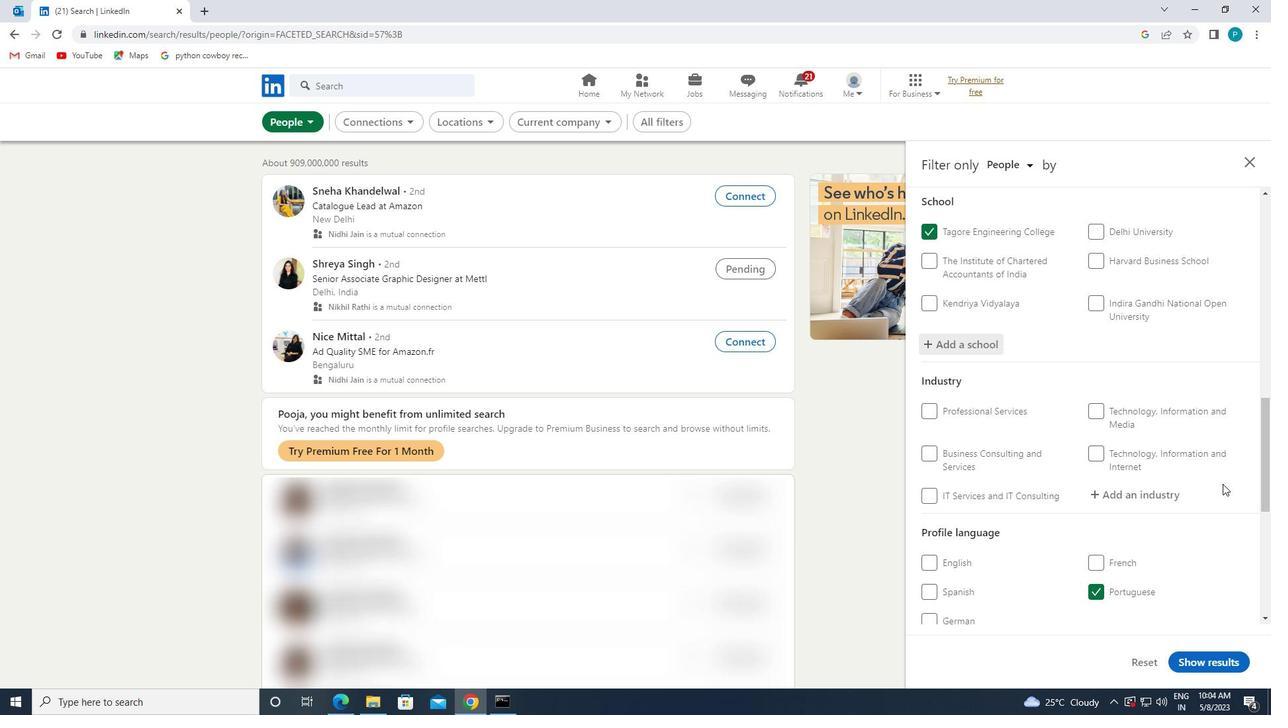 
Action: Mouse scrolled (1223, 483) with delta (0, 0)
Screenshot: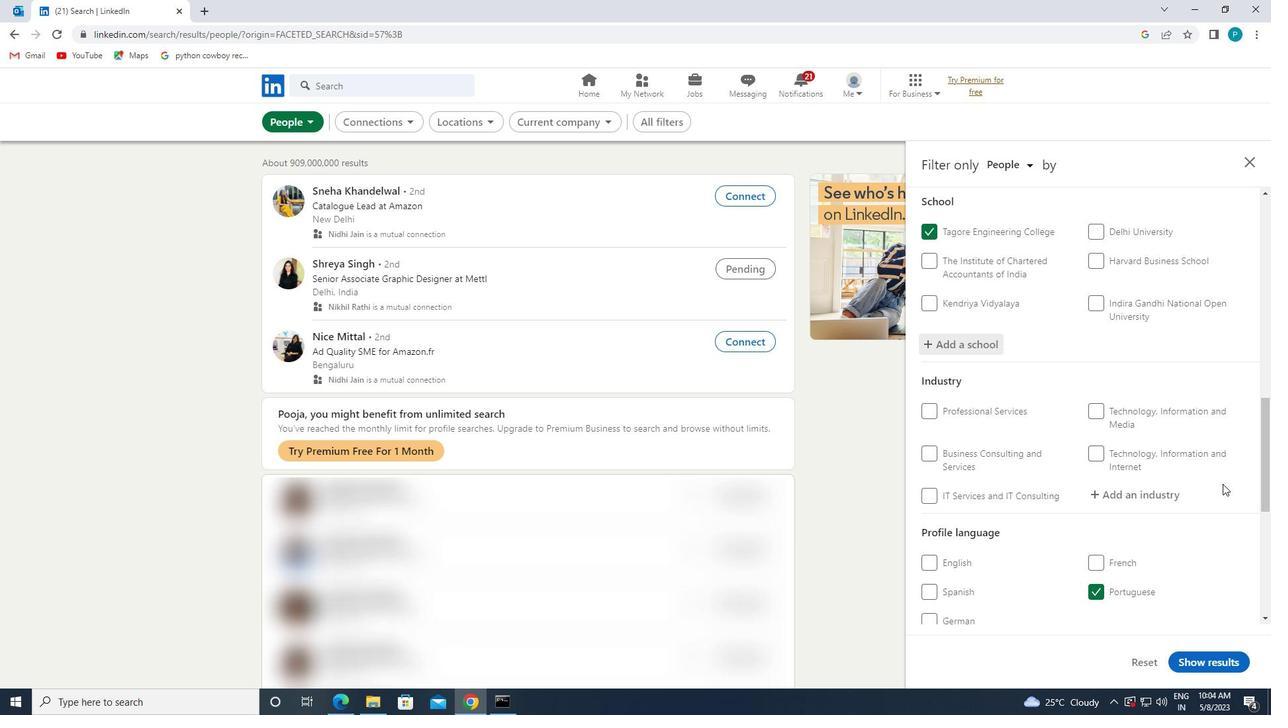 
Action: Mouse scrolled (1223, 483) with delta (0, 0)
Screenshot: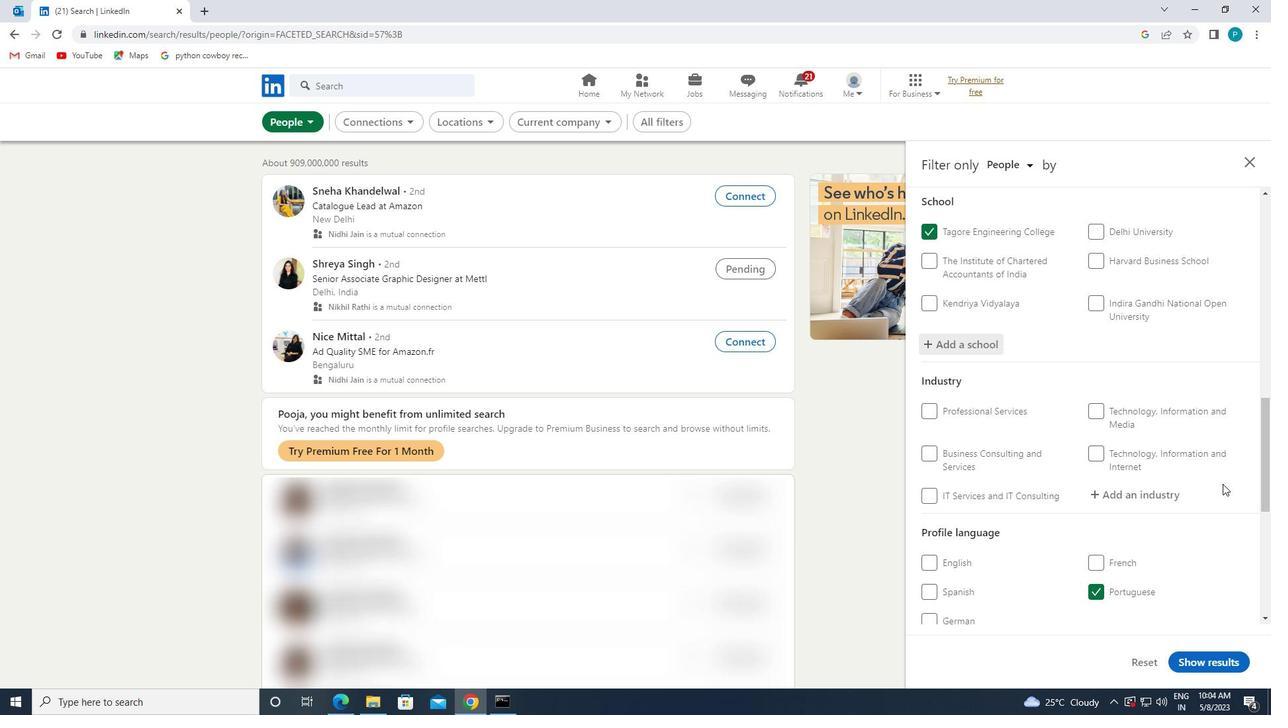 
Action: Mouse scrolled (1223, 483) with delta (0, 0)
Screenshot: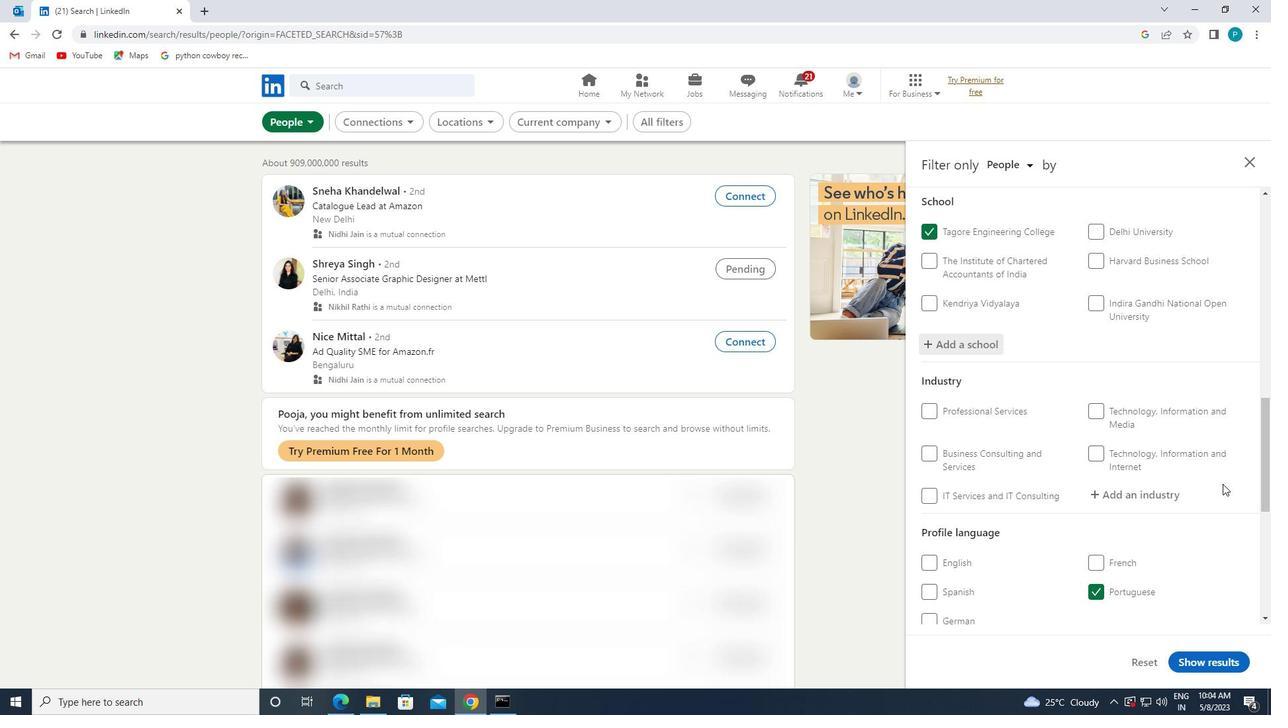 
Action: Mouse moved to (1116, 225)
Screenshot: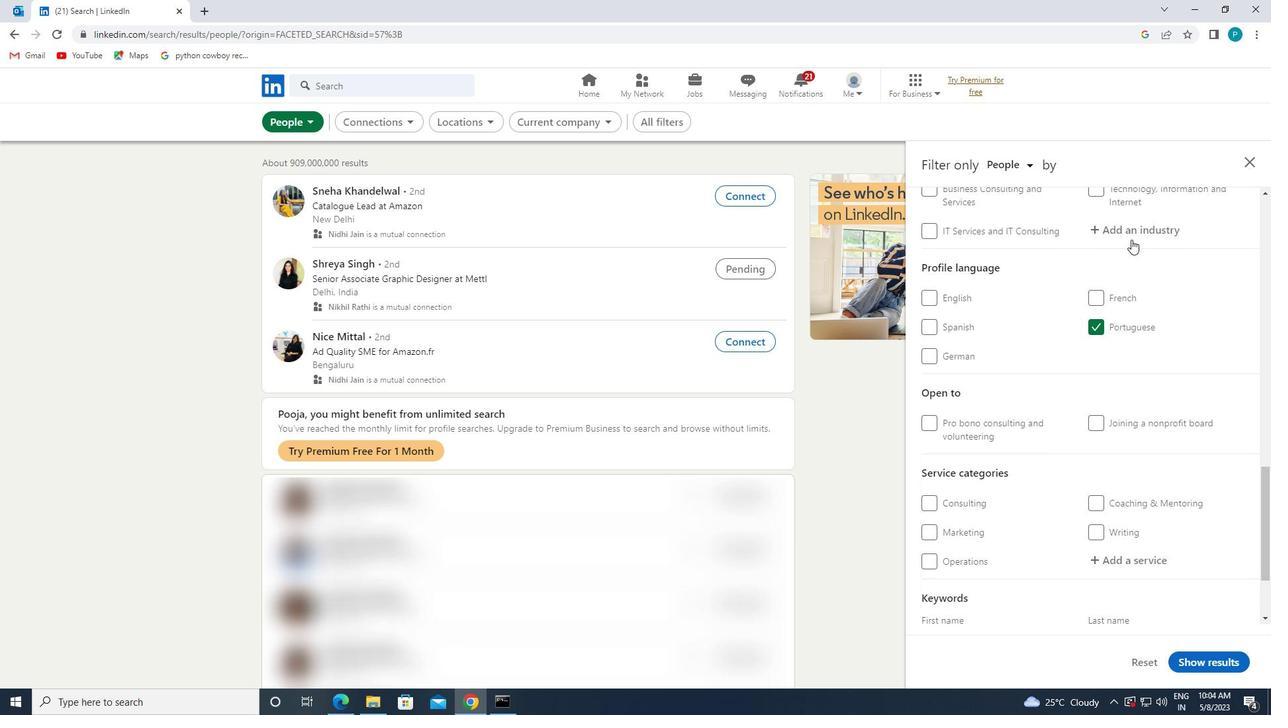 
Action: Mouse pressed left at (1116, 225)
Screenshot: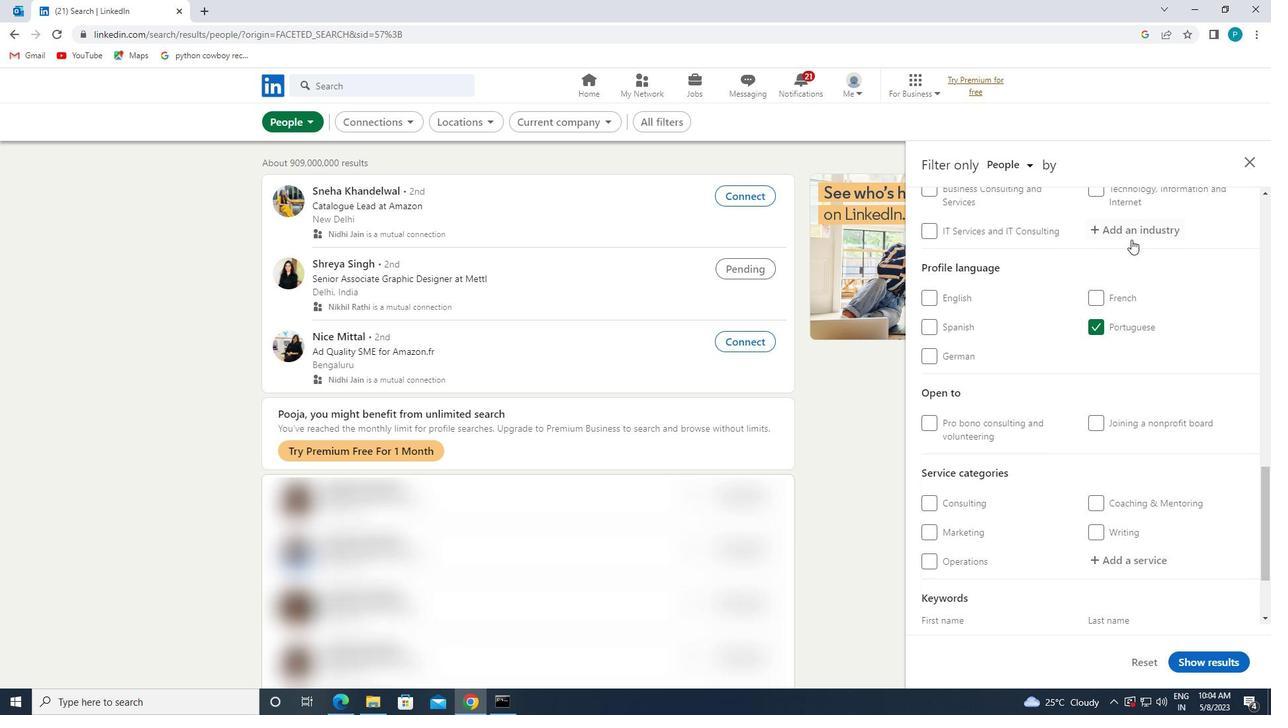 
Action: Key pressed <Key.caps_lock>P<Key.caps_lock>PER<Key.backspace><Key.backspace><Key.backspace><Key.backspace>P<Key.caps_lock>AO<Key.backspace>PER
Screenshot: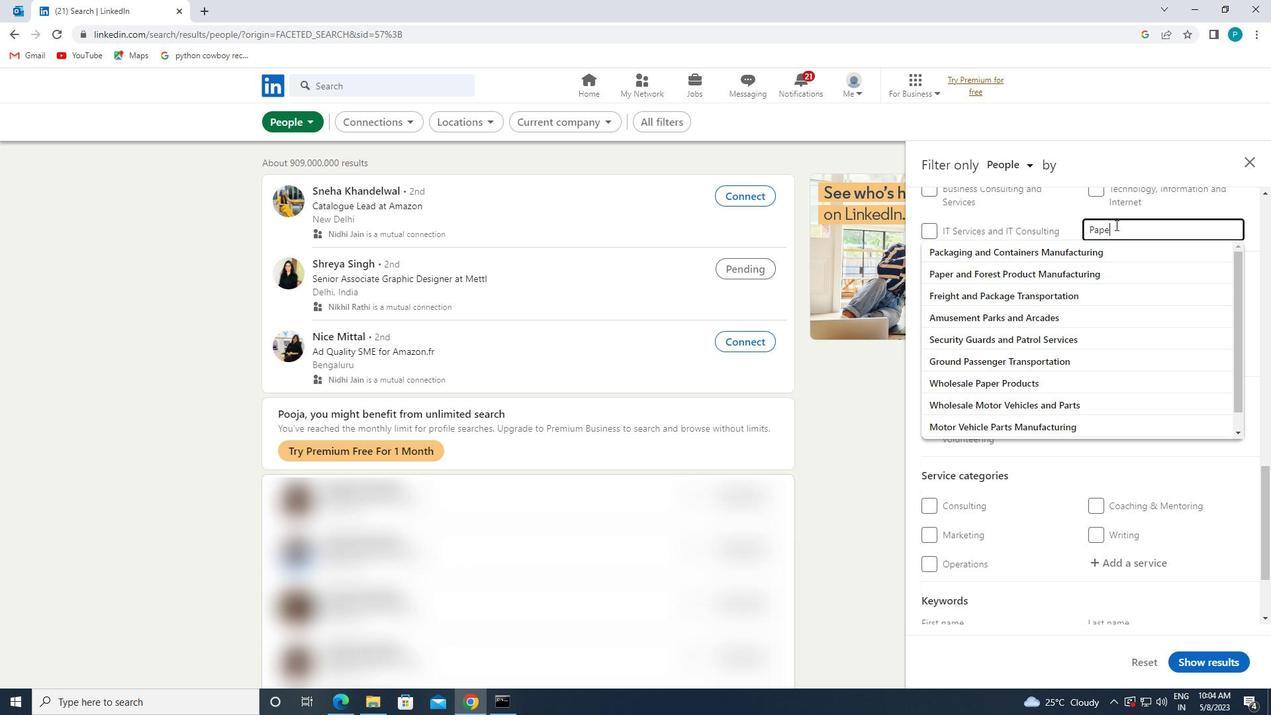 
Action: Mouse moved to (1102, 244)
Screenshot: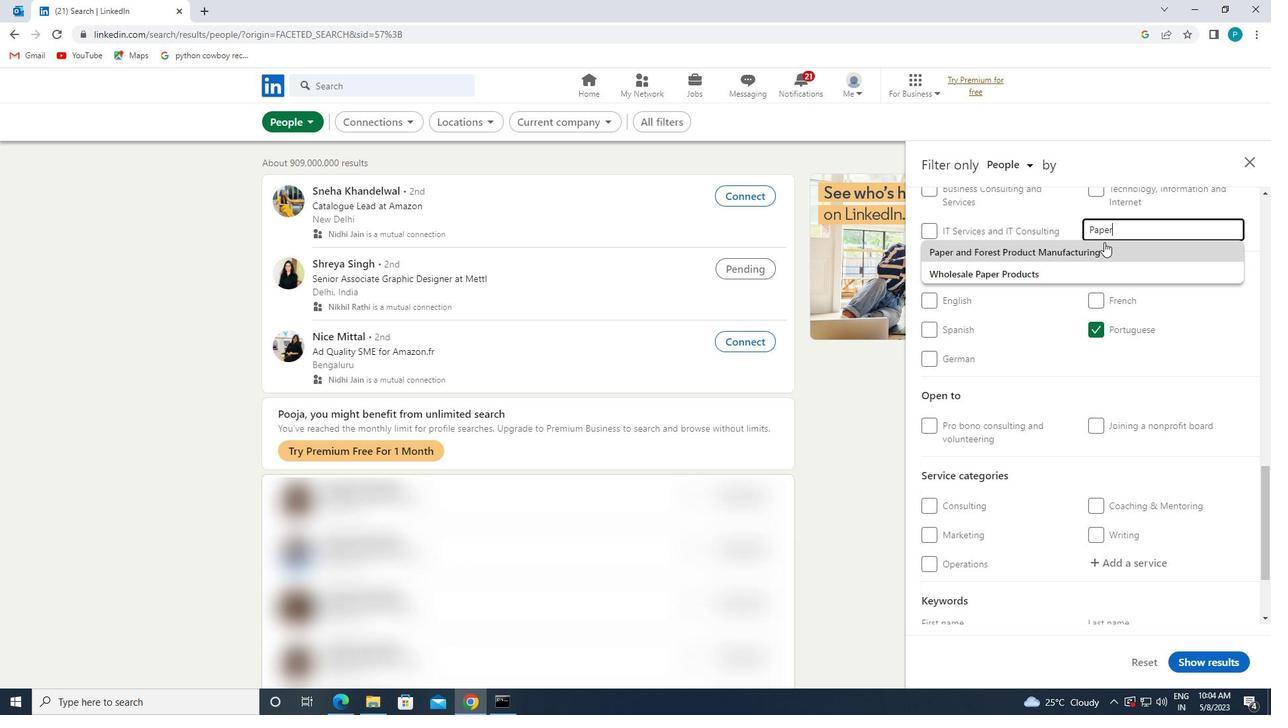 
Action: Mouse pressed left at (1102, 244)
Screenshot: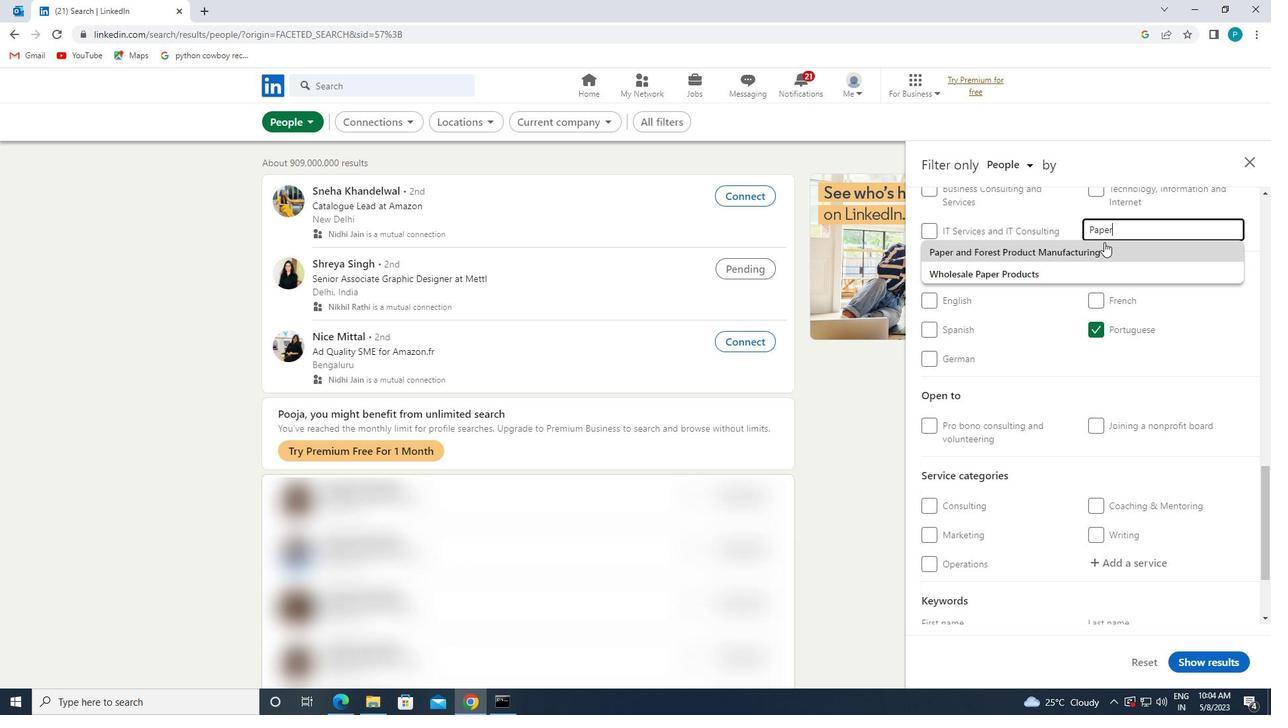 
Action: Mouse moved to (1116, 282)
Screenshot: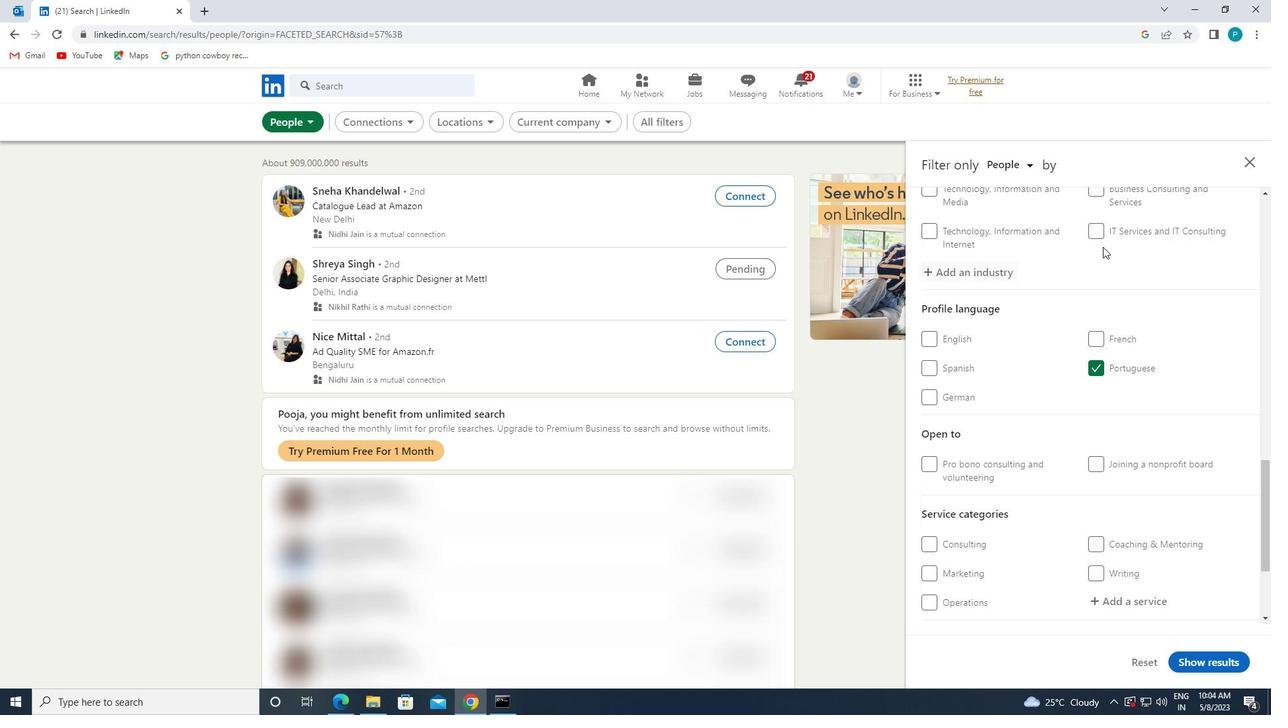 
Action: Mouse scrolled (1116, 282) with delta (0, 0)
Screenshot: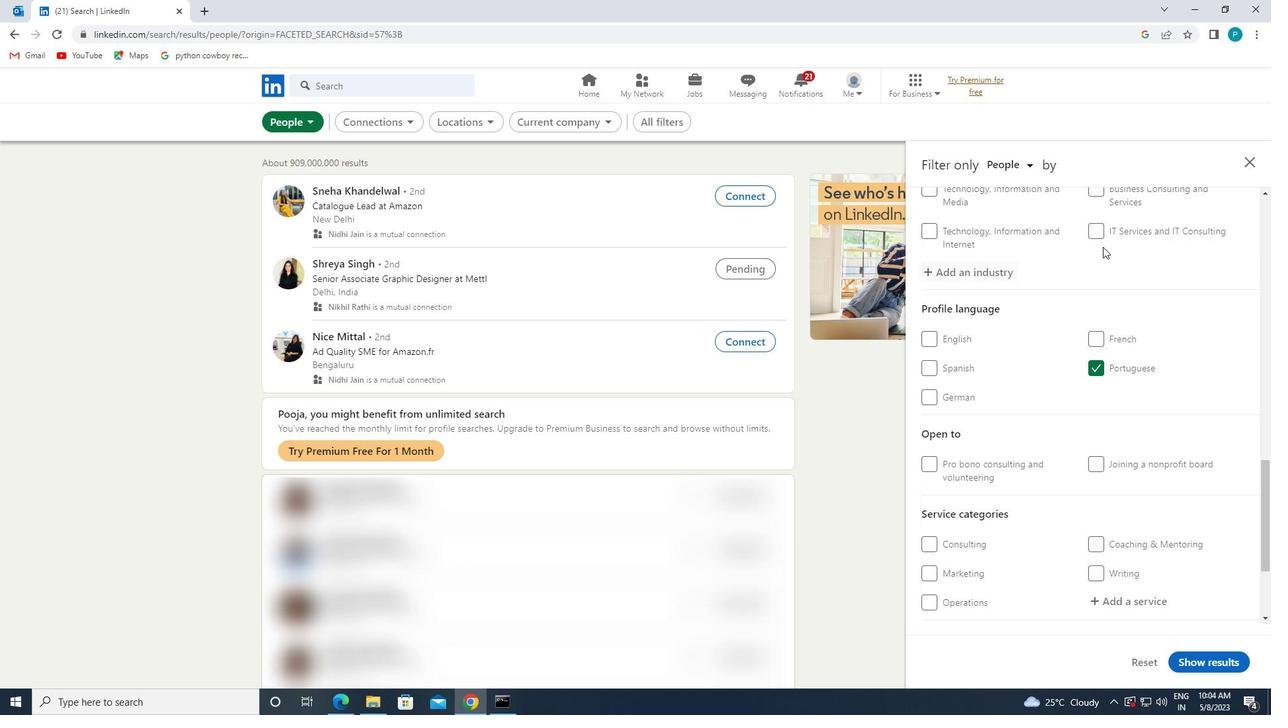 
Action: Mouse moved to (1118, 288)
Screenshot: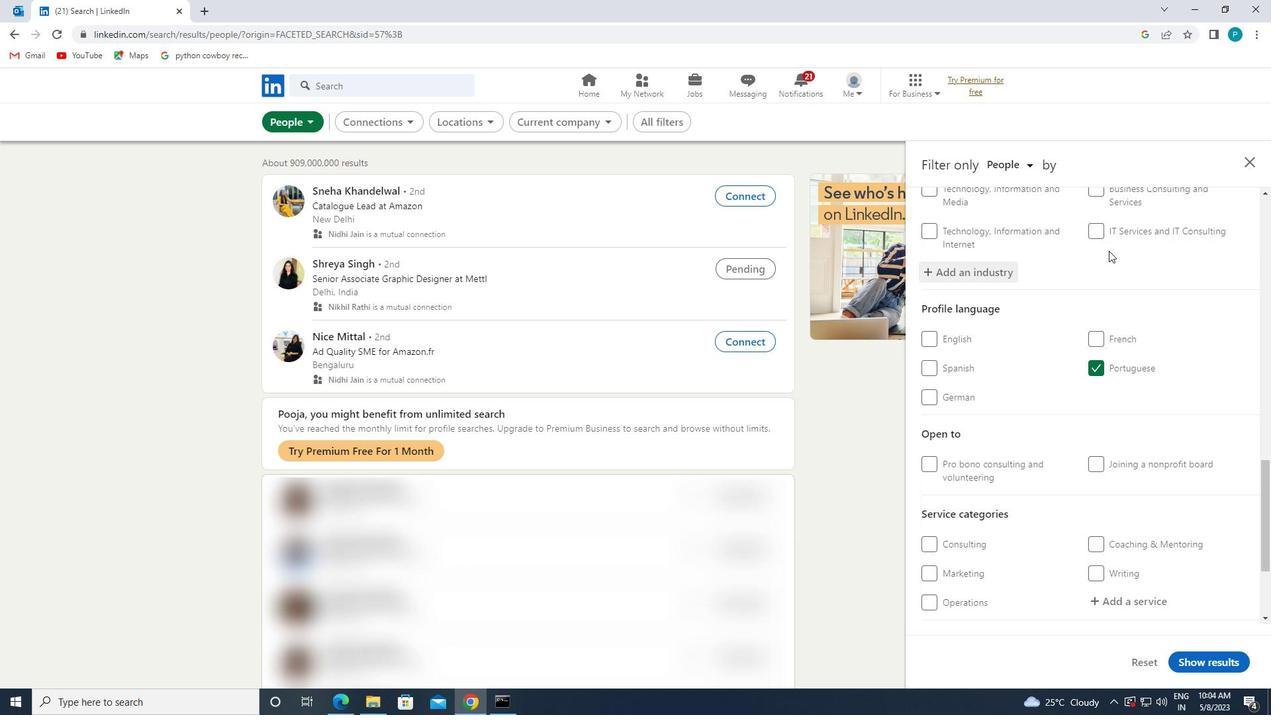 
Action: Mouse scrolled (1118, 289) with delta (0, 0)
Screenshot: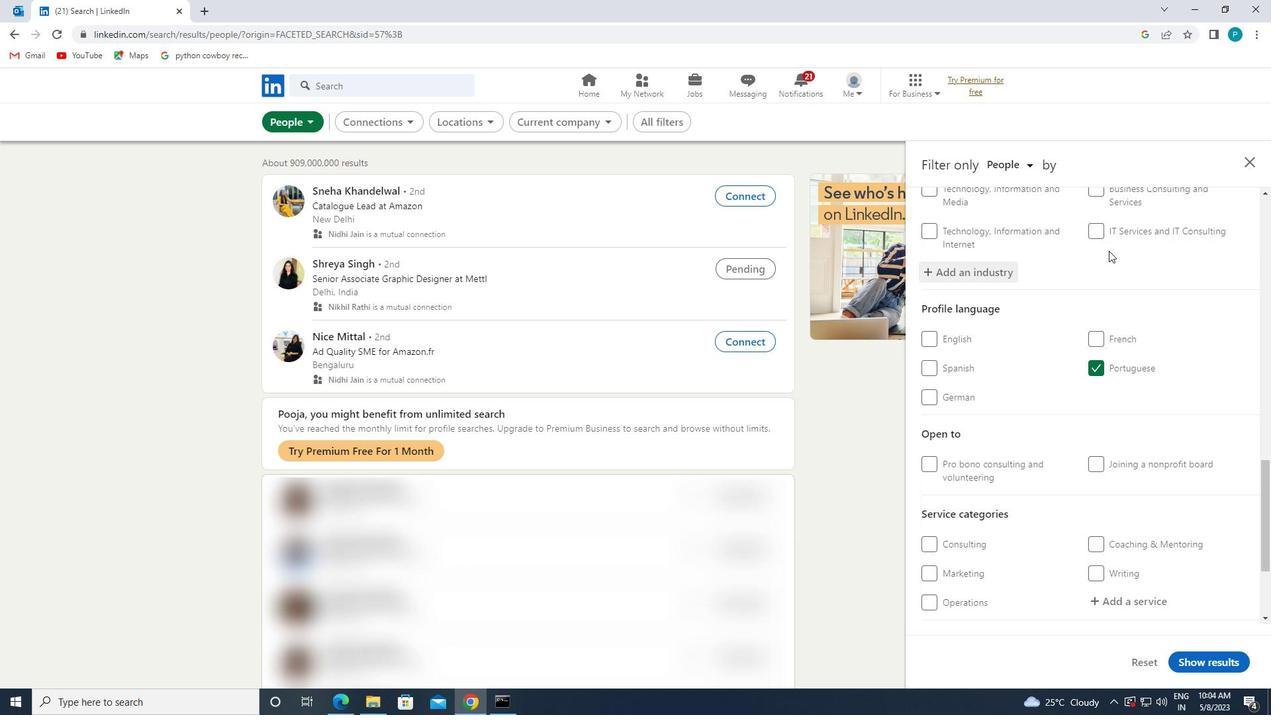 
Action: Mouse moved to (1119, 292)
Screenshot: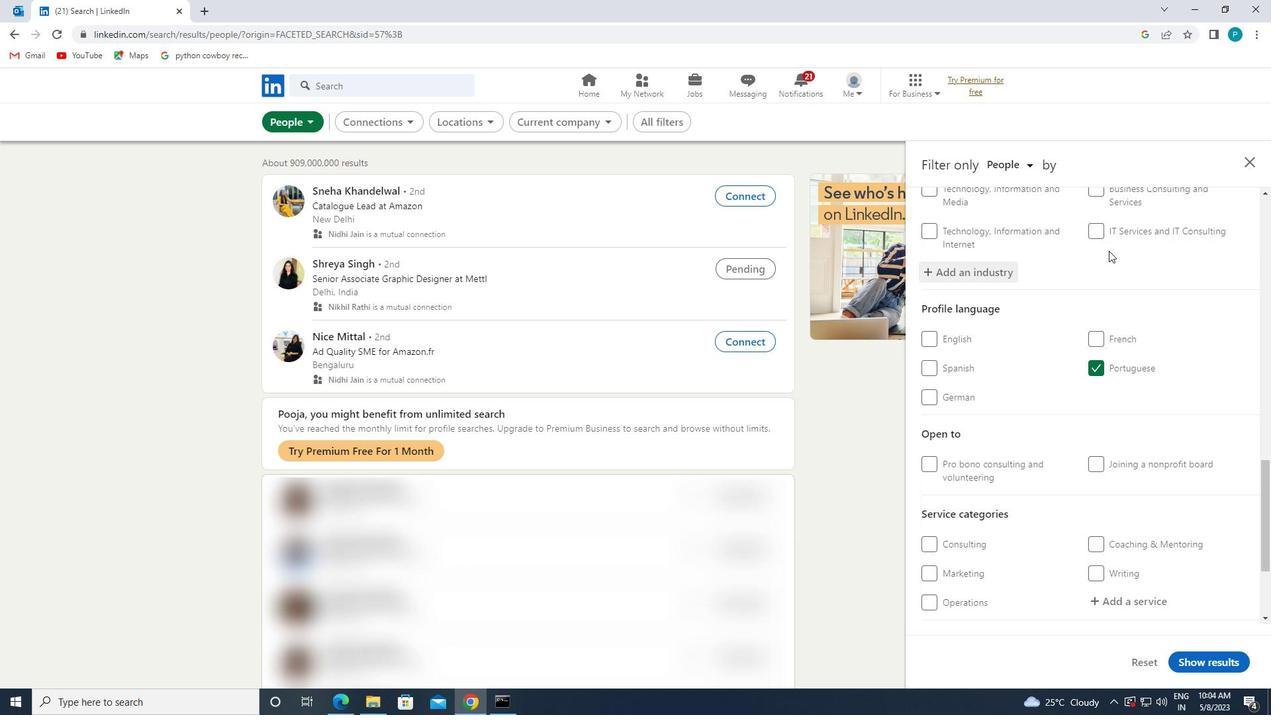 
Action: Mouse scrolled (1119, 291) with delta (0, 0)
Screenshot: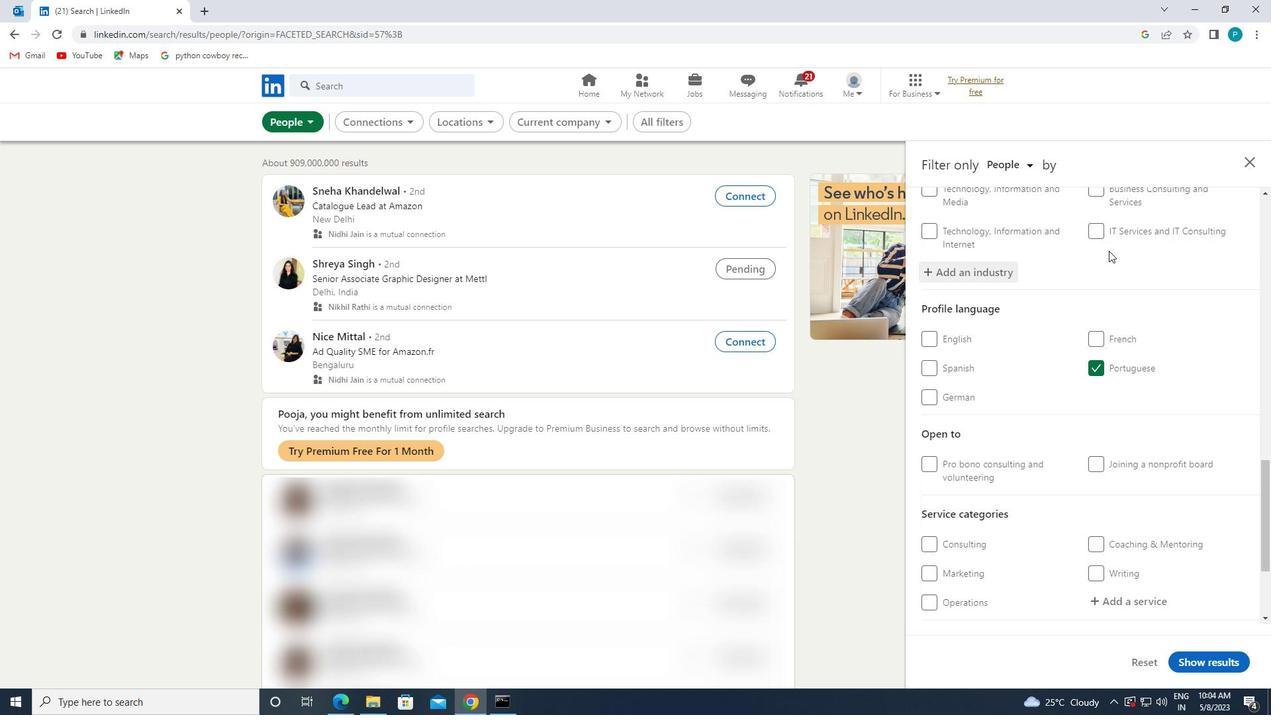 
Action: Mouse moved to (1133, 536)
Screenshot: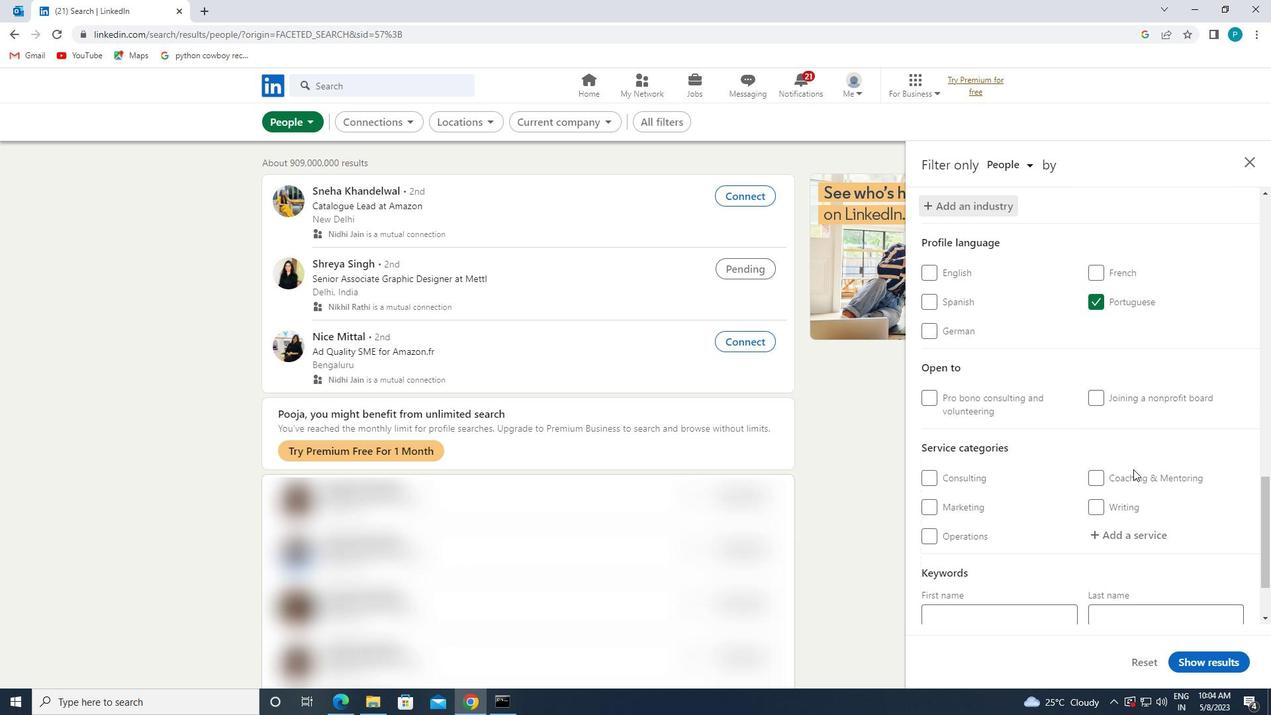 
Action: Mouse pressed left at (1133, 536)
Screenshot: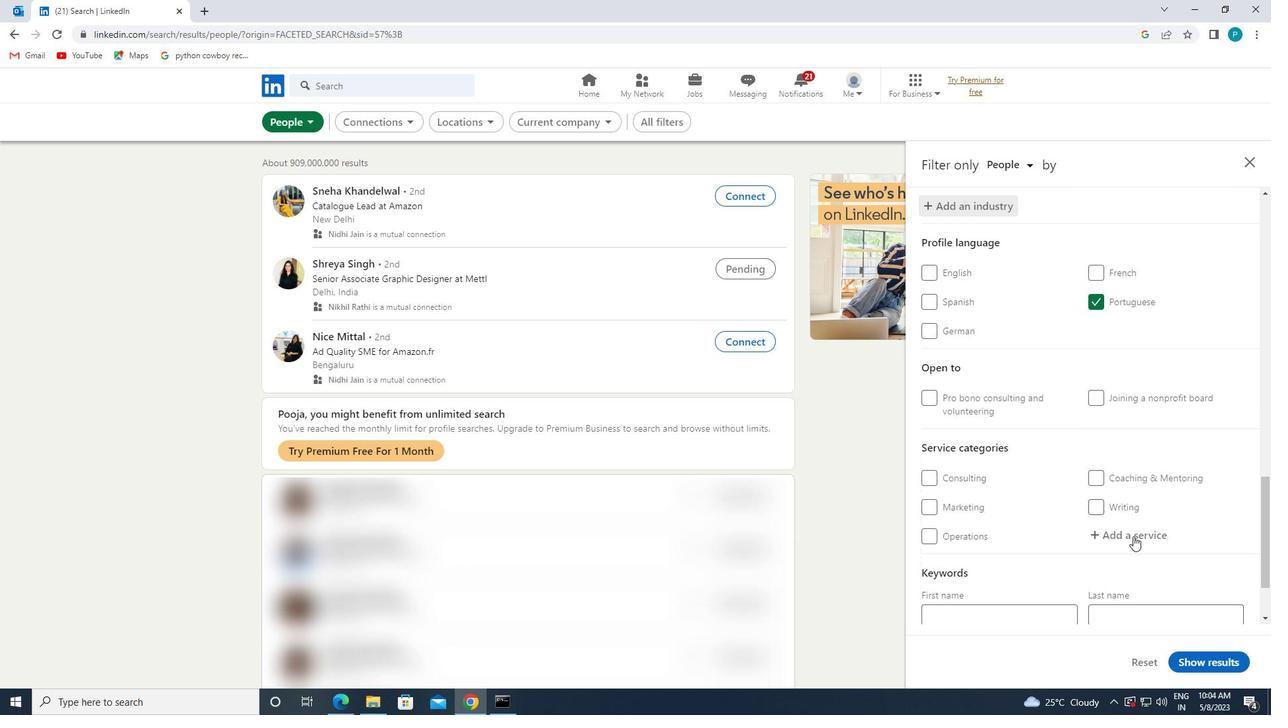 
Action: Mouse moved to (1133, 537)
Screenshot: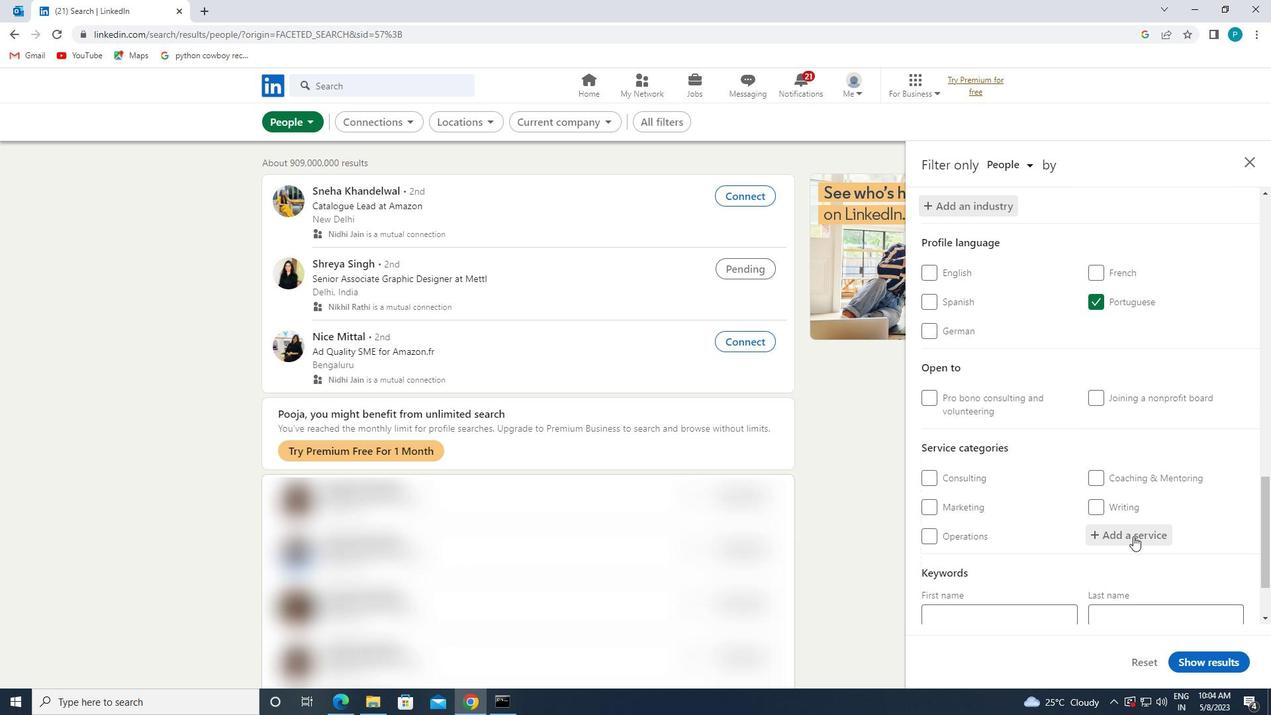 
Action: Key pressed <Key.caps_lock>H<Key.caps_lock>EADSHOT
Screenshot: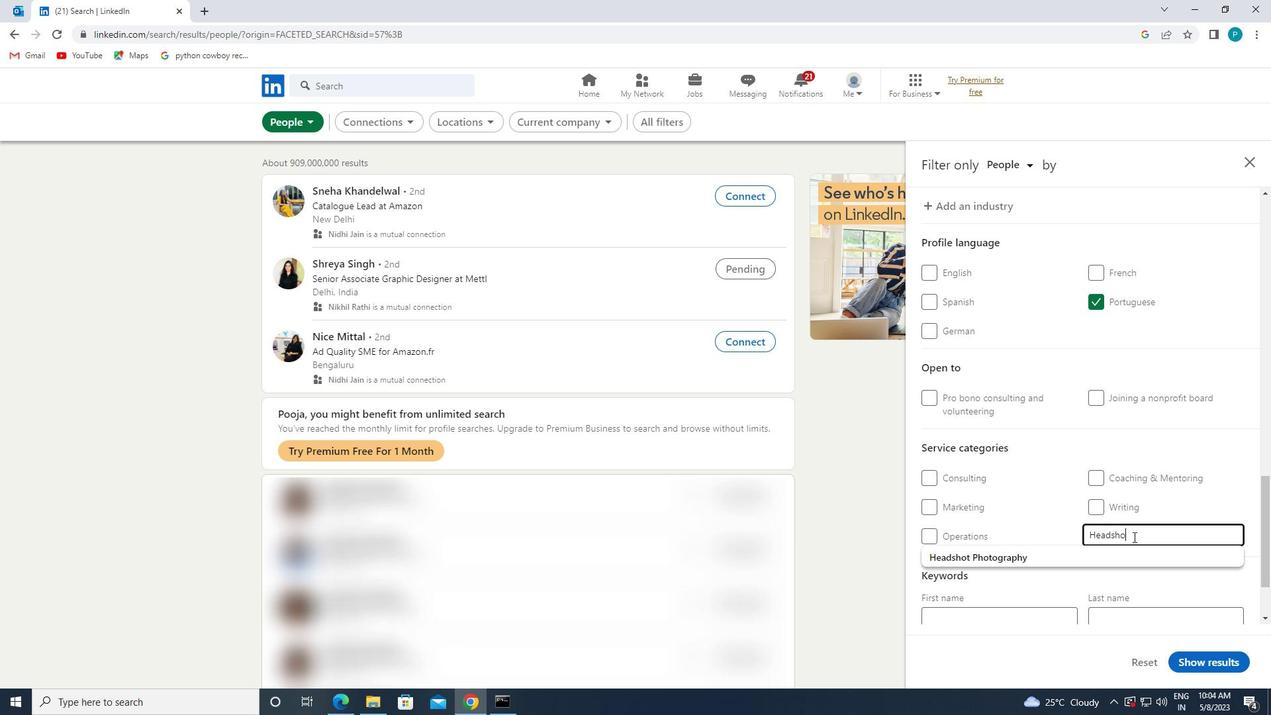
Action: Mouse moved to (1031, 566)
Screenshot: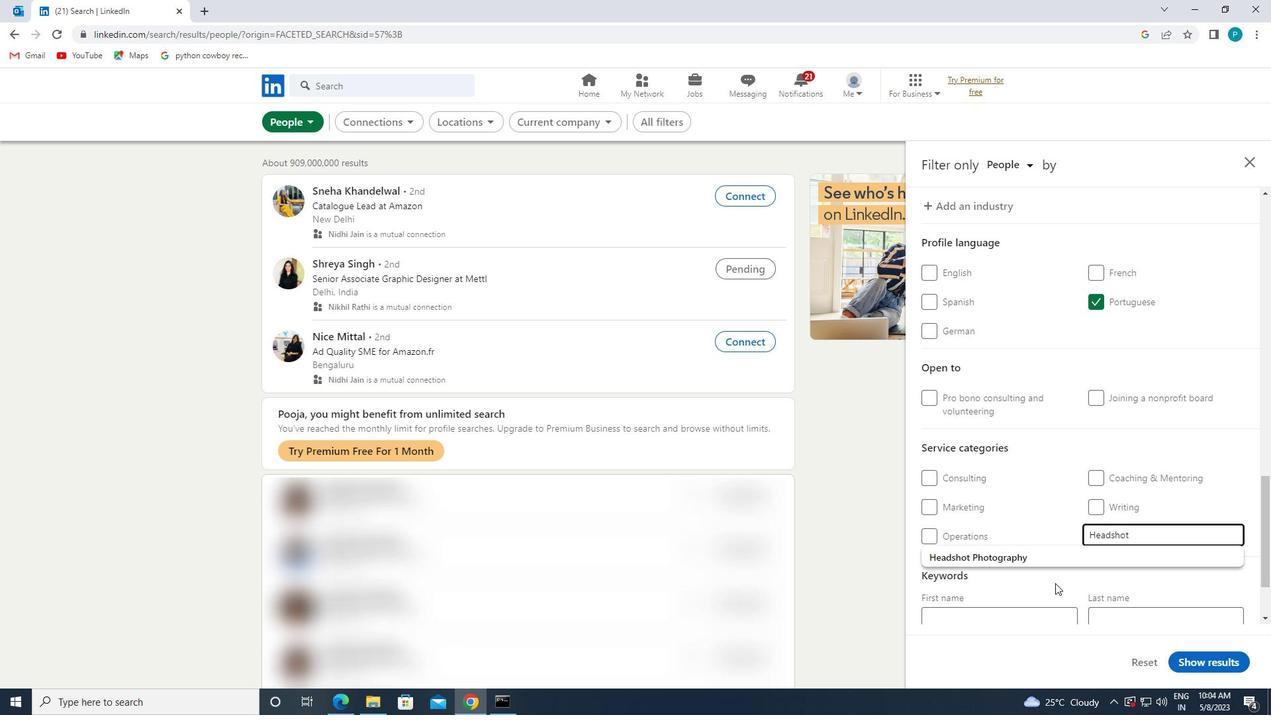 
Action: Mouse pressed left at (1031, 566)
Screenshot: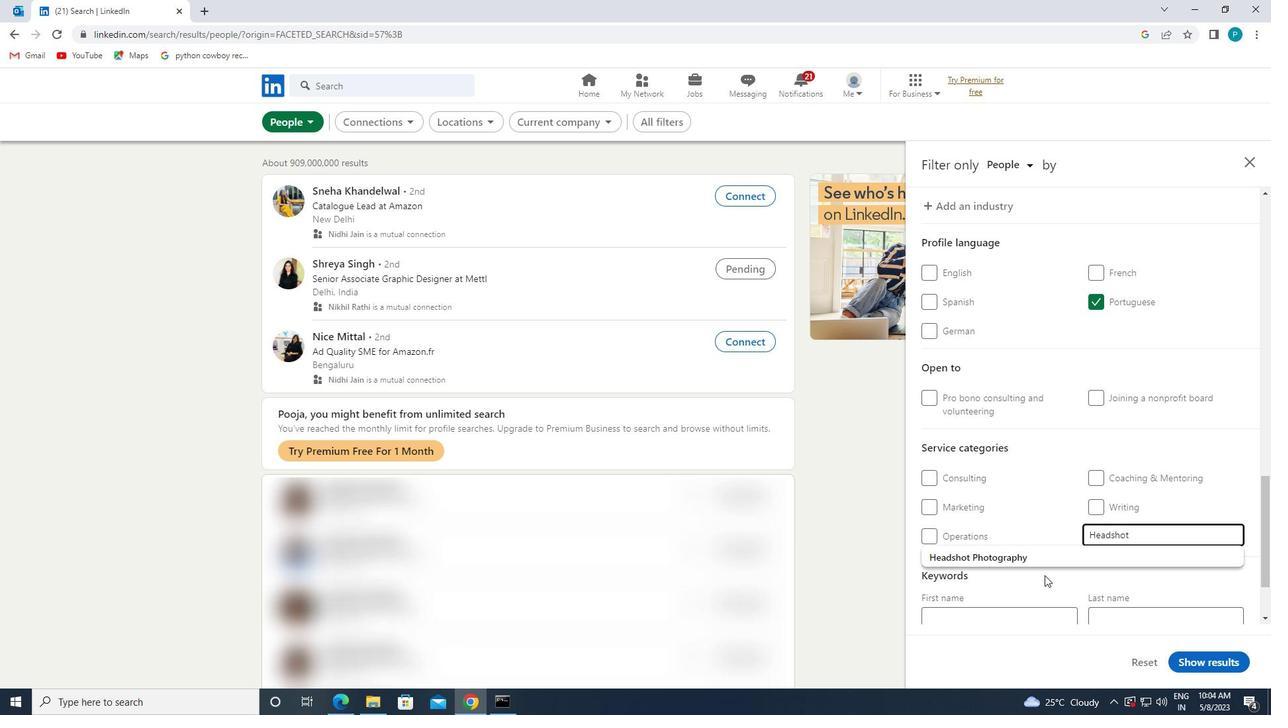 
Action: Mouse moved to (1132, 533)
Screenshot: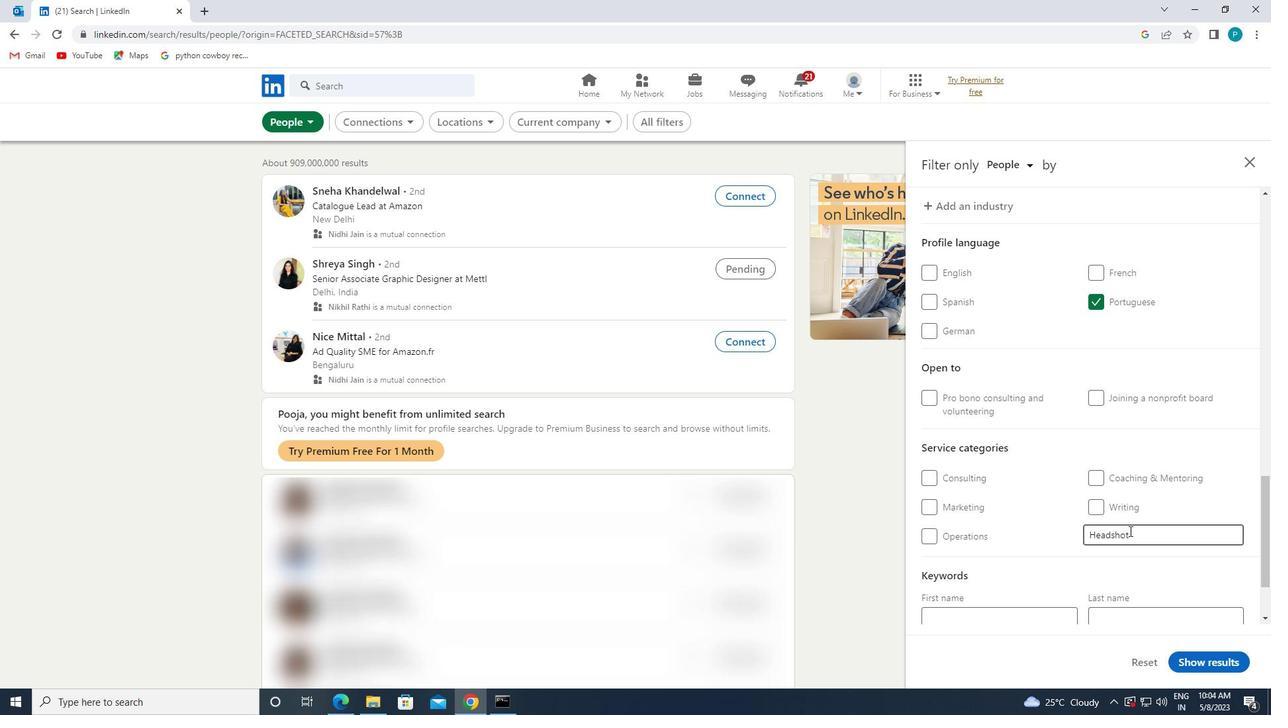 
Action: Mouse pressed left at (1132, 533)
Screenshot: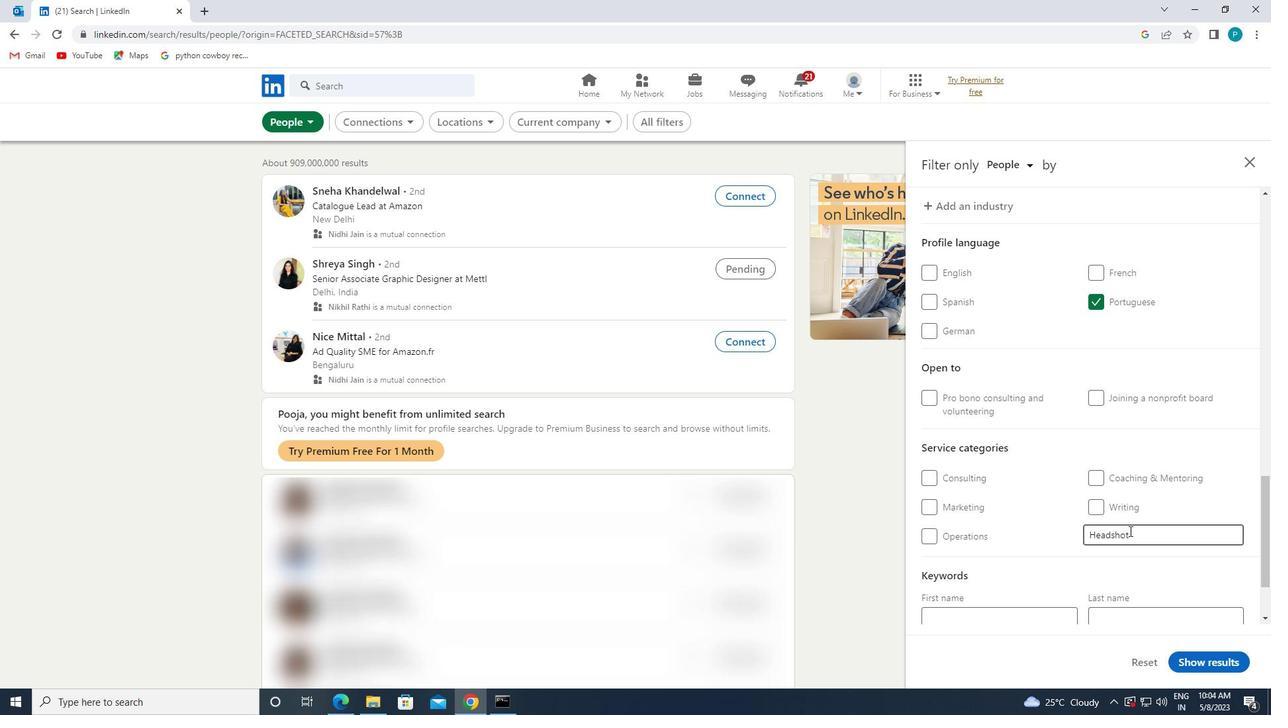 
Action: Mouse moved to (1079, 549)
Screenshot: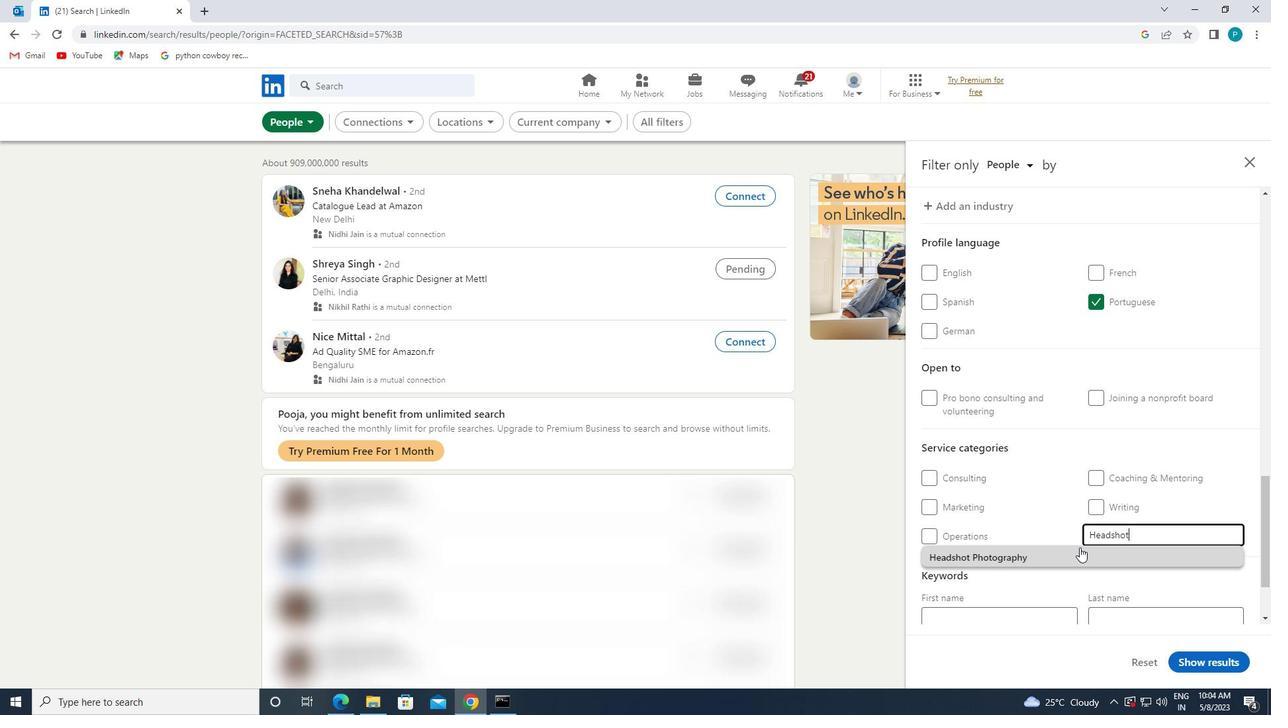 
Action: Mouse pressed left at (1079, 549)
Screenshot: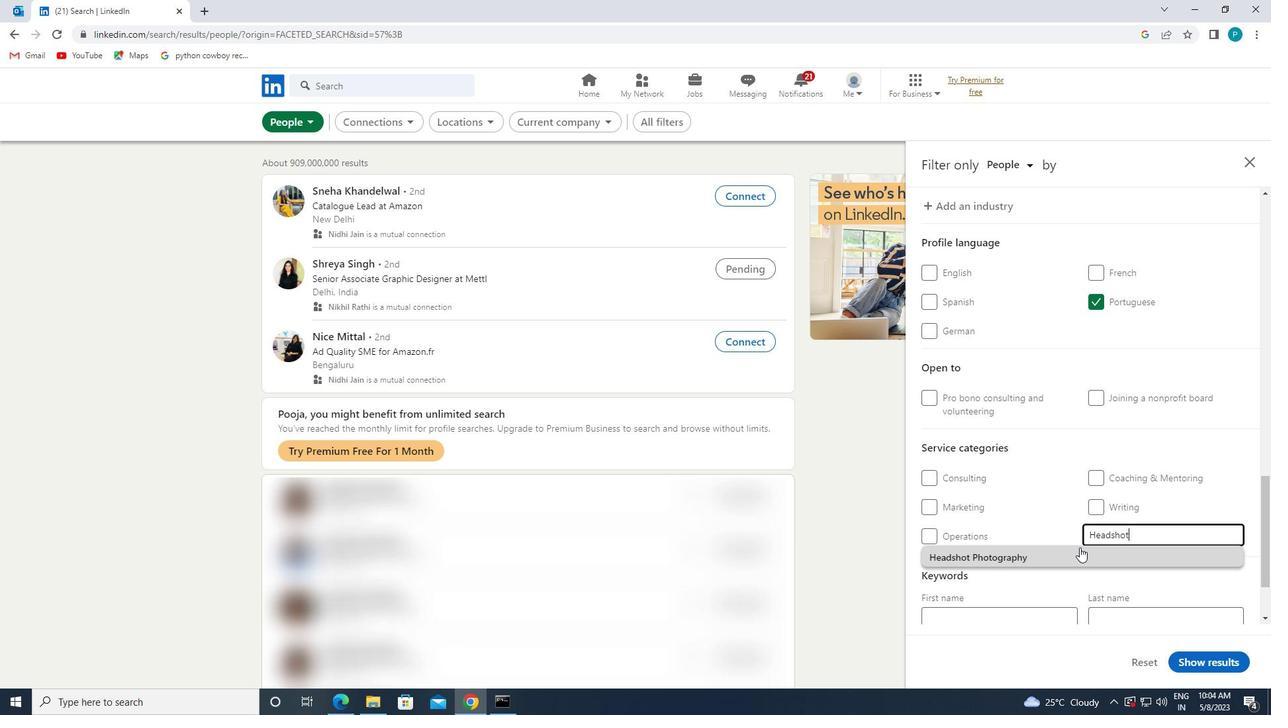 
Action: Mouse scrolled (1079, 548) with delta (0, 0)
Screenshot: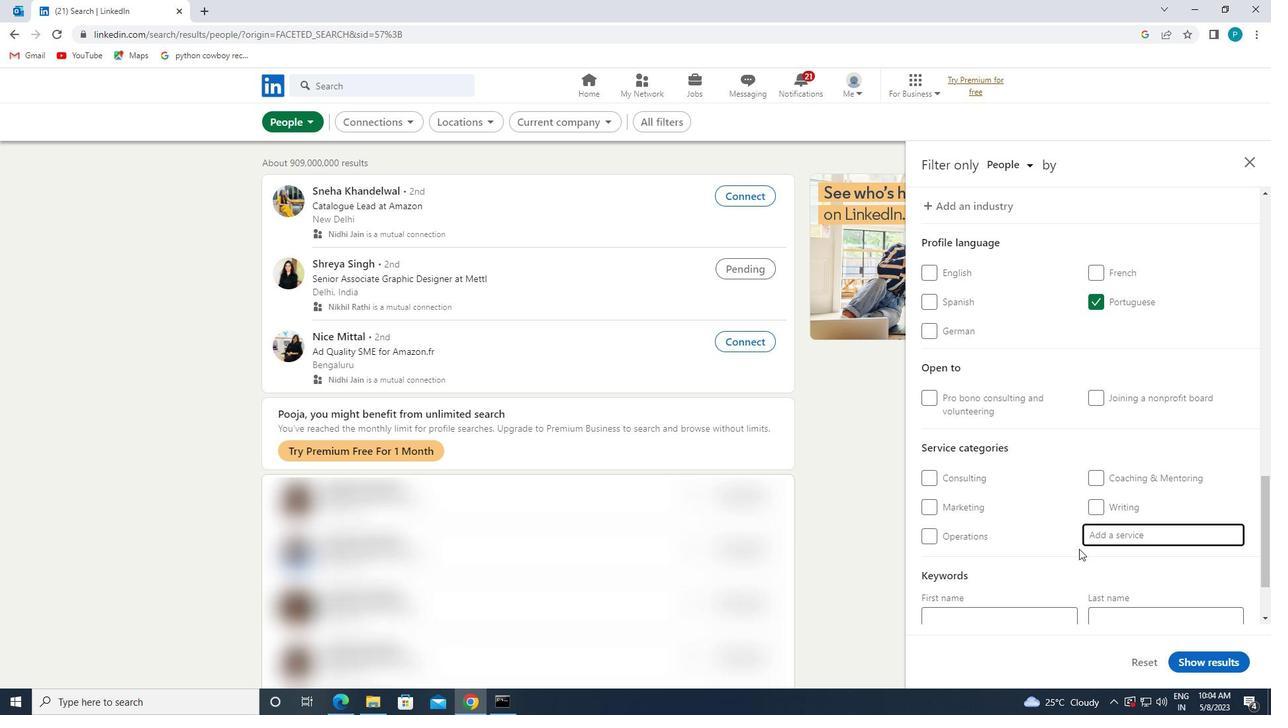 
Action: Mouse scrolled (1079, 548) with delta (0, 0)
Screenshot: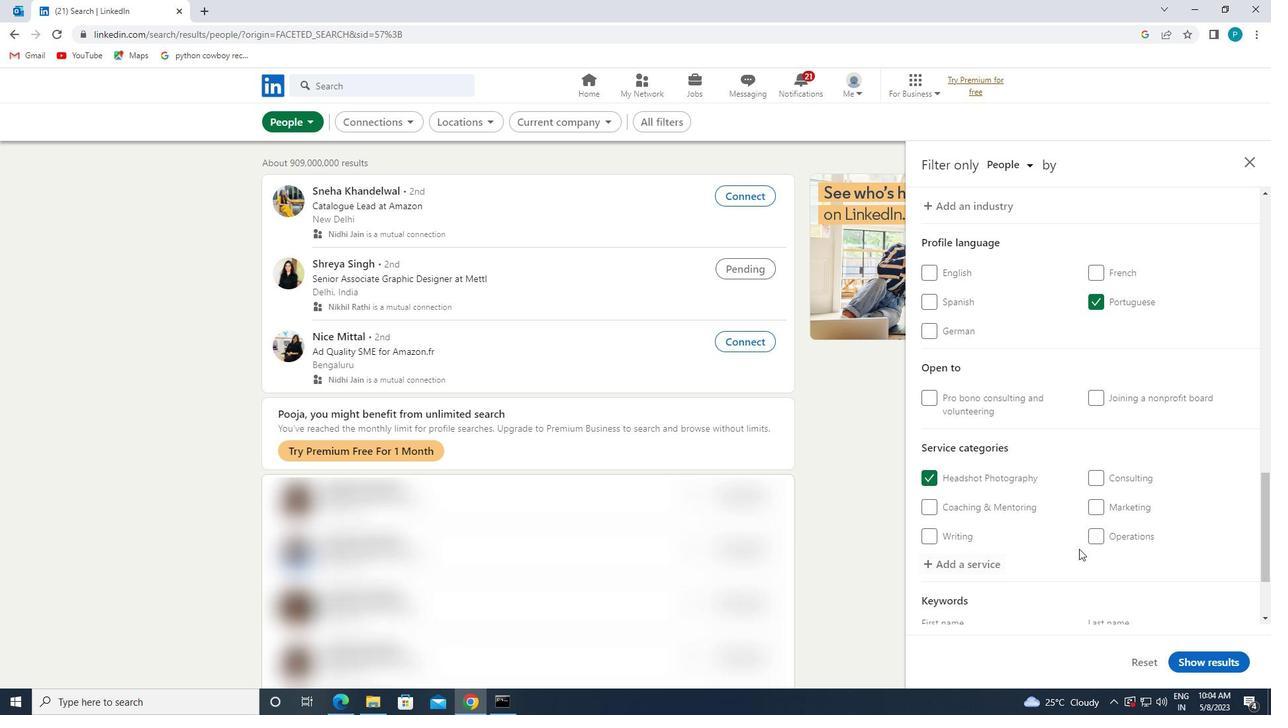 
Action: Mouse scrolled (1079, 548) with delta (0, 0)
Screenshot: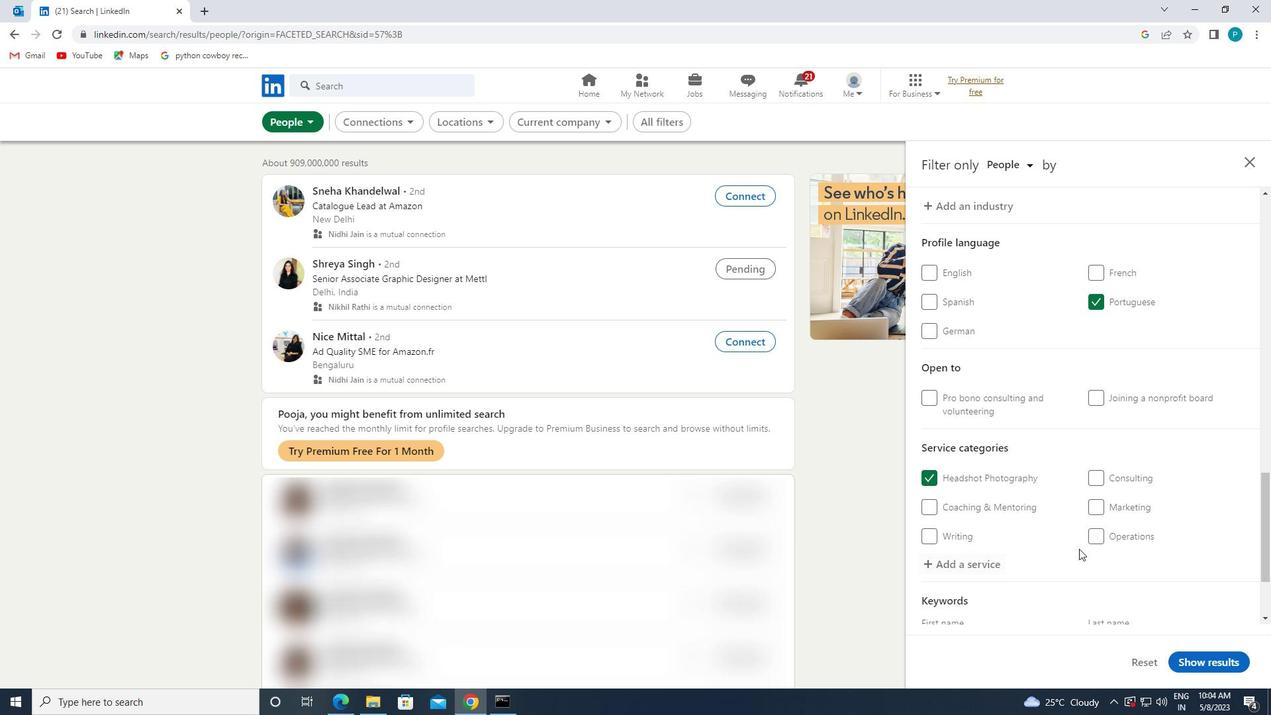 
Action: Mouse scrolled (1079, 548) with delta (0, 0)
Screenshot: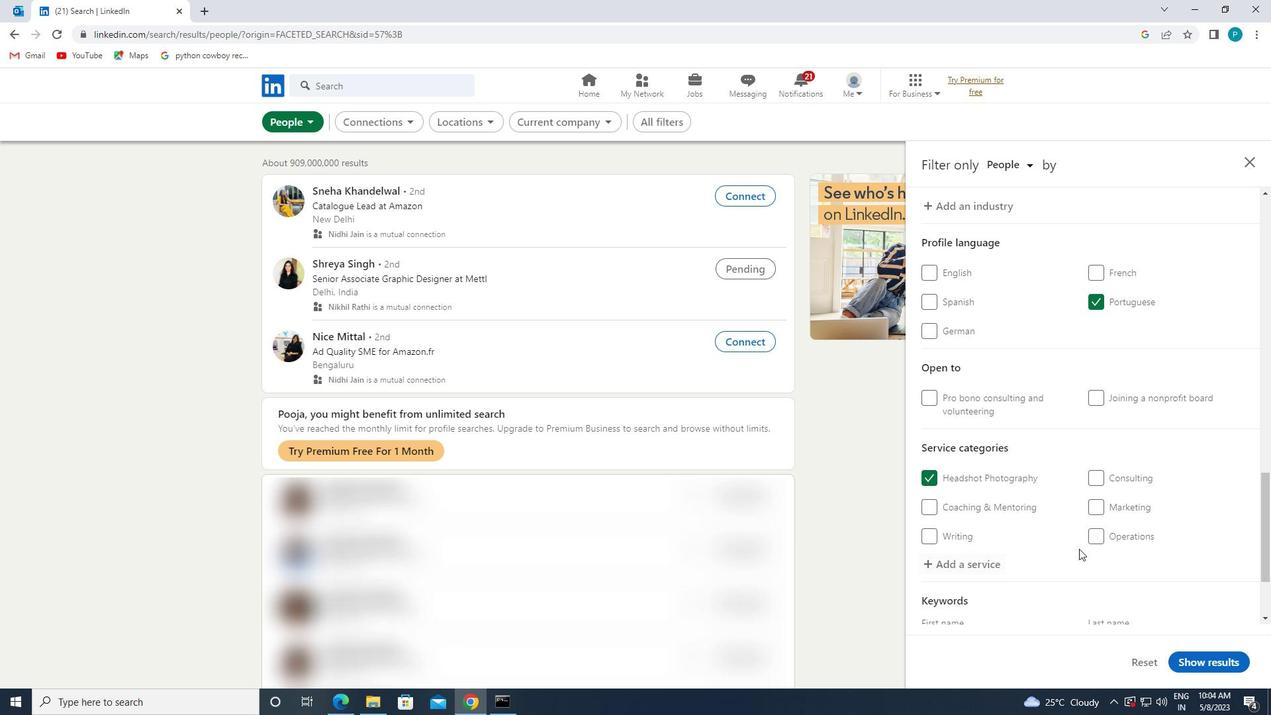 
Action: Mouse moved to (1026, 578)
Screenshot: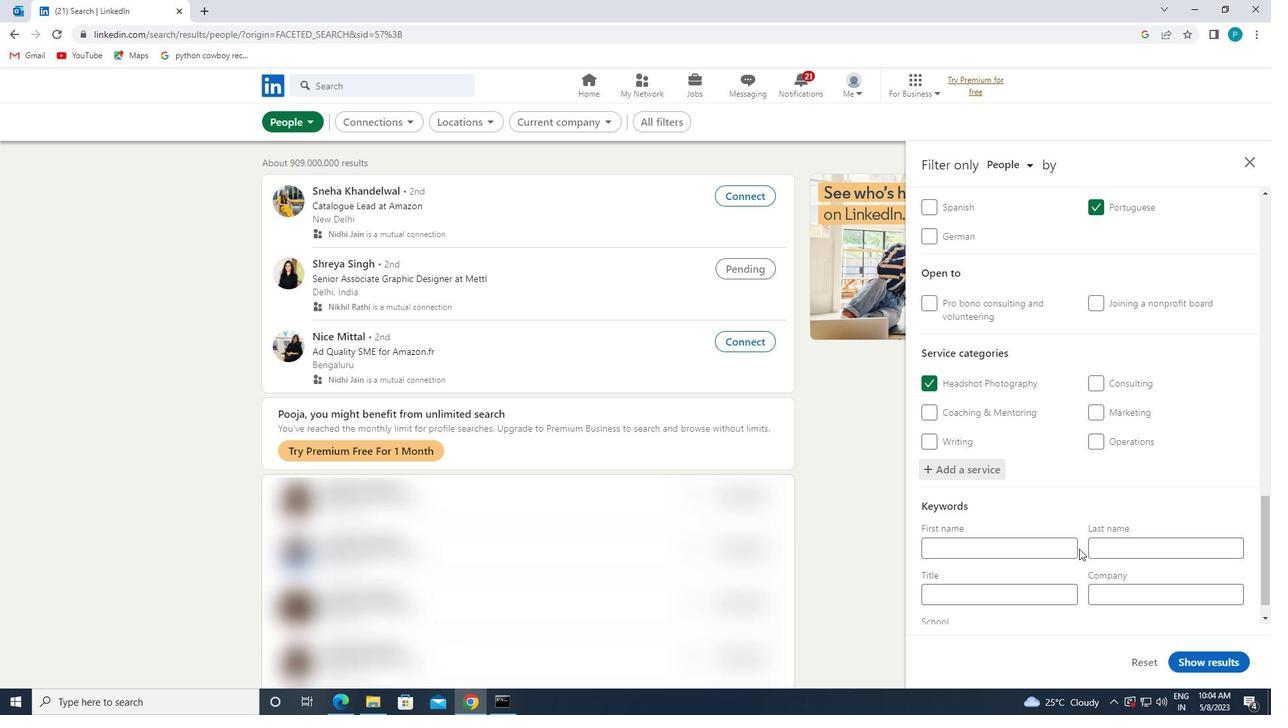 
Action: Mouse pressed left at (1026, 578)
Screenshot: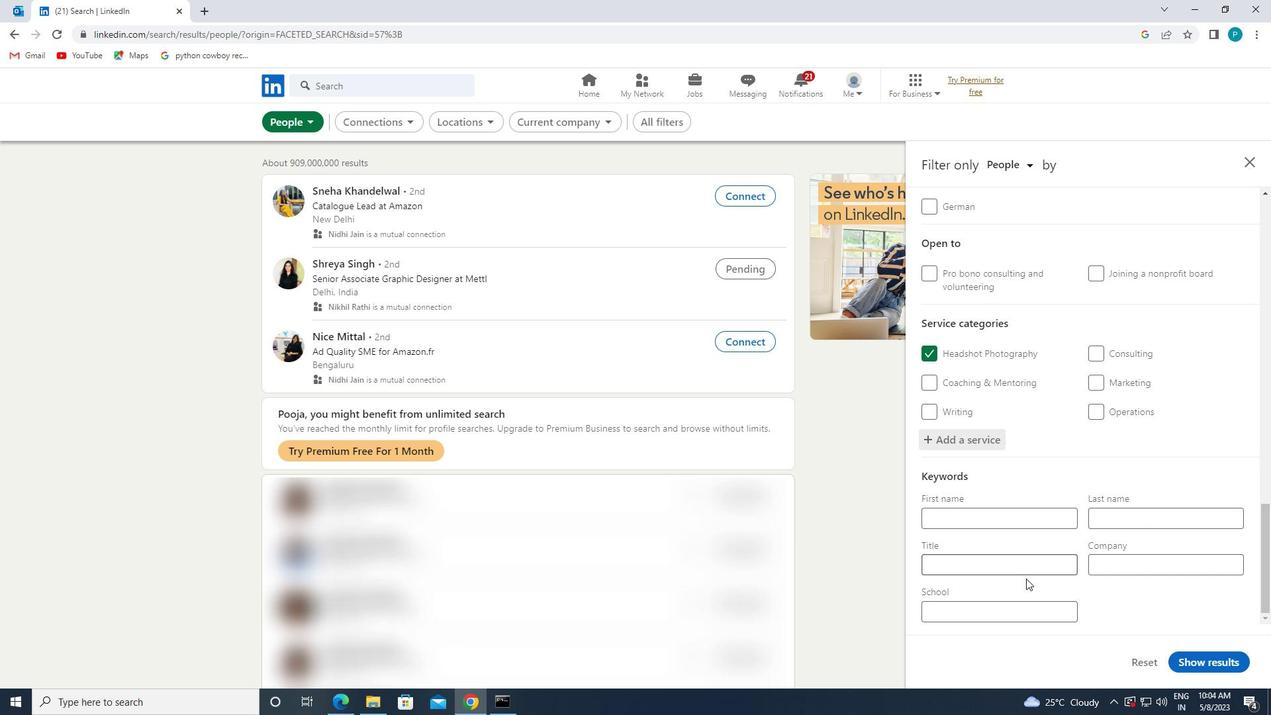 
Action: Mouse moved to (1020, 570)
Screenshot: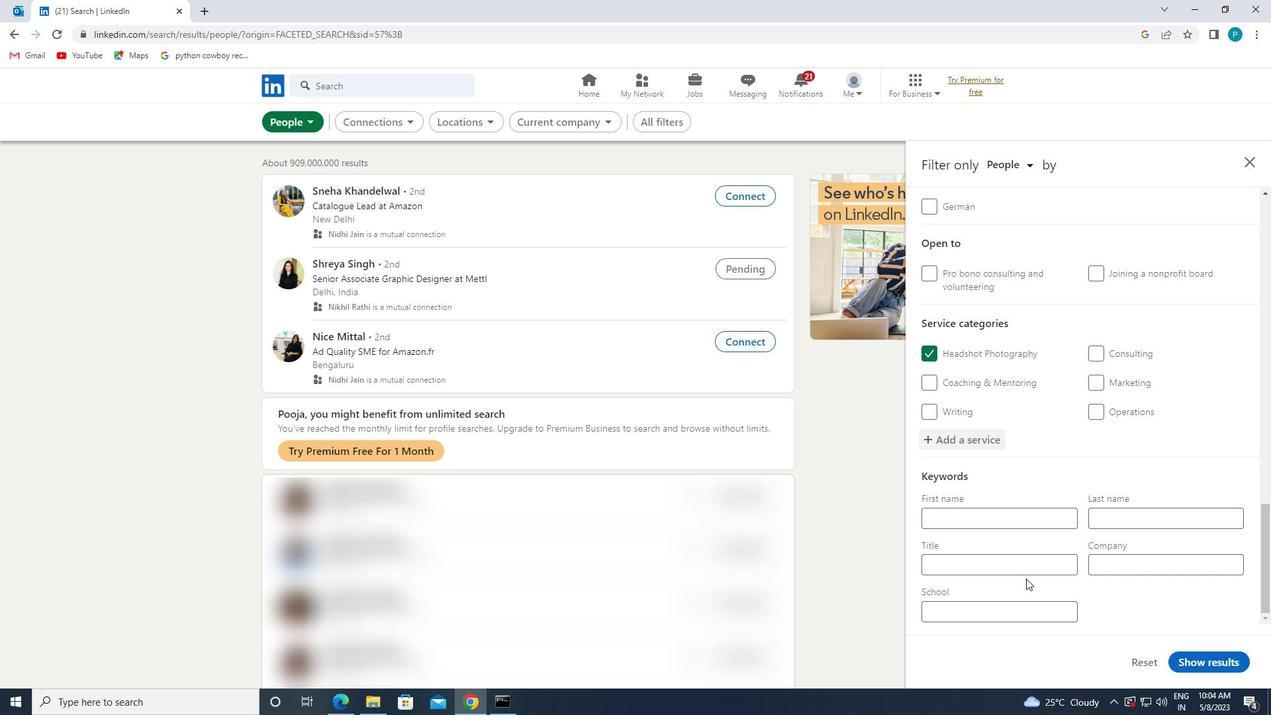 
Action: Mouse pressed left at (1020, 570)
Screenshot: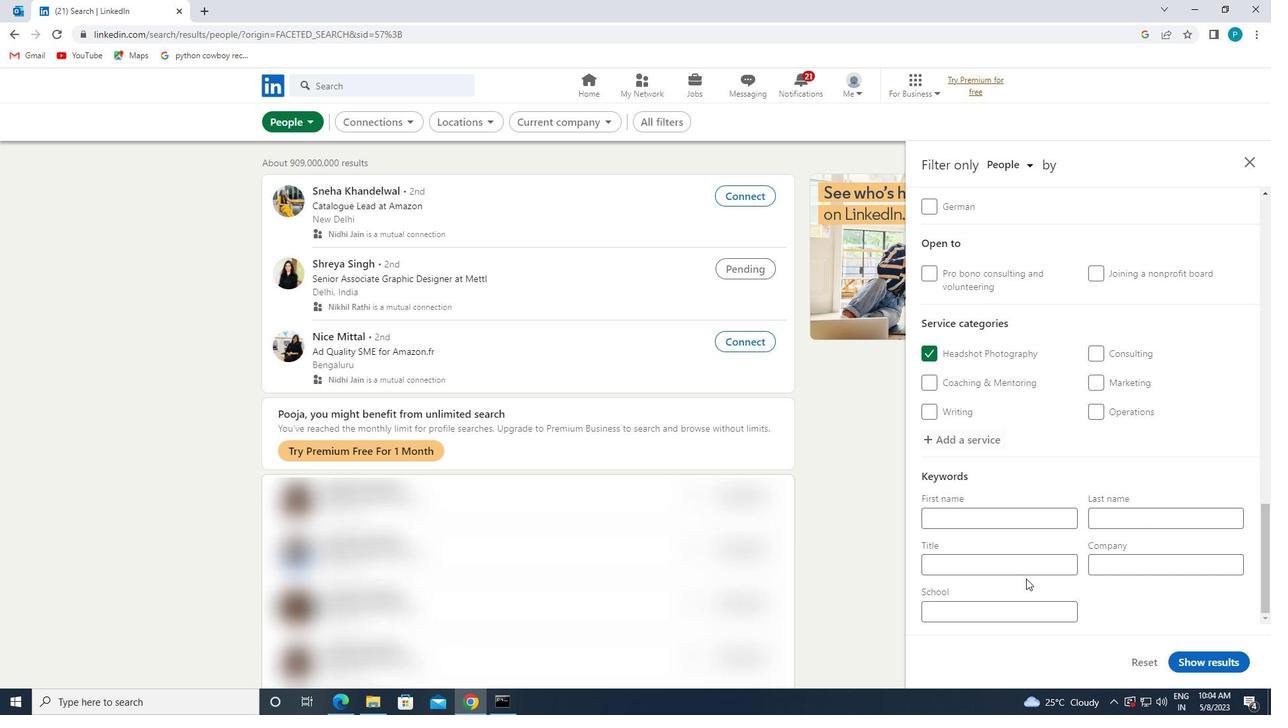 
Action: Key pressed <Key.caps_lock>P<Key.caps_lock>AYROLL<Key.space><Key.caps_lock>M<Key.caps_lock>ANAGER
Screenshot: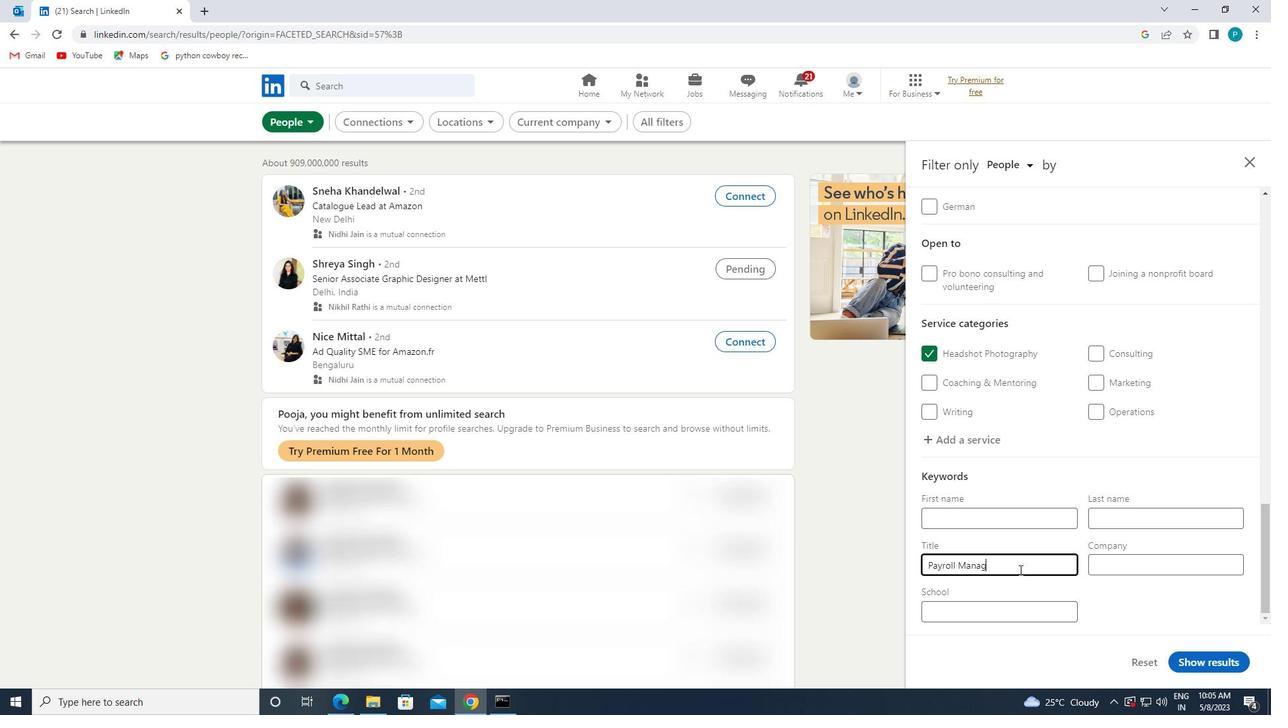 
Action: Mouse moved to (1201, 661)
Screenshot: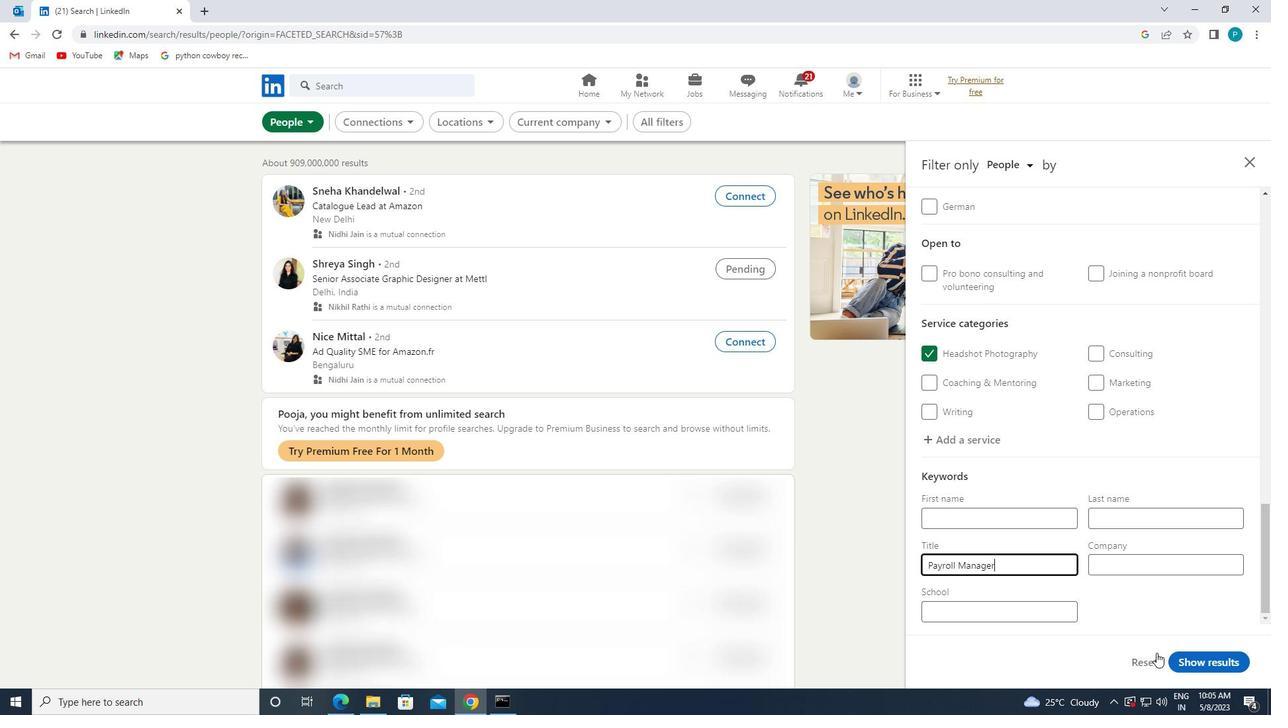 
Action: Mouse pressed left at (1201, 661)
Screenshot: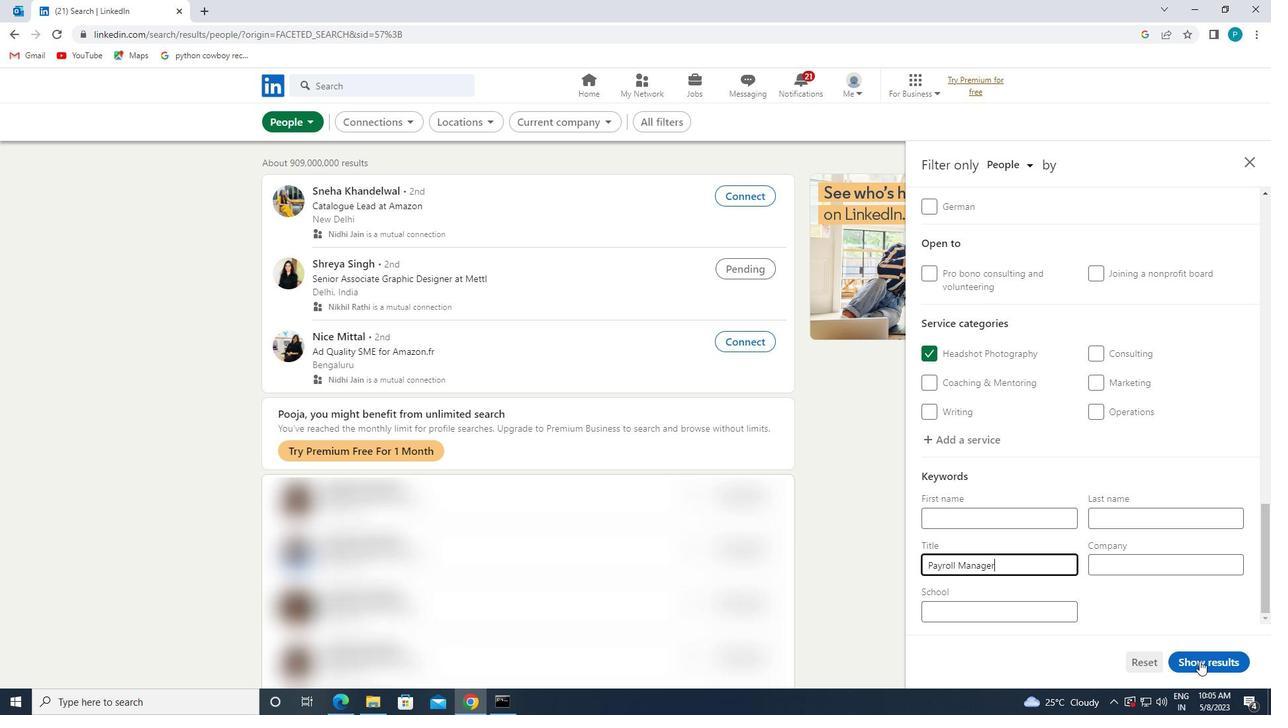 
